 Task: Slide 11 - Important Events.
Action: Mouse moved to (39, 92)
Screenshot: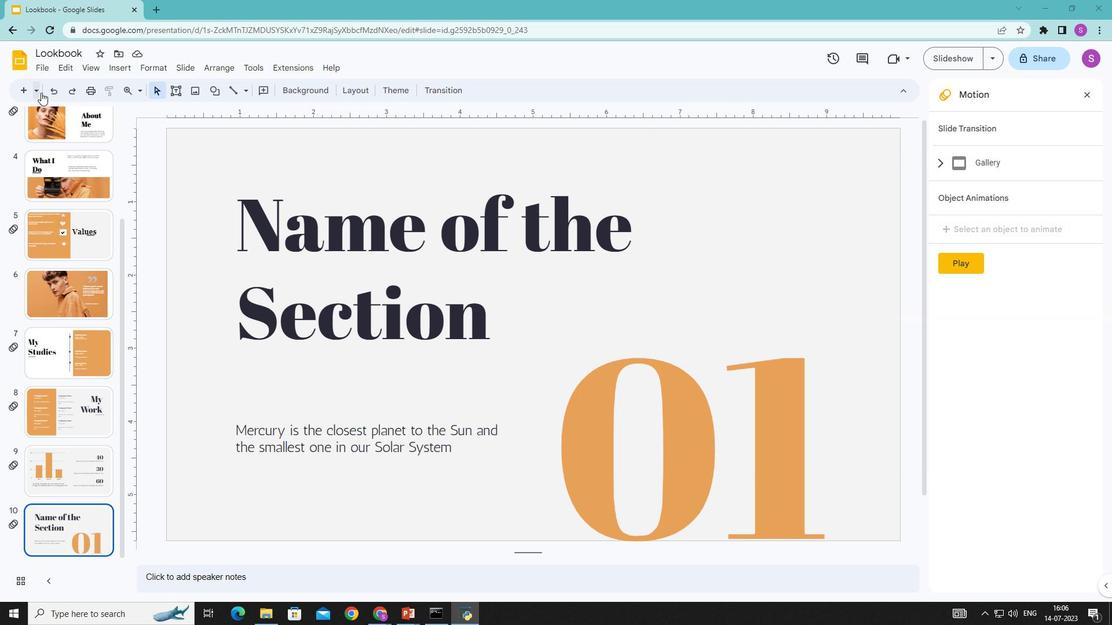 
Action: Mouse pressed left at (39, 92)
Screenshot: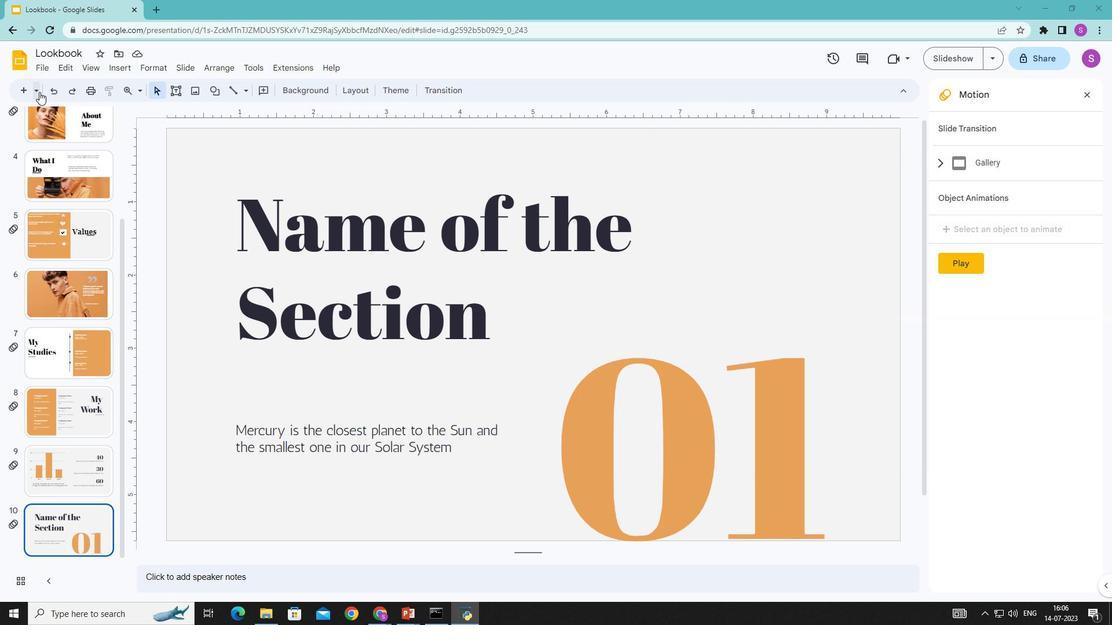 
Action: Mouse moved to (195, 416)
Screenshot: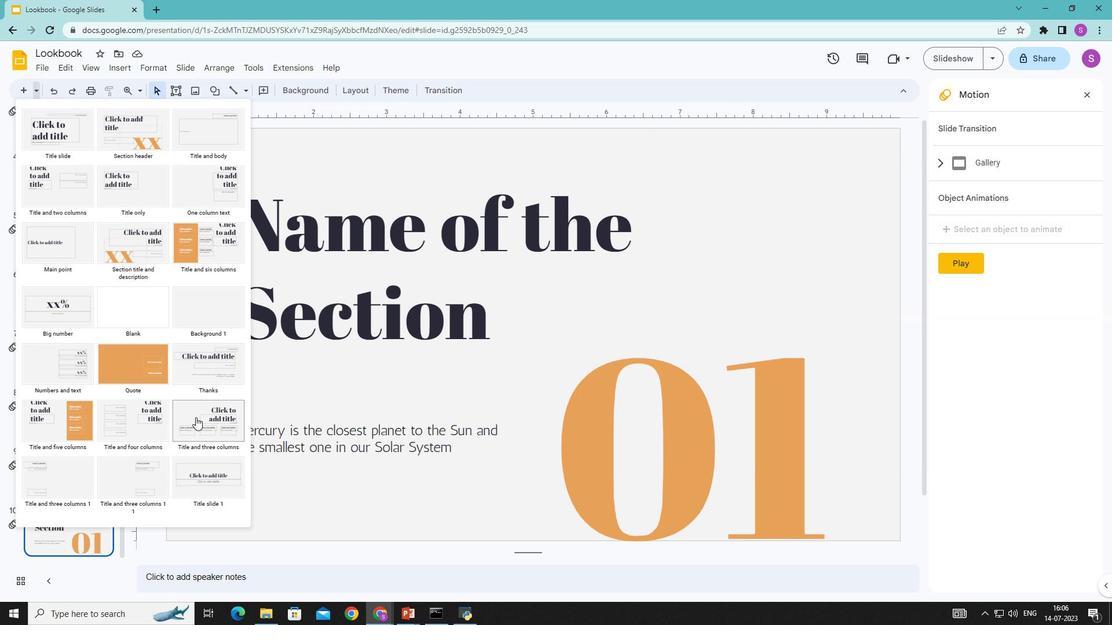 
Action: Mouse pressed left at (195, 416)
Screenshot: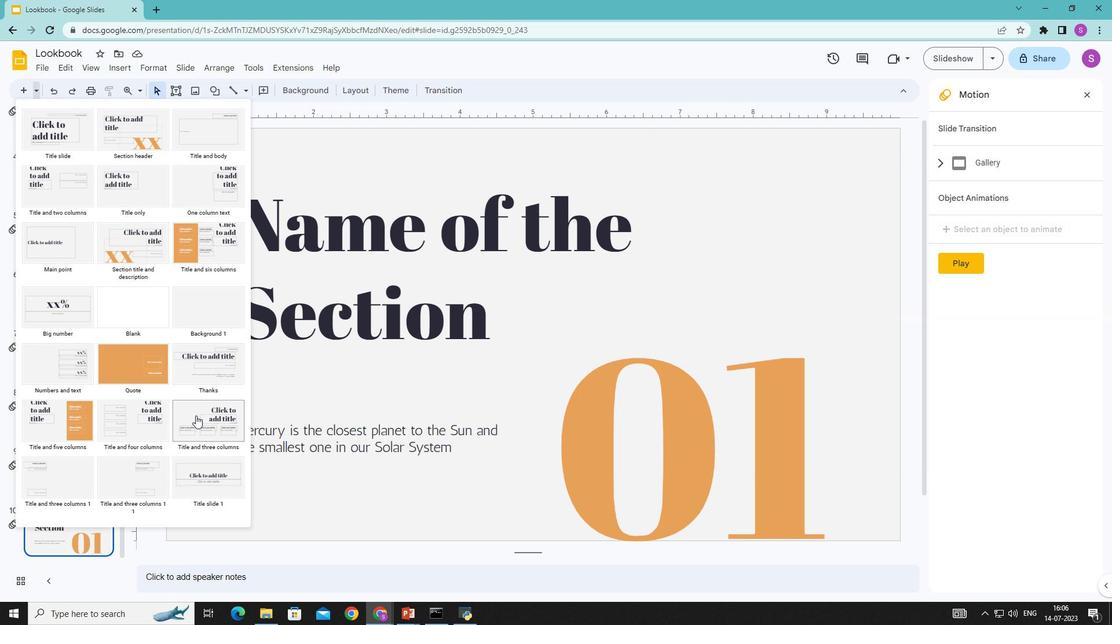 
Action: Mouse moved to (702, 302)
Screenshot: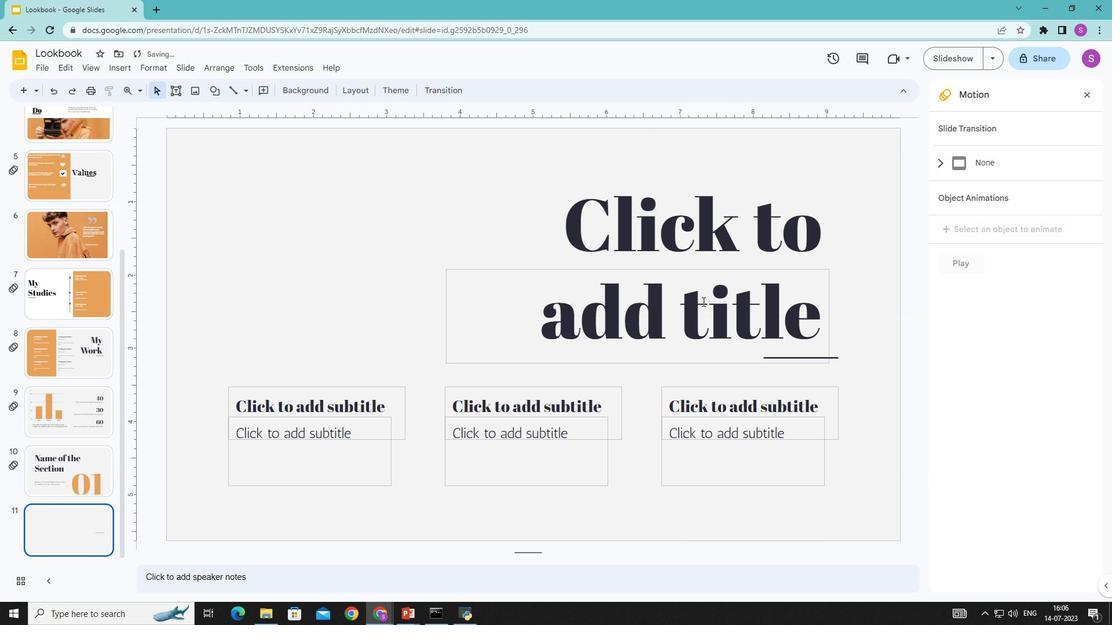 
Action: Mouse pressed left at (702, 302)
Screenshot: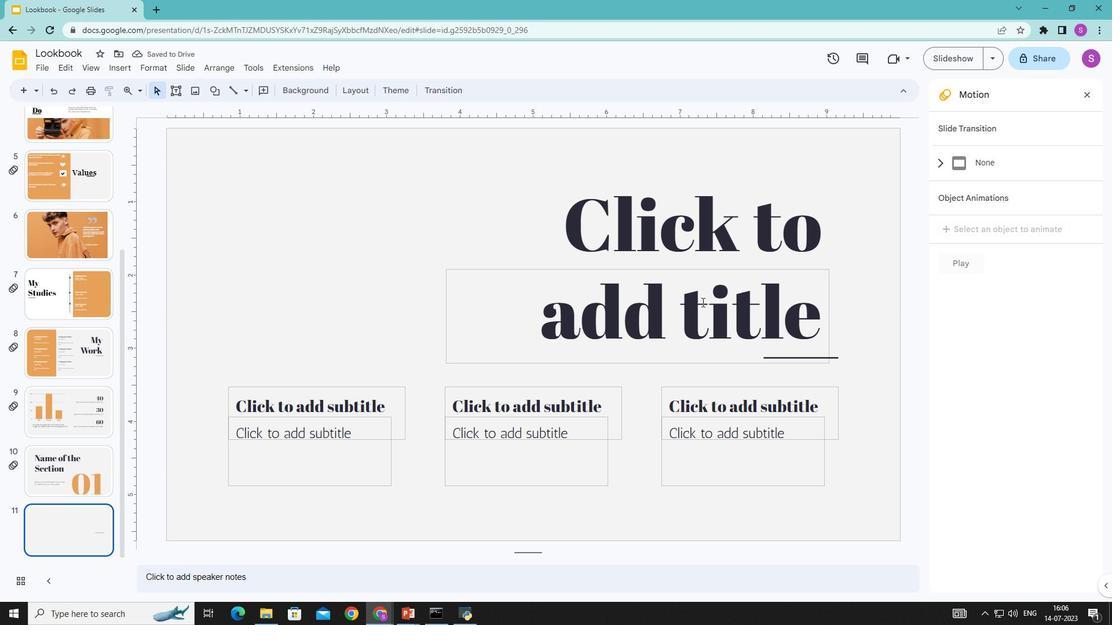 
Action: Mouse moved to (700, 300)
Screenshot: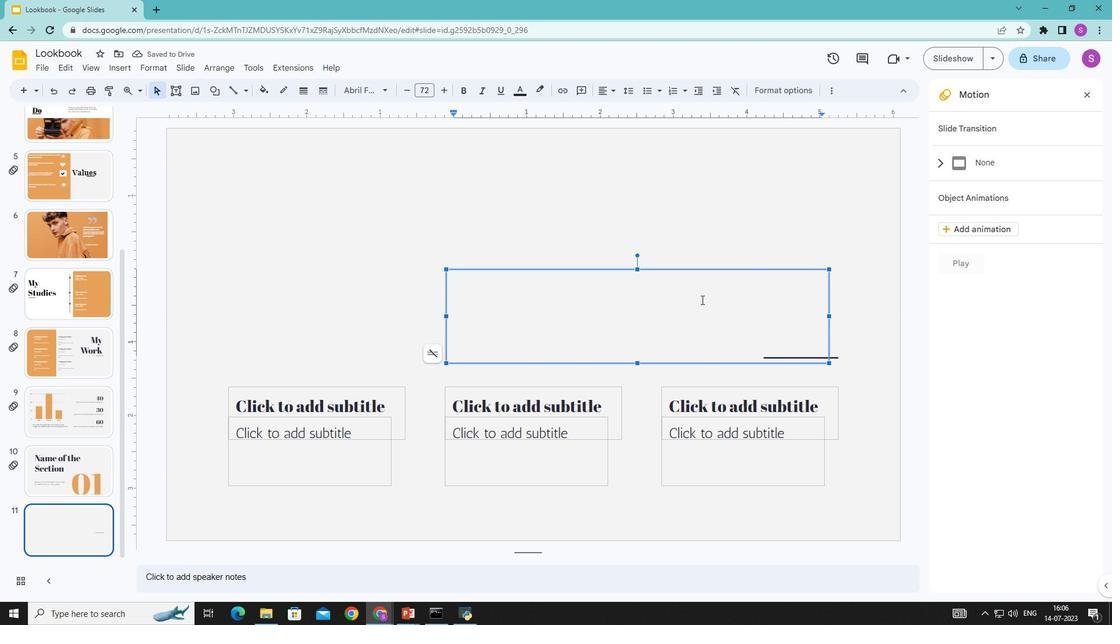 
Action: Key pressed <Key.shift>Important<Key.space><Key.shift>Events
Screenshot: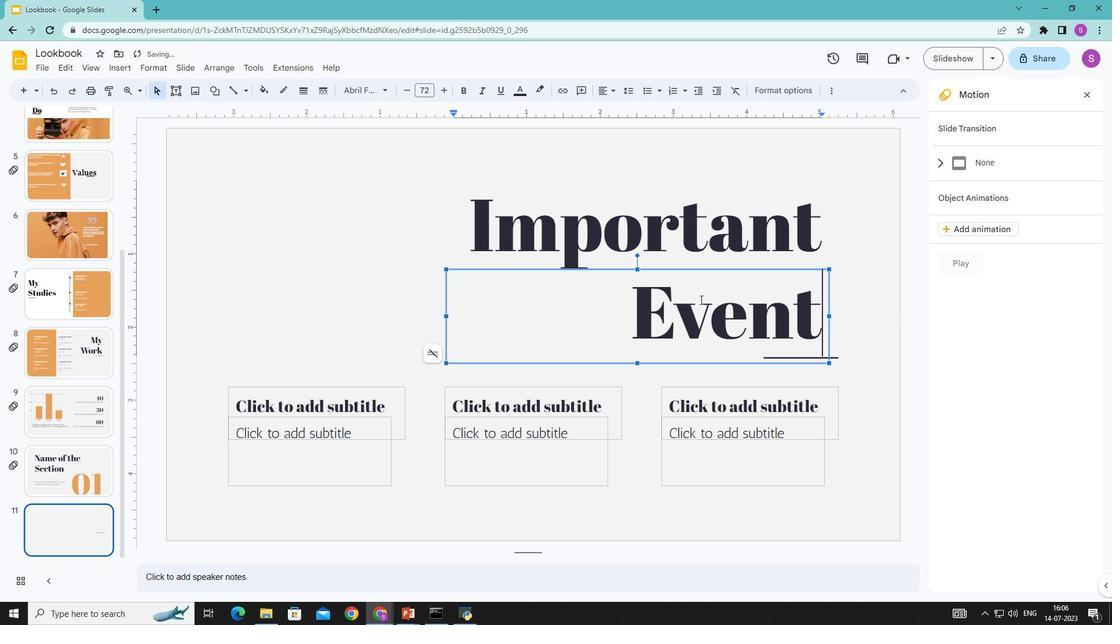 
Action: Mouse moved to (263, 403)
Screenshot: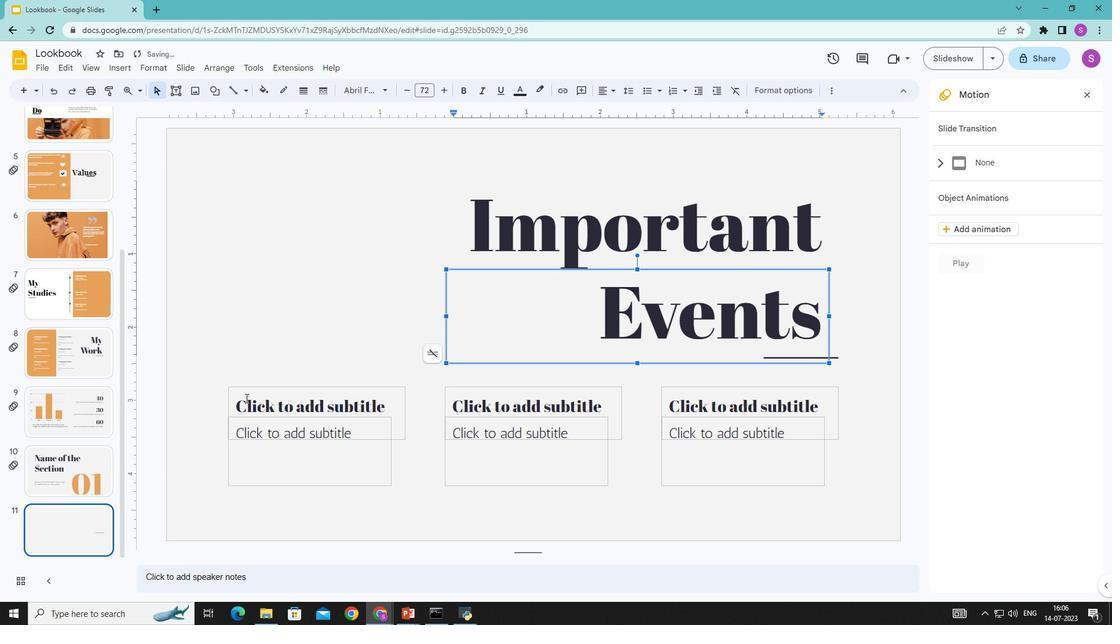 
Action: Mouse pressed left at (263, 403)
Screenshot: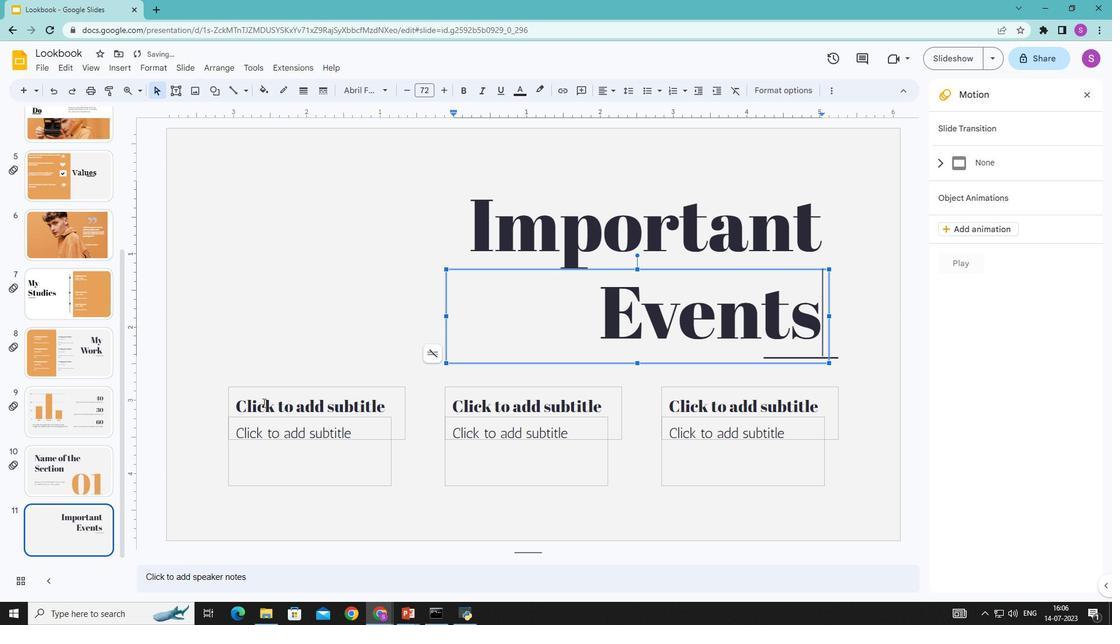 
Action: Mouse moved to (264, 403)
Screenshot: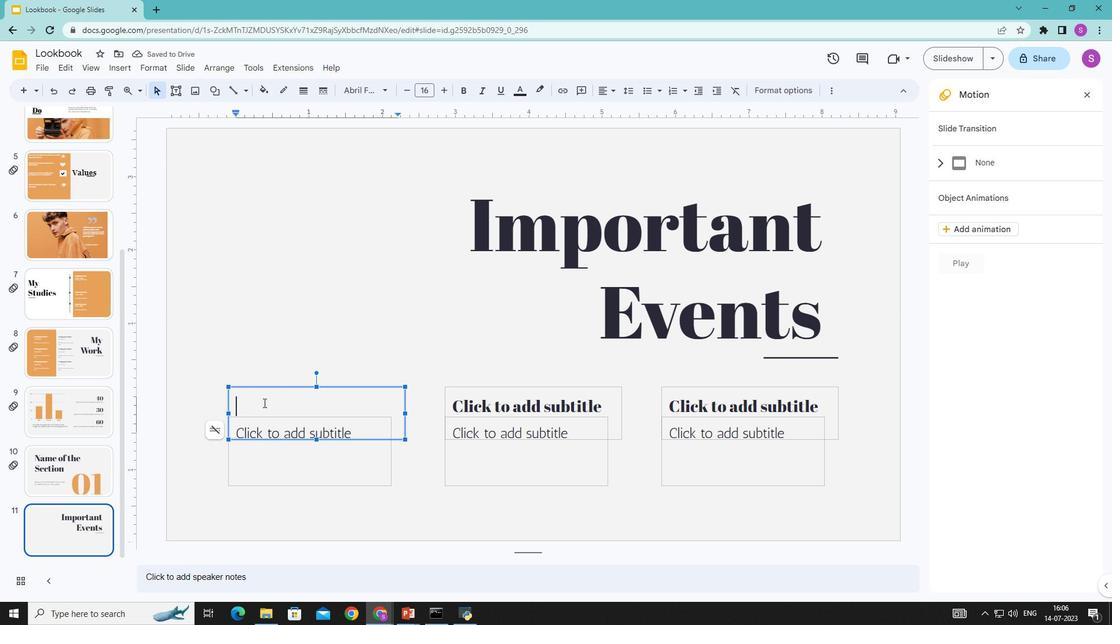 
Action: Key pressed <Key.shift>Mercury
Screenshot: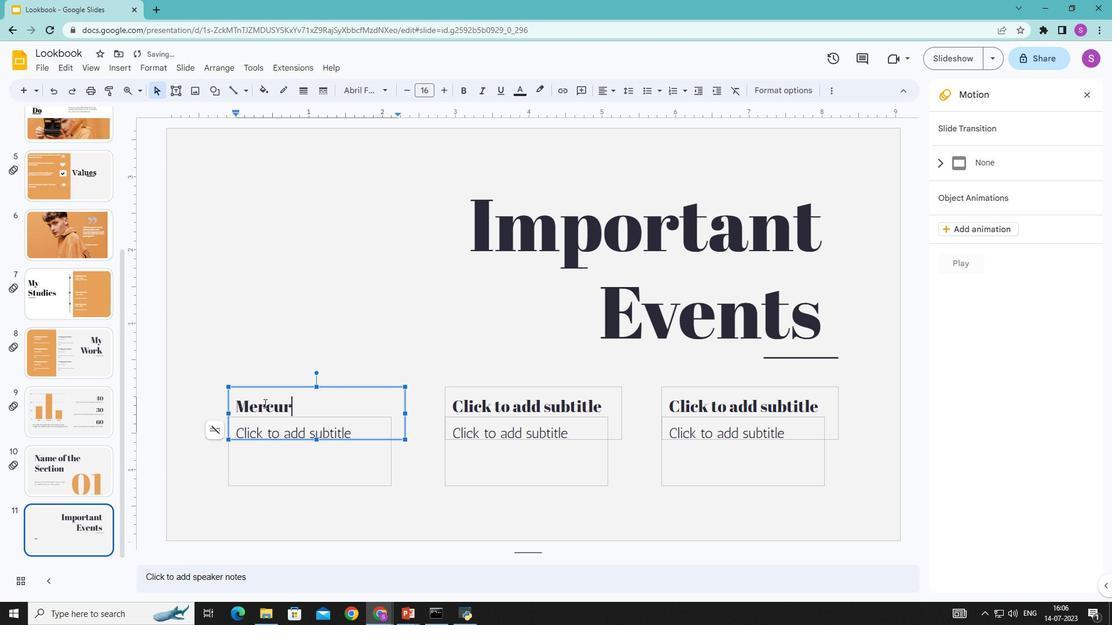 
Action: Mouse moved to (263, 440)
Screenshot: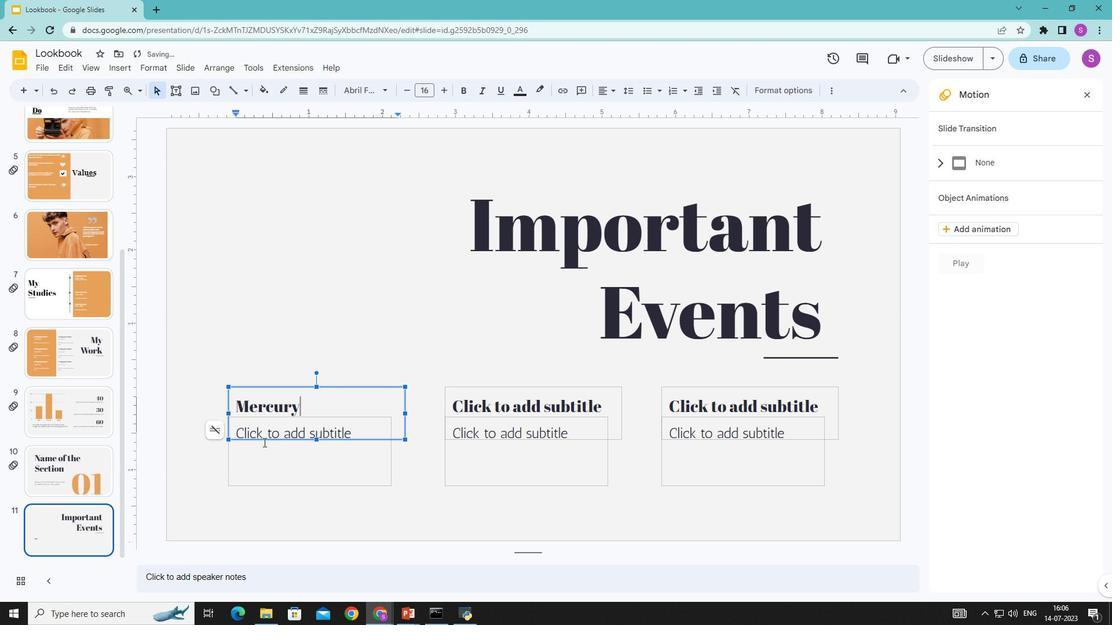 
Action: Mouse pressed left at (263, 440)
Screenshot: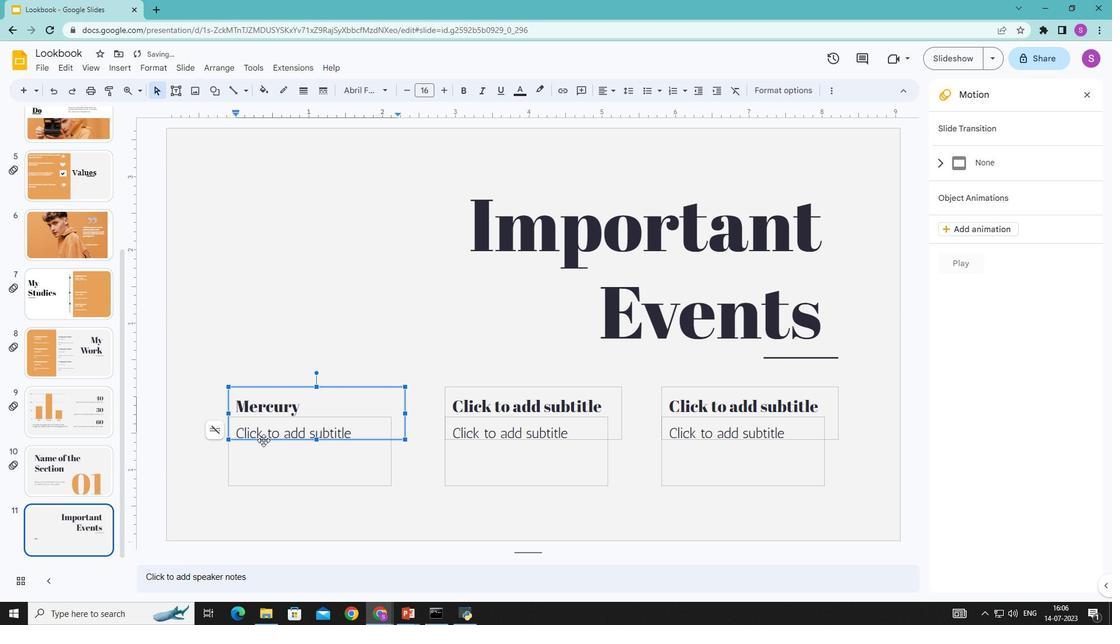 
Action: Mouse moved to (263, 436)
Screenshot: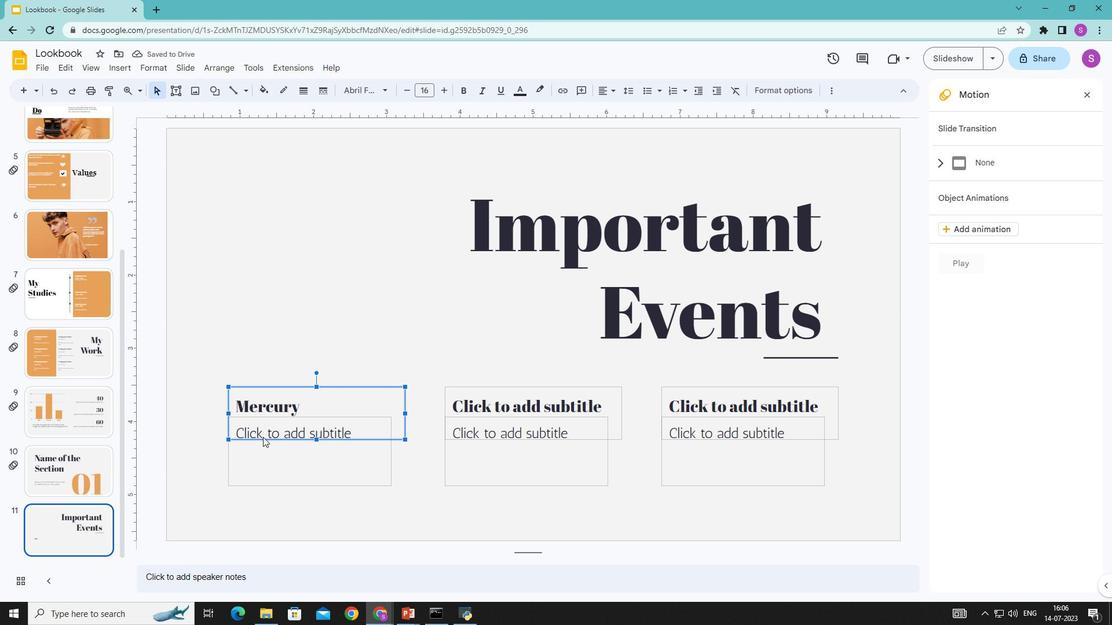 
Action: Mouse pressed left at (263, 436)
Screenshot: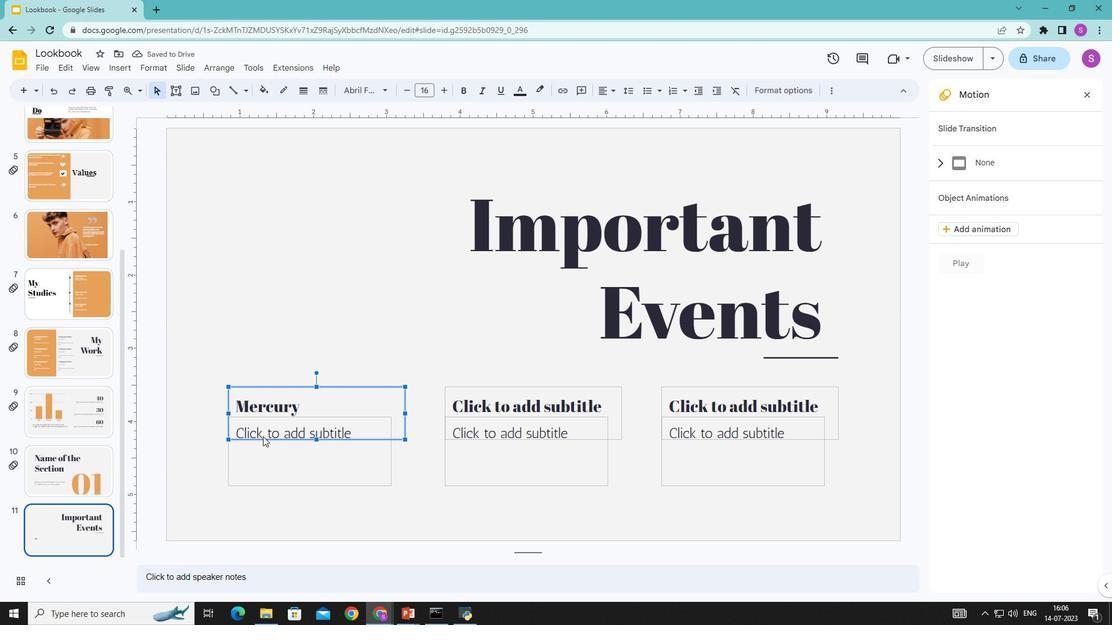 
Action: Mouse moved to (265, 450)
Screenshot: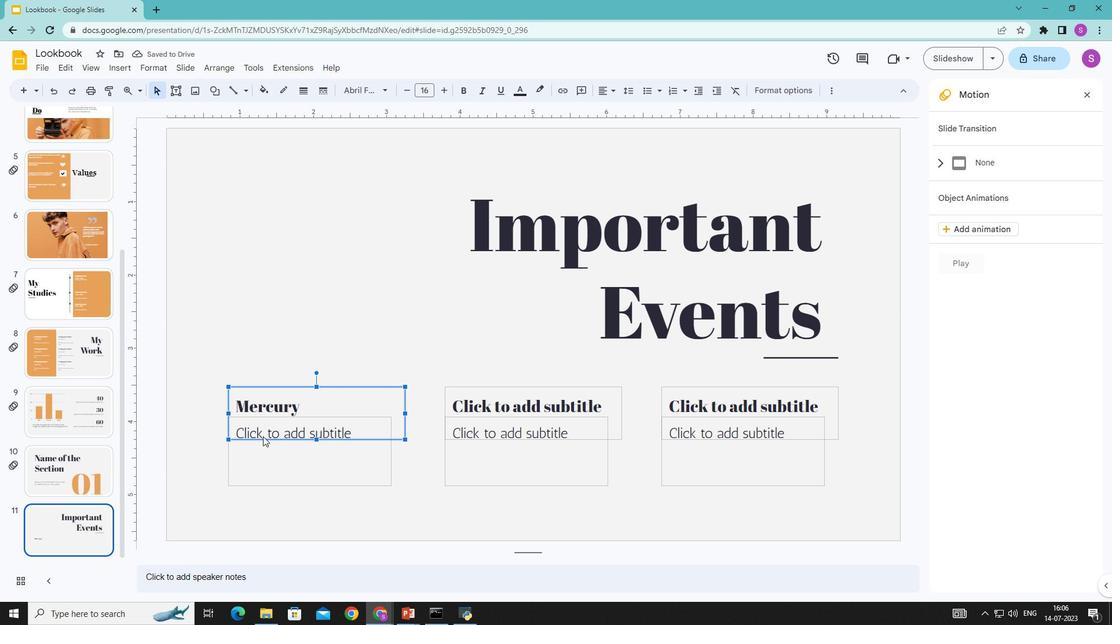 
Action: Mouse pressed left at (265, 450)
Screenshot: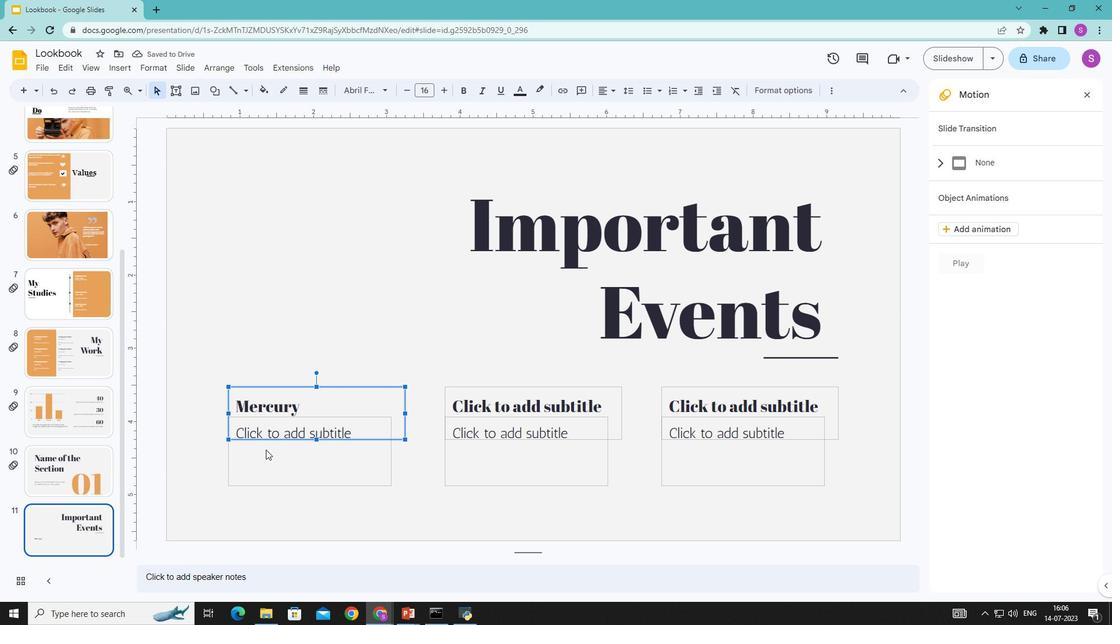 
Action: Mouse moved to (267, 449)
Screenshot: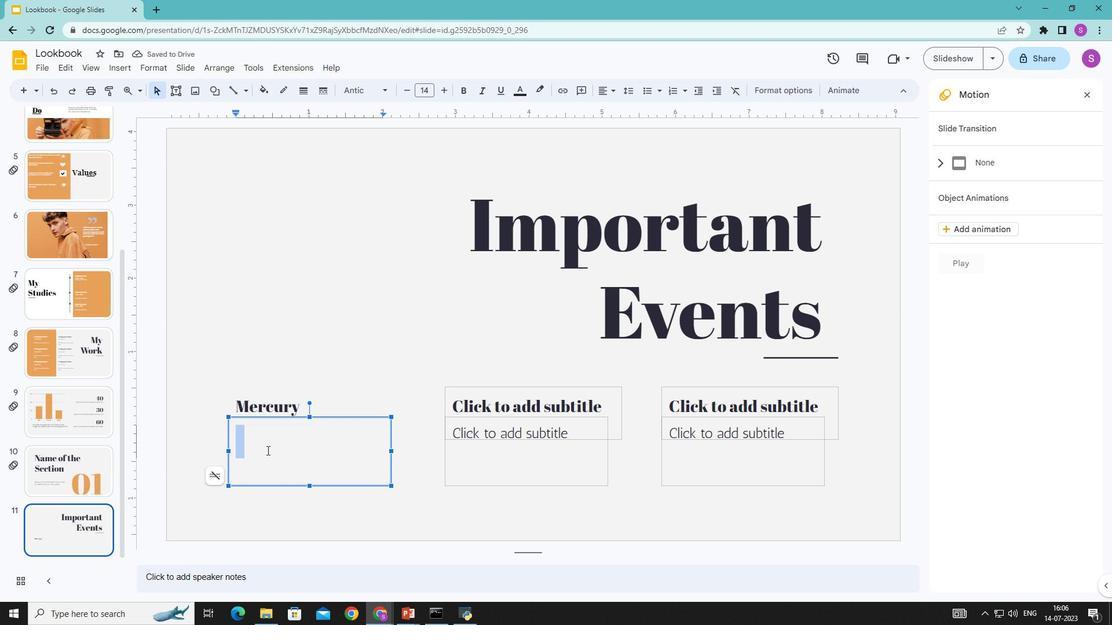 
Action: Key pressed <Key.shift>It's<Key.space>the<Key.space>closest<Key.space>planet<Key.space>to<Key.space>the<Key.space><Key.shift>Sun<Key.space>and<Key.space>the<Key.space>smallest<Key.space>one<Key.space>in<Key.space>our<Key.space><Key.shift>Solar<Key.space><Key.shift>System
Screenshot: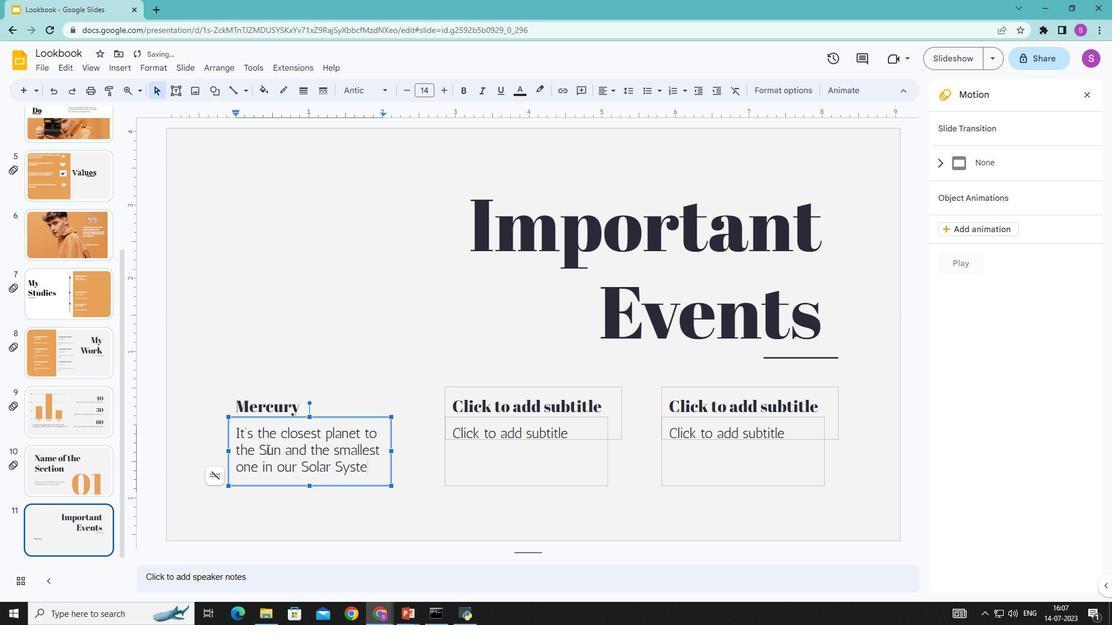 
Action: Mouse moved to (467, 409)
Screenshot: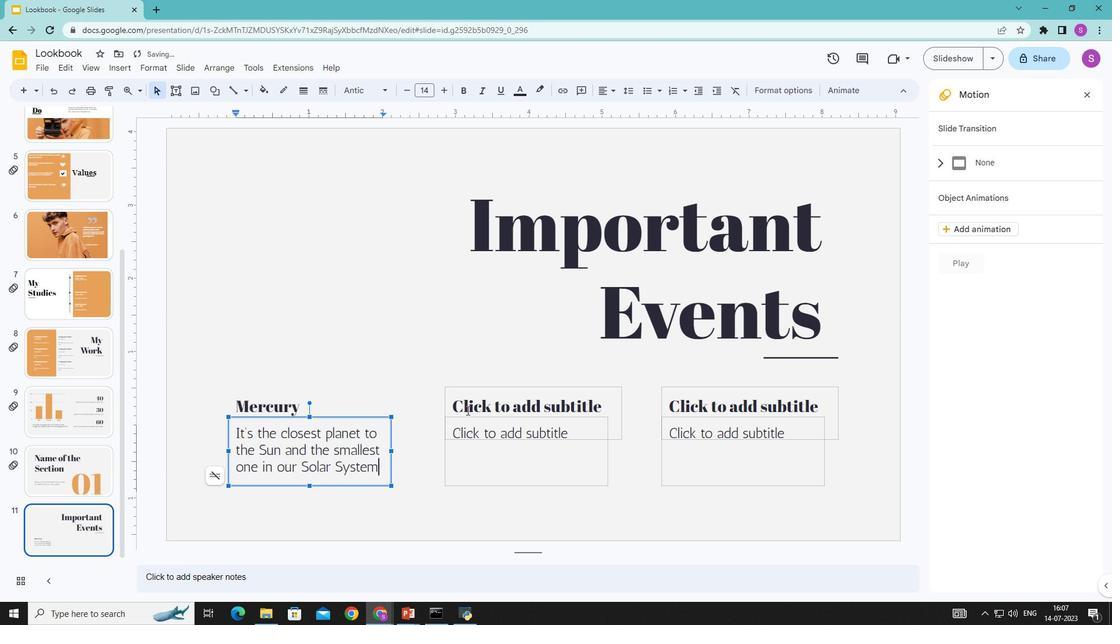
Action: Mouse pressed left at (467, 409)
Screenshot: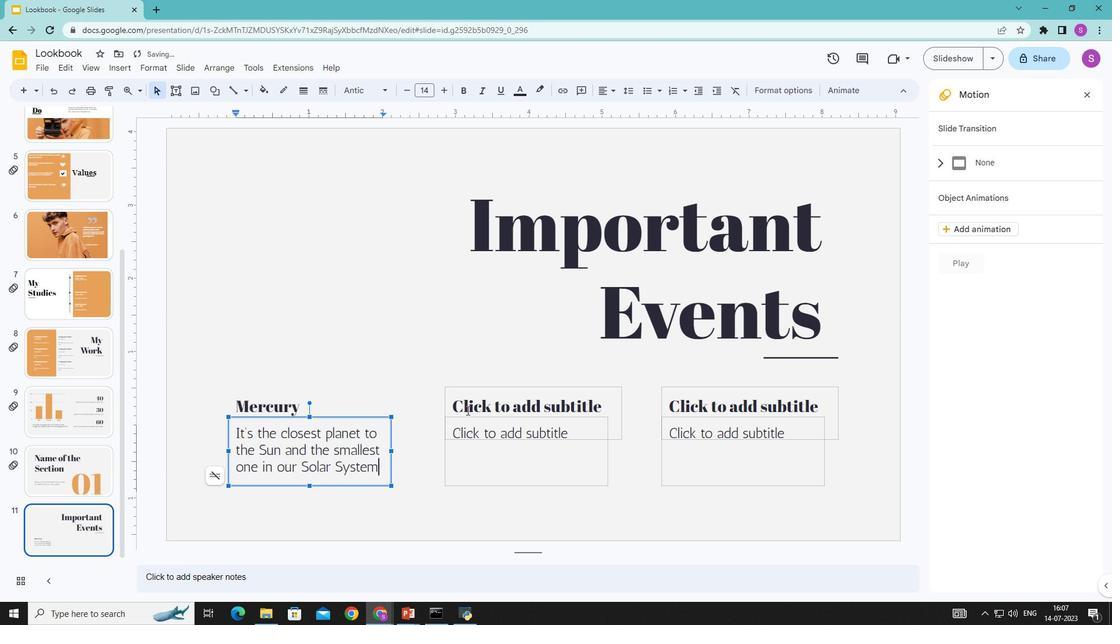 
Action: Mouse moved to (454, 385)
Screenshot: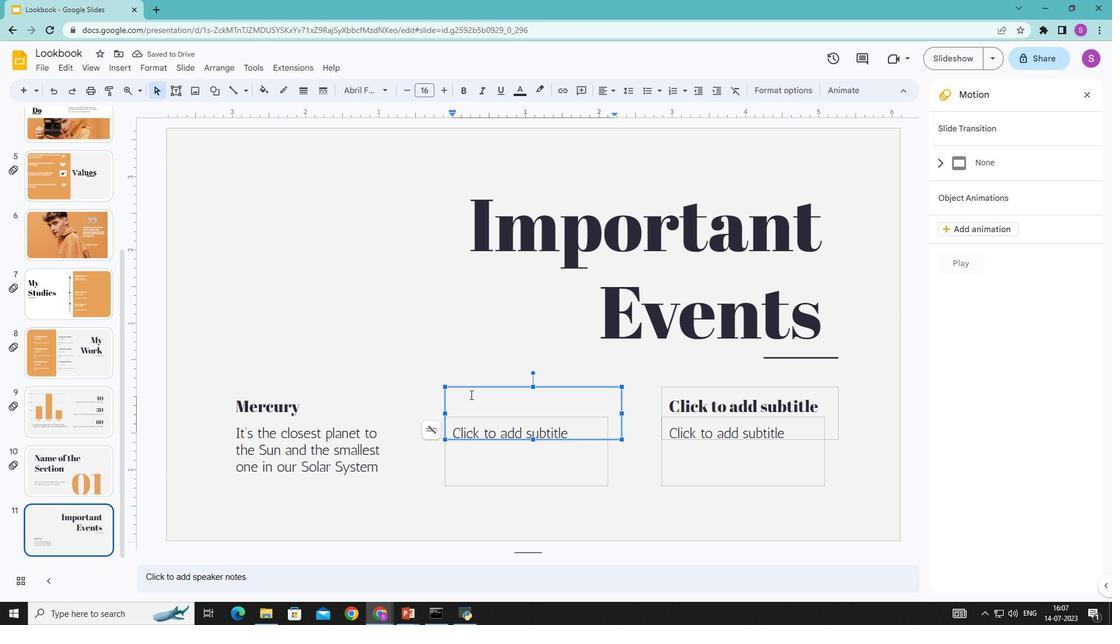 
Action: Key pressed <Key.shift>Venus
Screenshot: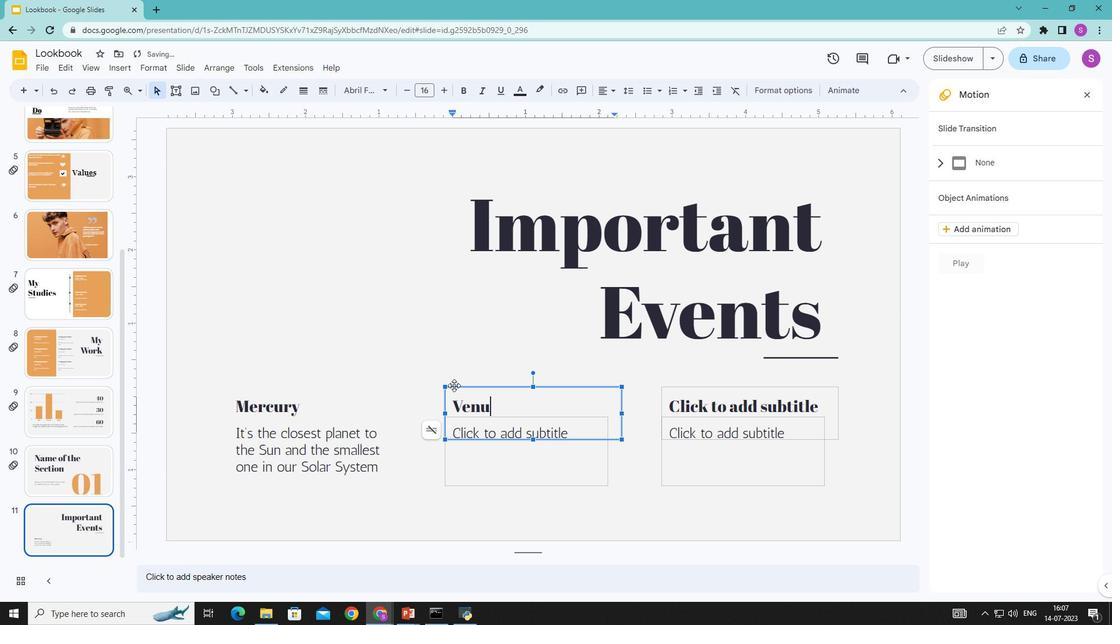 
Action: Mouse moved to (475, 456)
Screenshot: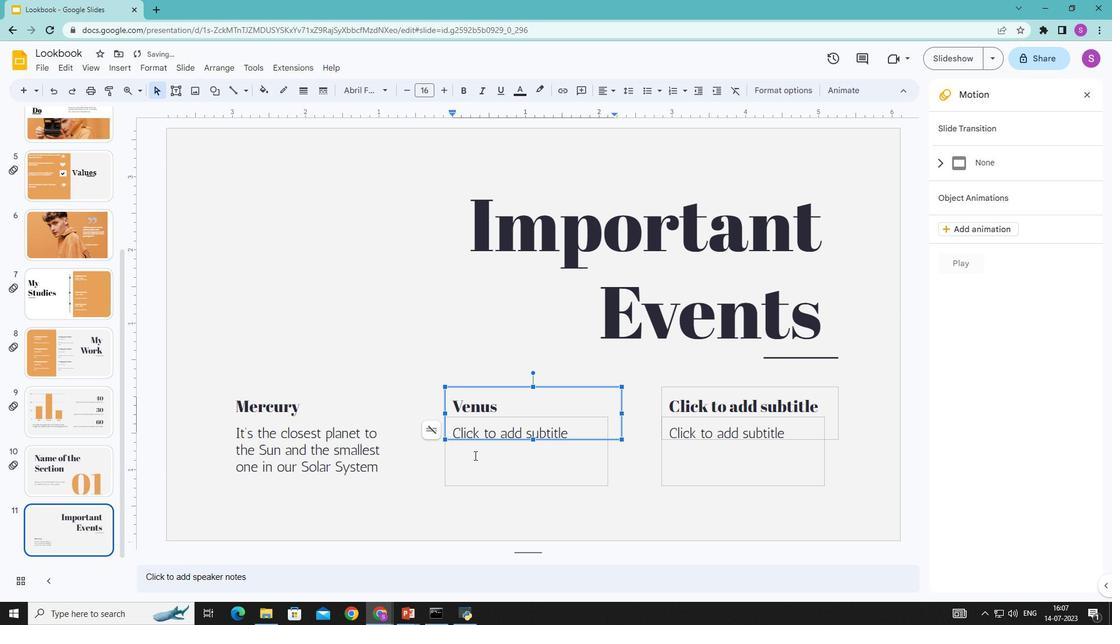 
Action: Mouse pressed left at (475, 456)
Screenshot: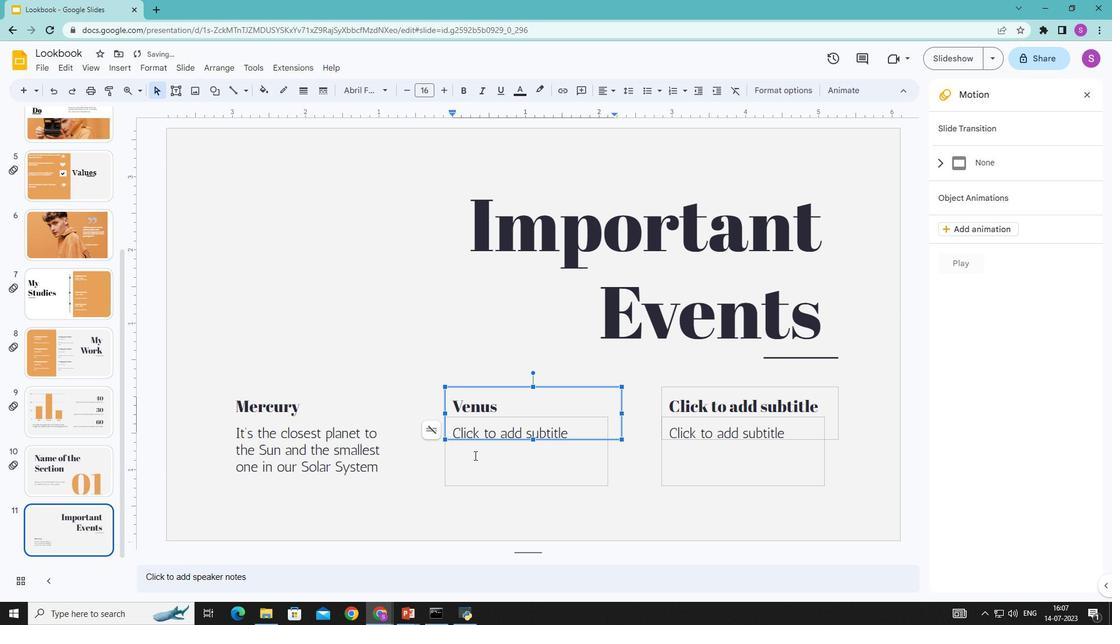 
Action: Mouse moved to (471, 440)
Screenshot: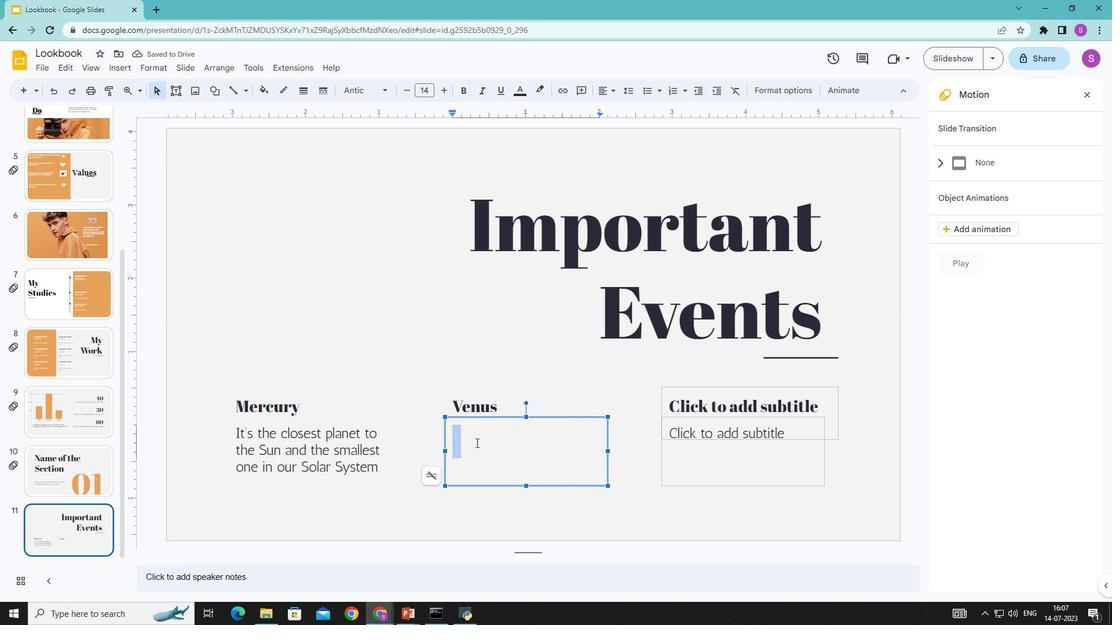 
Action: Key pressed <Key.shift>Venus<Key.space>has<Key.space>a<Key.space>beautiful<Key.space>name<Key.space>and<Key.space>is<Key.space>the<Key.space>second<Key.space>planet<Key.space>from<Key.space>the<Key.space>sun
Screenshot: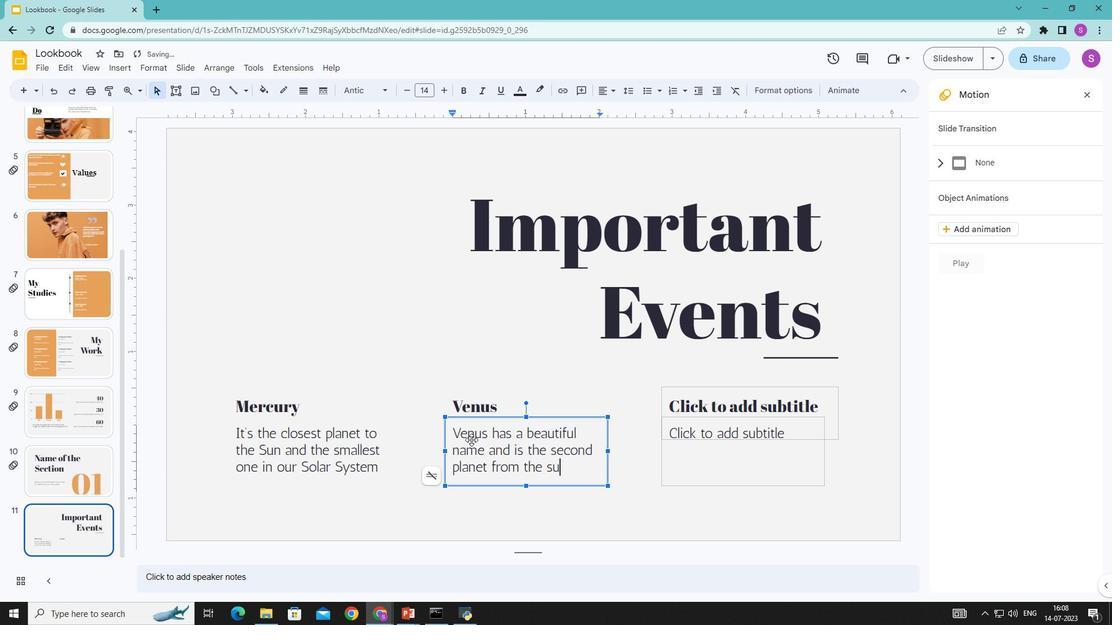 
Action: Mouse moved to (695, 407)
Screenshot: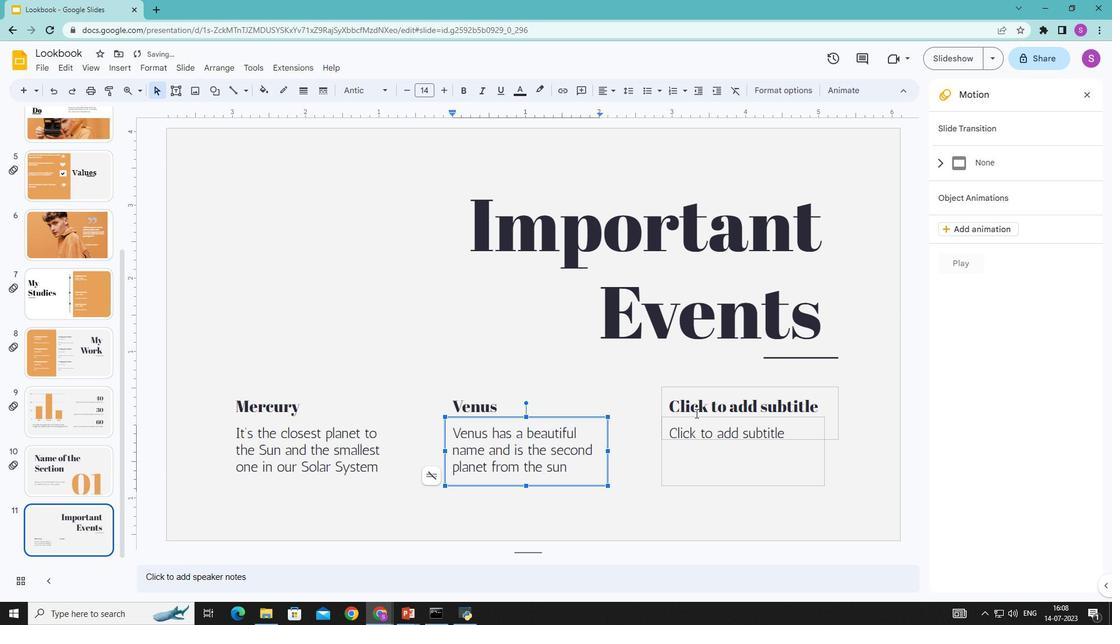 
Action: Mouse pressed left at (695, 407)
Screenshot: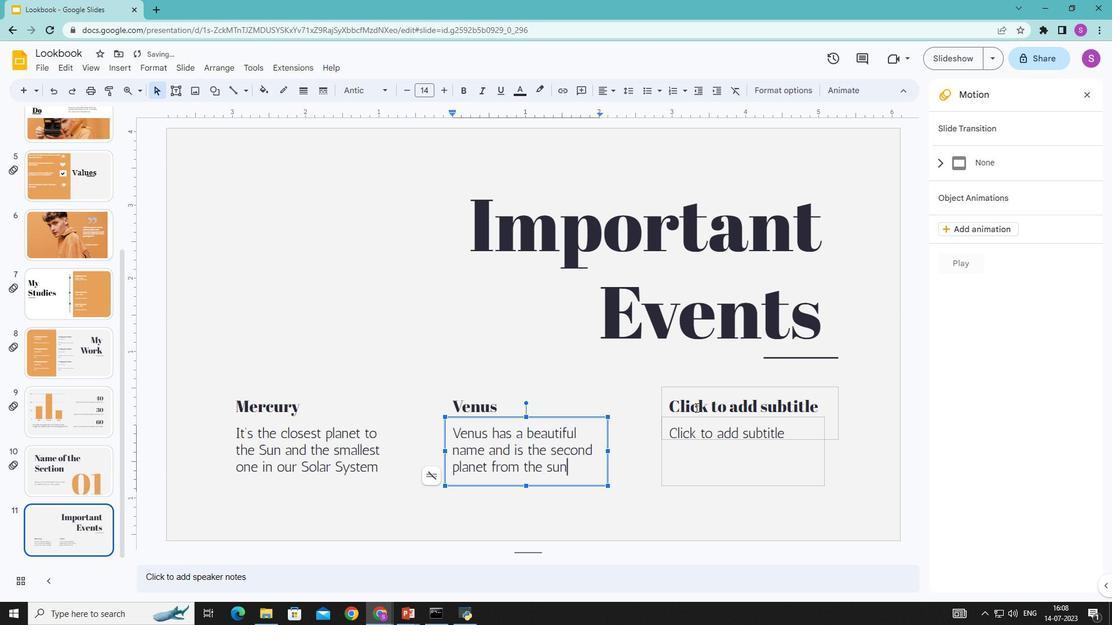 
Action: Mouse moved to (697, 407)
Screenshot: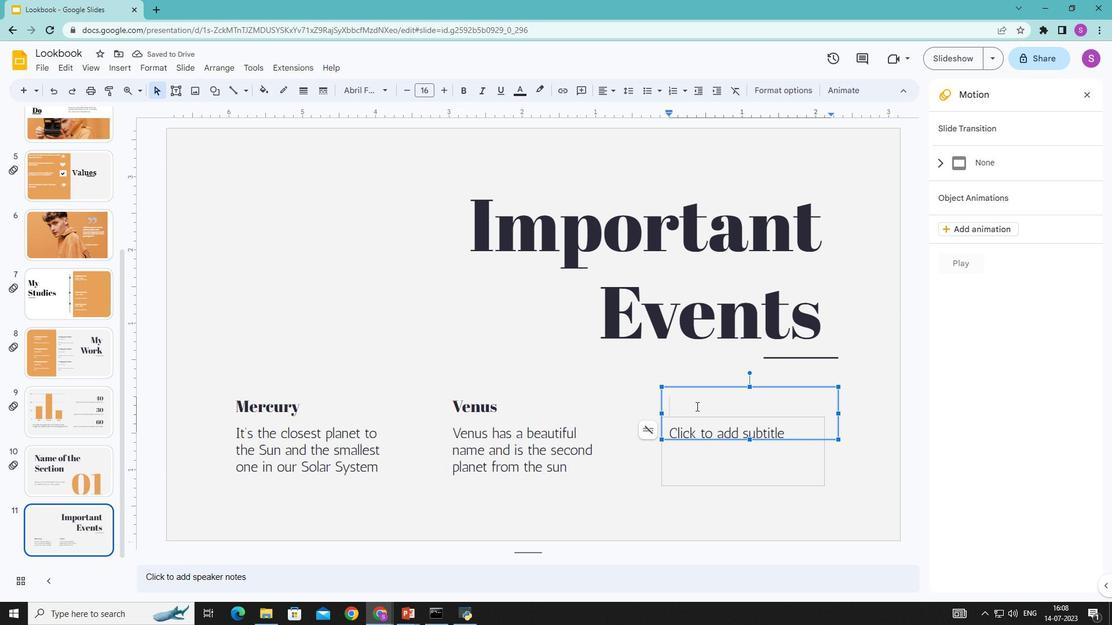 
Action: Key pressed <Key.shift>Saturn
Screenshot: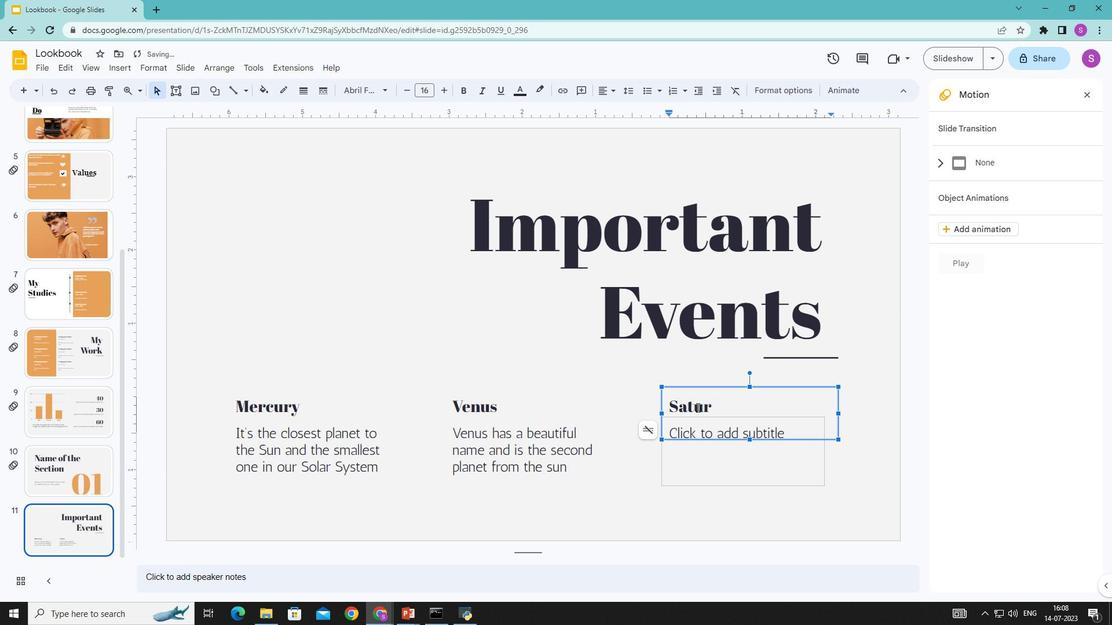 
Action: Mouse moved to (753, 473)
Screenshot: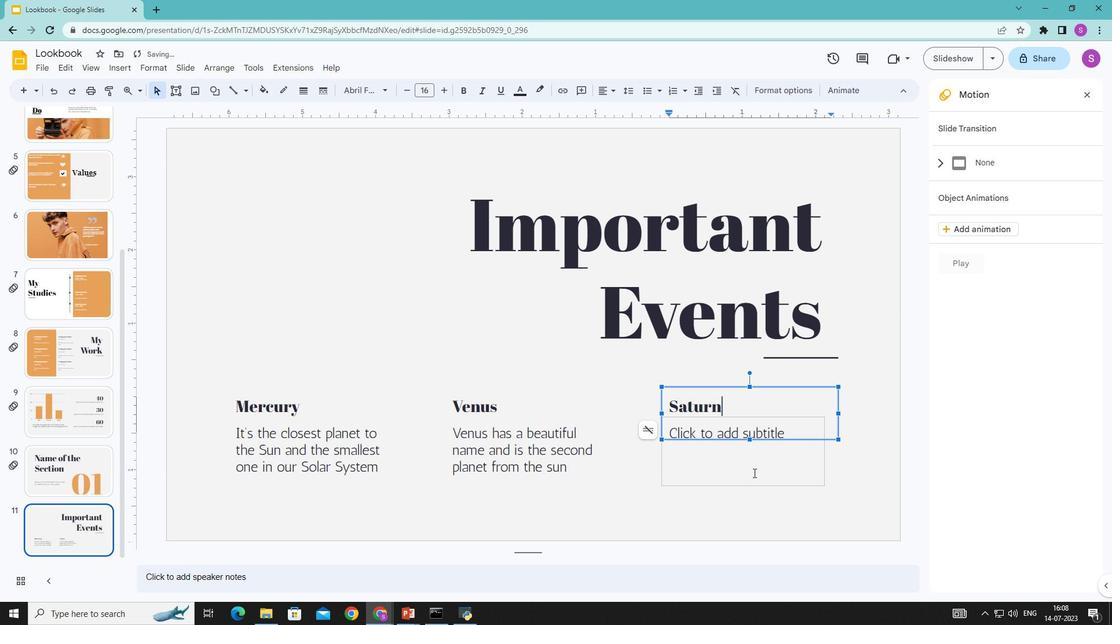 
Action: Mouse pressed left at (753, 473)
Screenshot: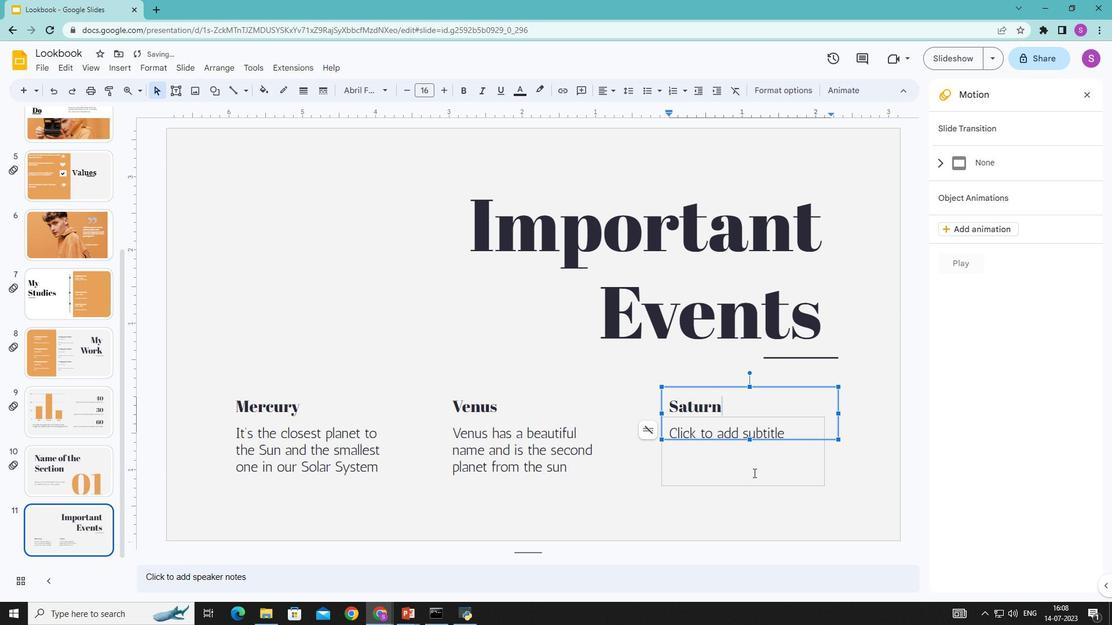 
Action: Mouse moved to (759, 437)
Screenshot: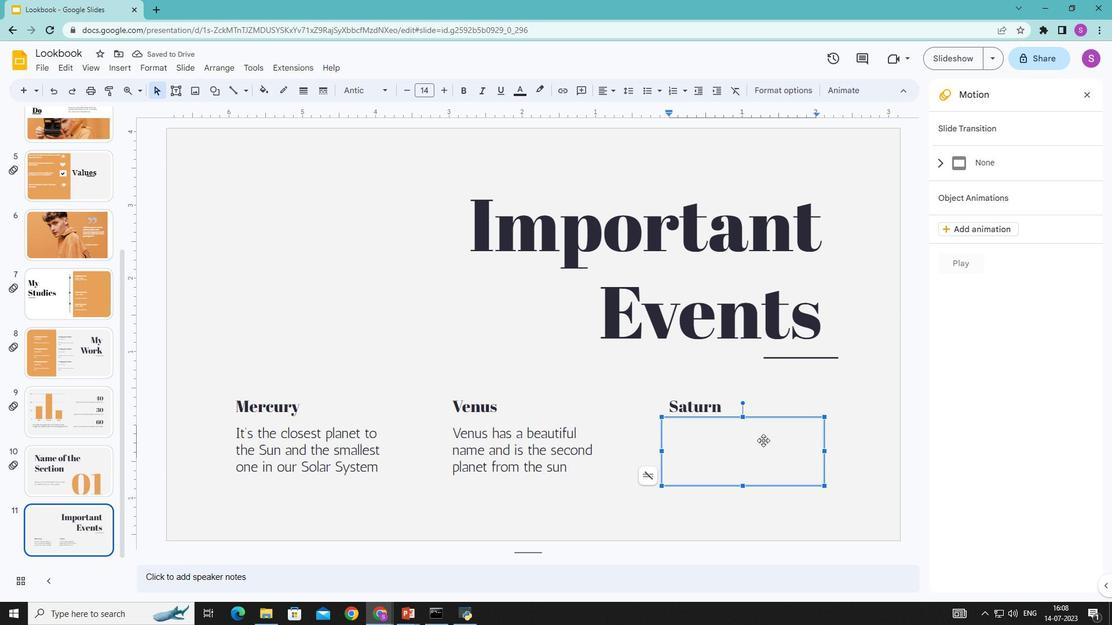 
Action: Key pressed <Key.shift>Saturn<Key.space>is<Key.space>the<Key.space>ringed<Key.space>planet,<Key.space>composed<Key.space>mostly<Key.space>of<Key.space>hydrogen<Key.space>and<Key.space>helium
Screenshot: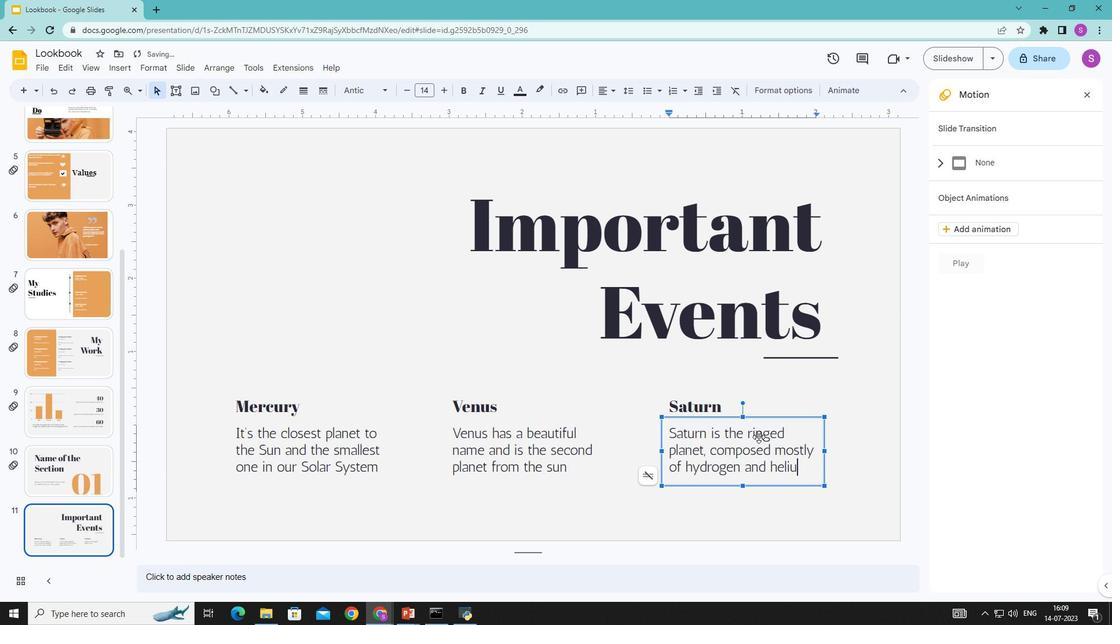 
Action: Mouse moved to (460, 349)
Screenshot: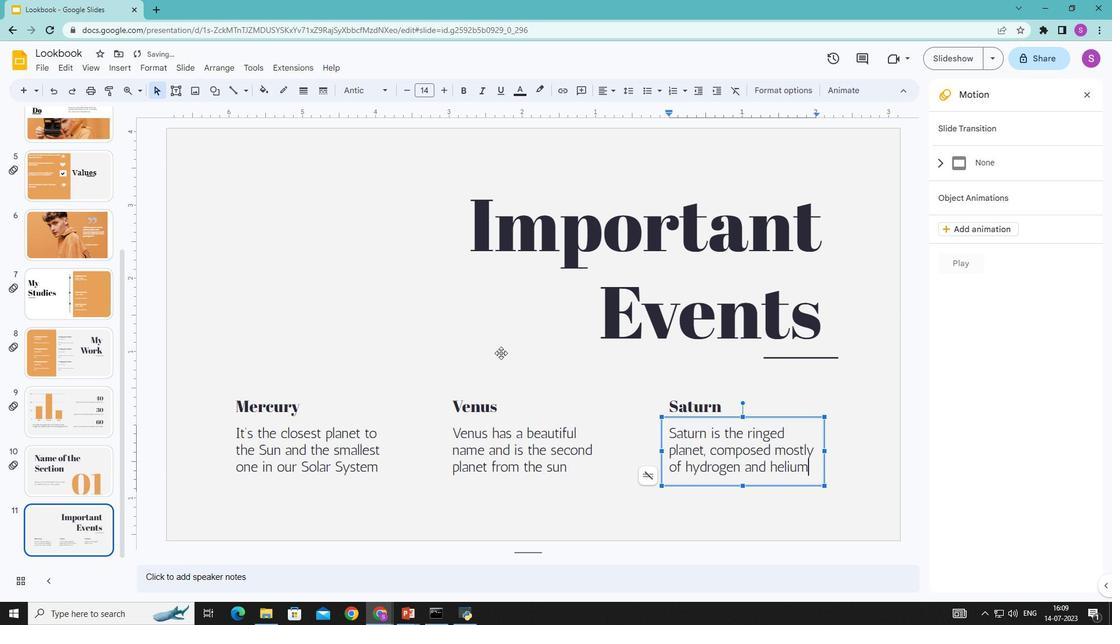 
Action: Mouse pressed left at (460, 349)
Screenshot: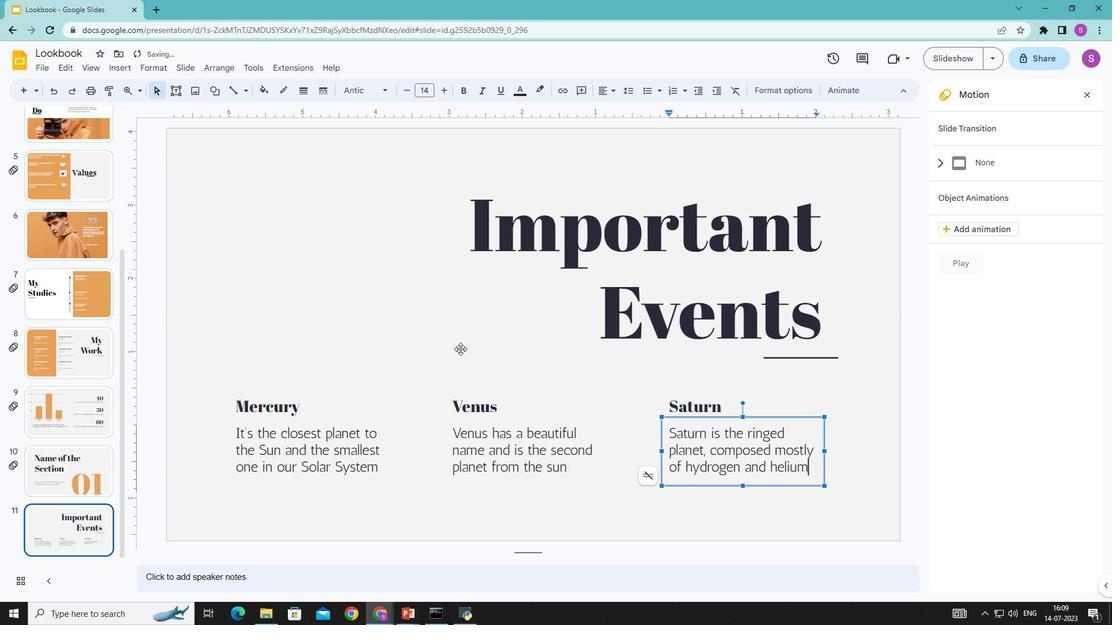 
Action: Mouse moved to (308, 349)
Screenshot: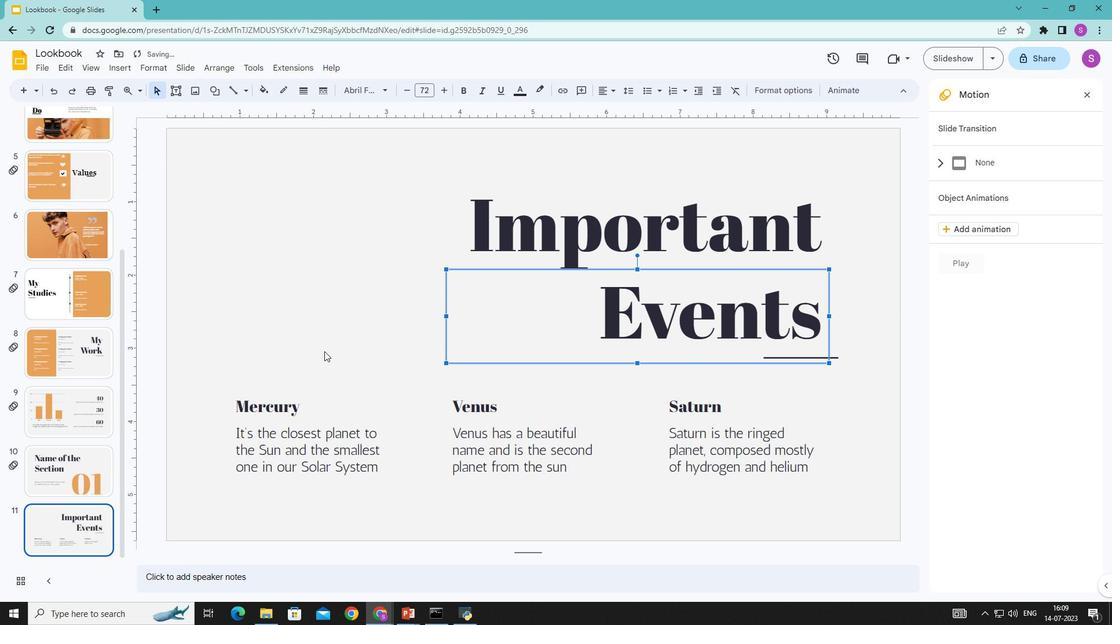 
Action: Mouse pressed left at (308, 349)
Screenshot: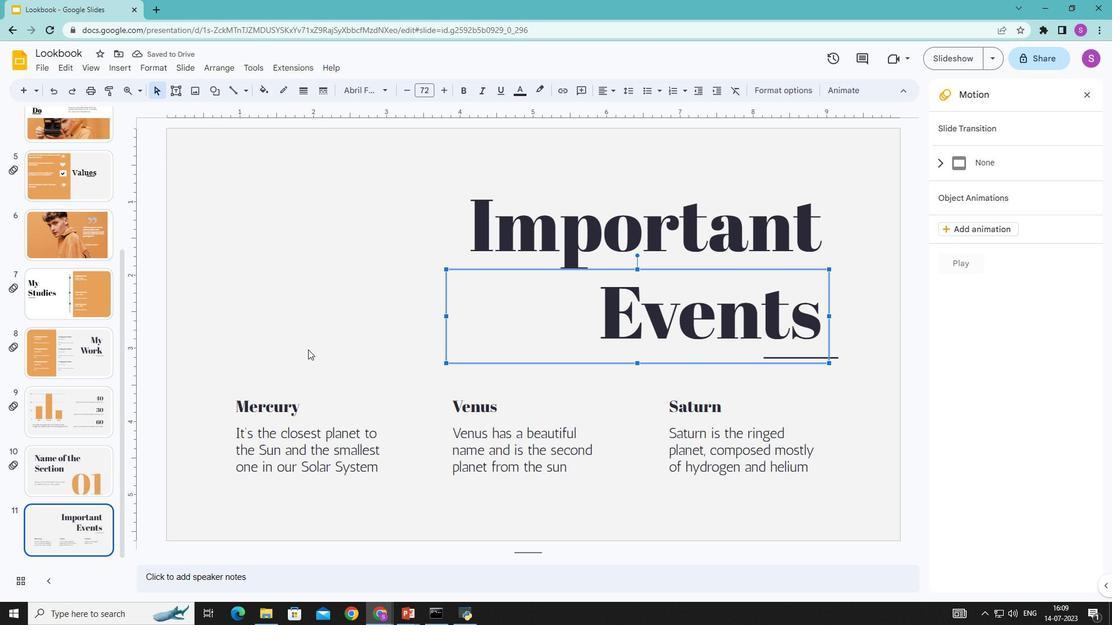 
Action: Mouse moved to (119, 70)
Screenshot: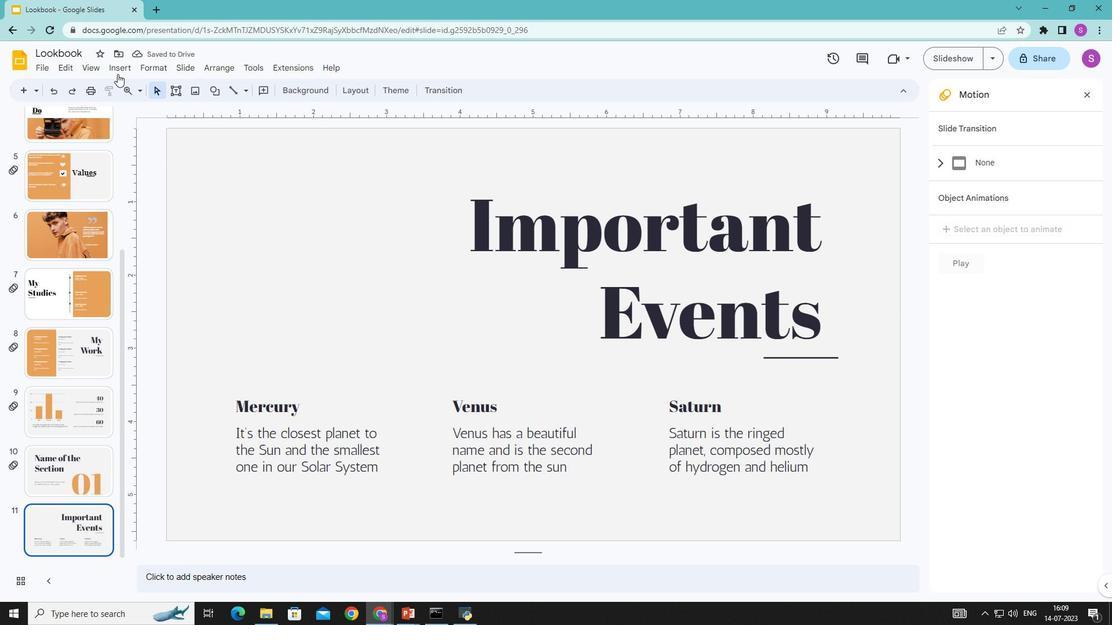 
Action: Mouse pressed left at (119, 70)
Screenshot: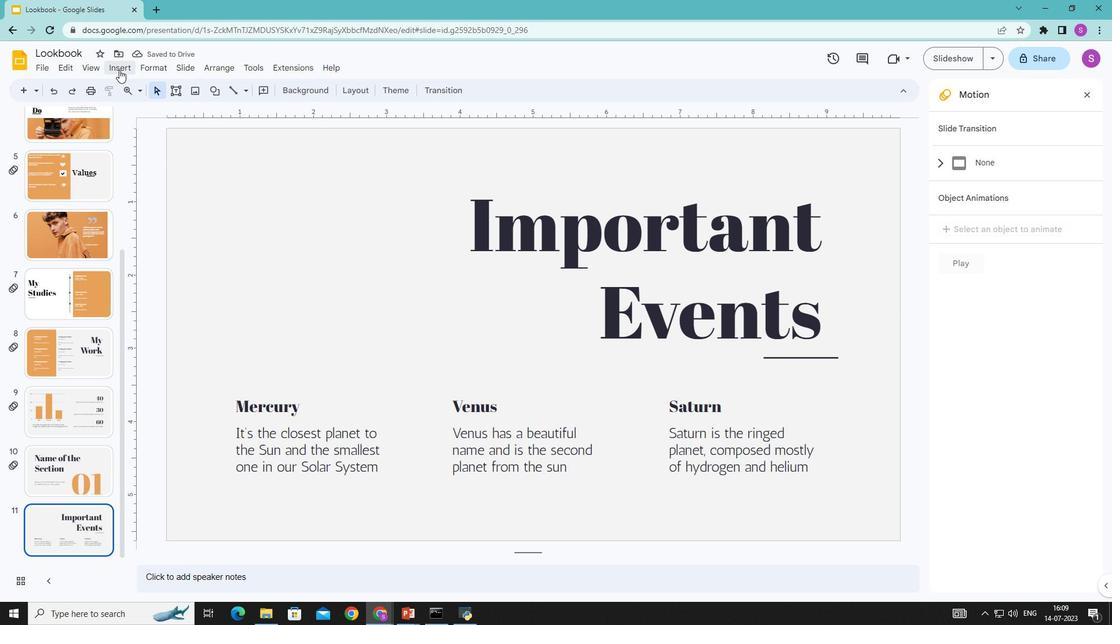 
Action: Mouse moved to (449, 147)
Screenshot: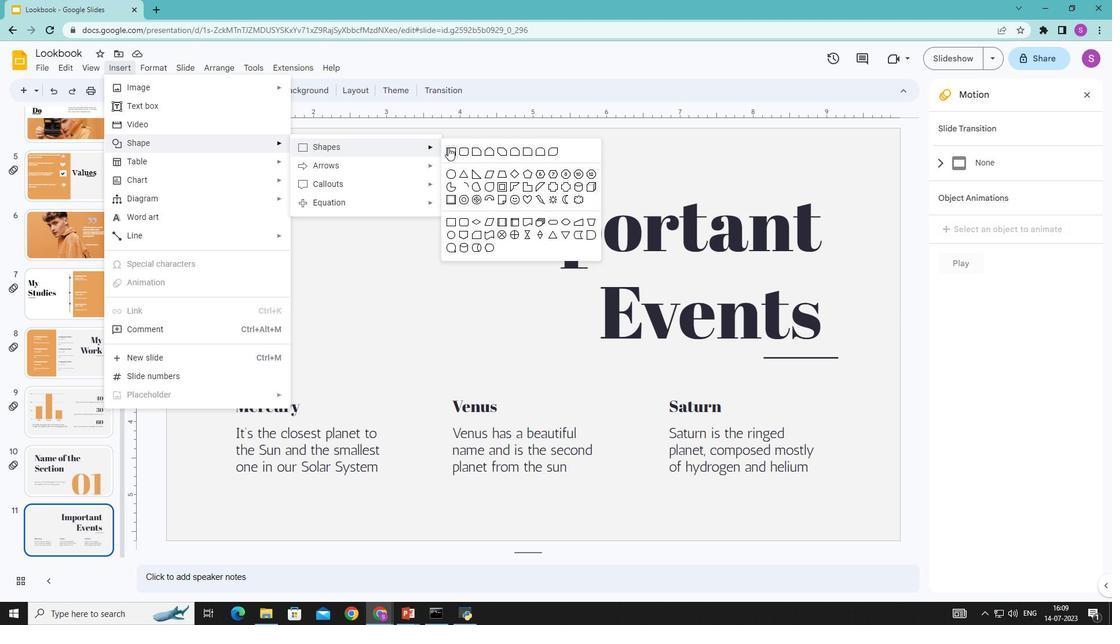 
Action: Mouse pressed left at (449, 147)
Screenshot: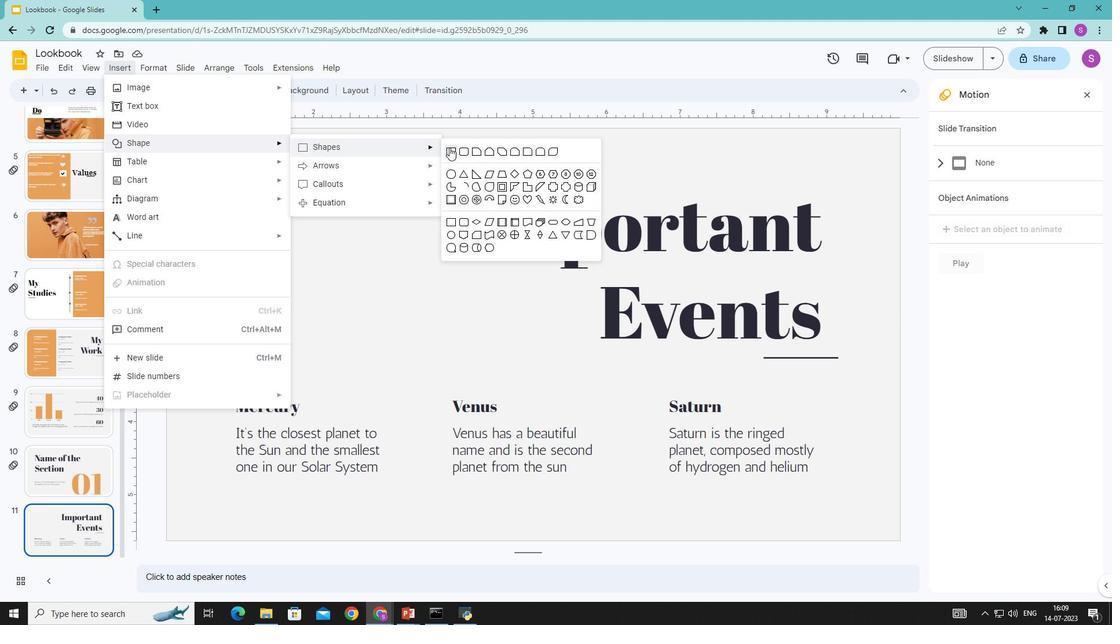 
Action: Mouse moved to (223, 405)
Screenshot: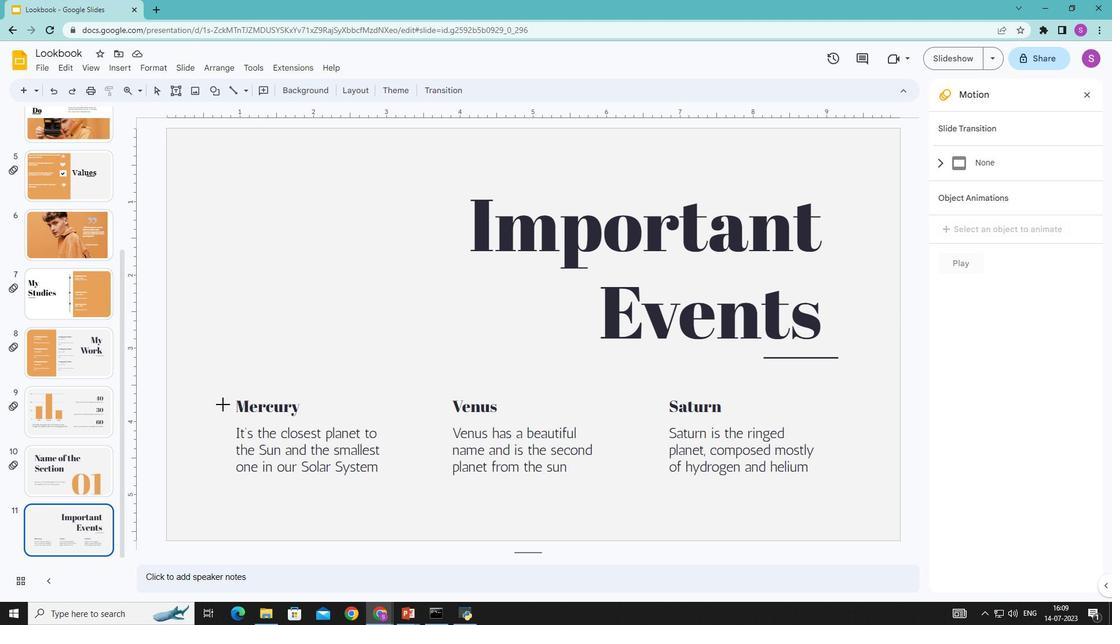 
Action: Mouse pressed left at (223, 405)
Screenshot: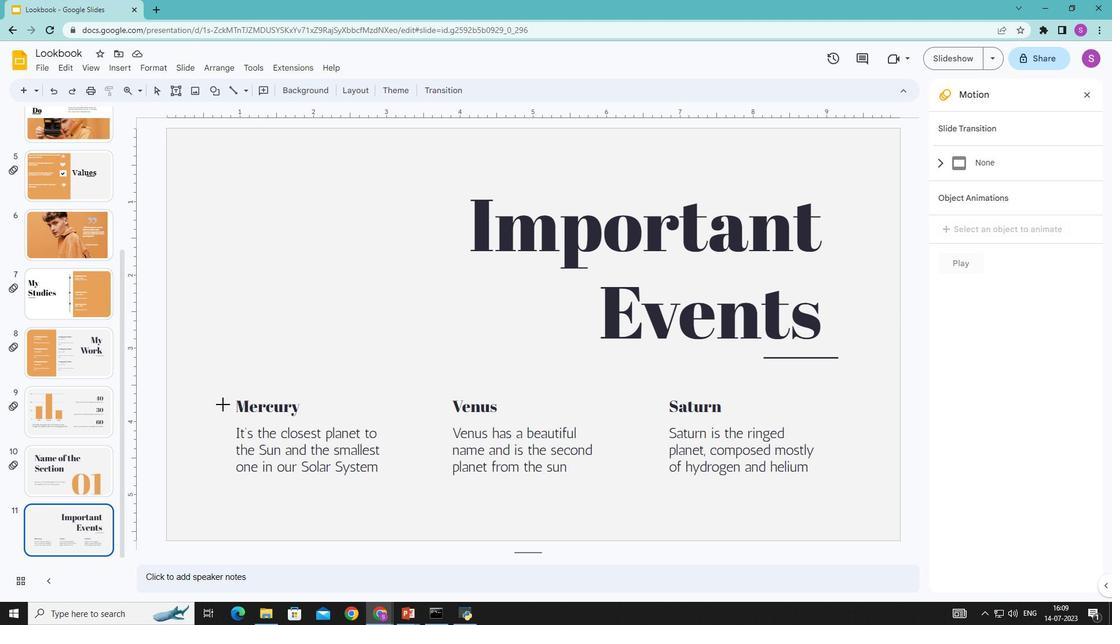 
Action: Mouse moved to (267, 91)
Screenshot: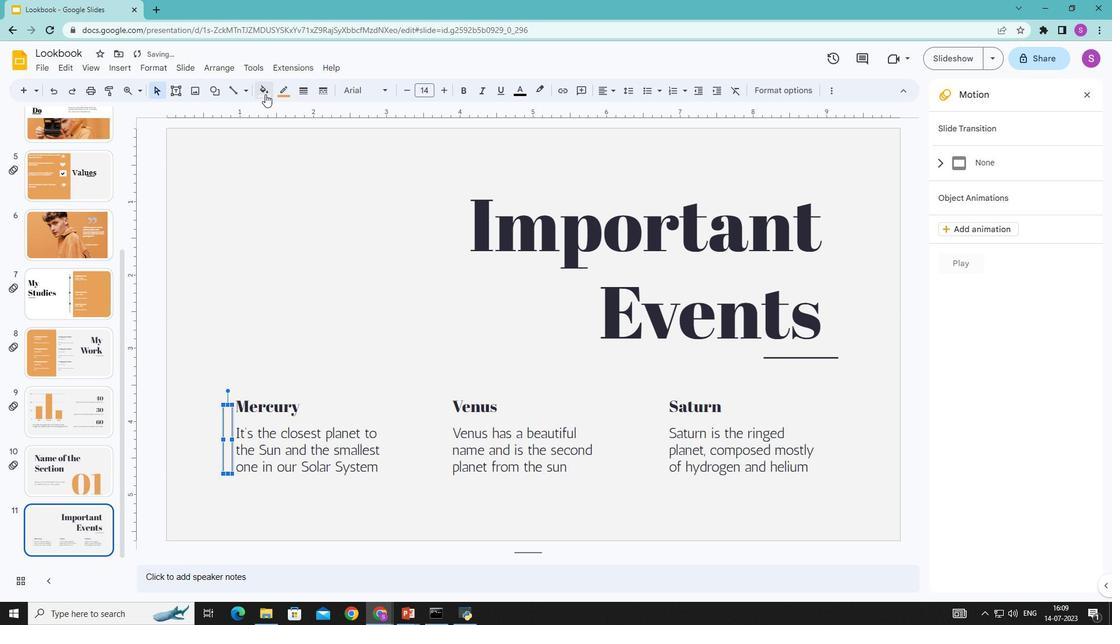 
Action: Mouse pressed left at (267, 91)
Screenshot: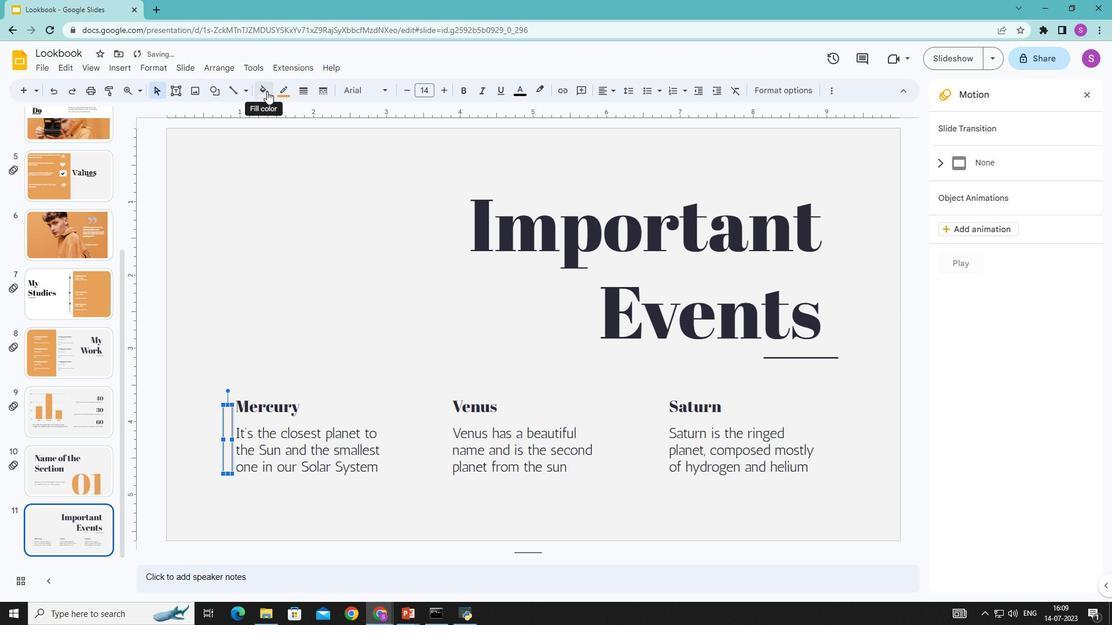
Action: Mouse moved to (292, 145)
Screenshot: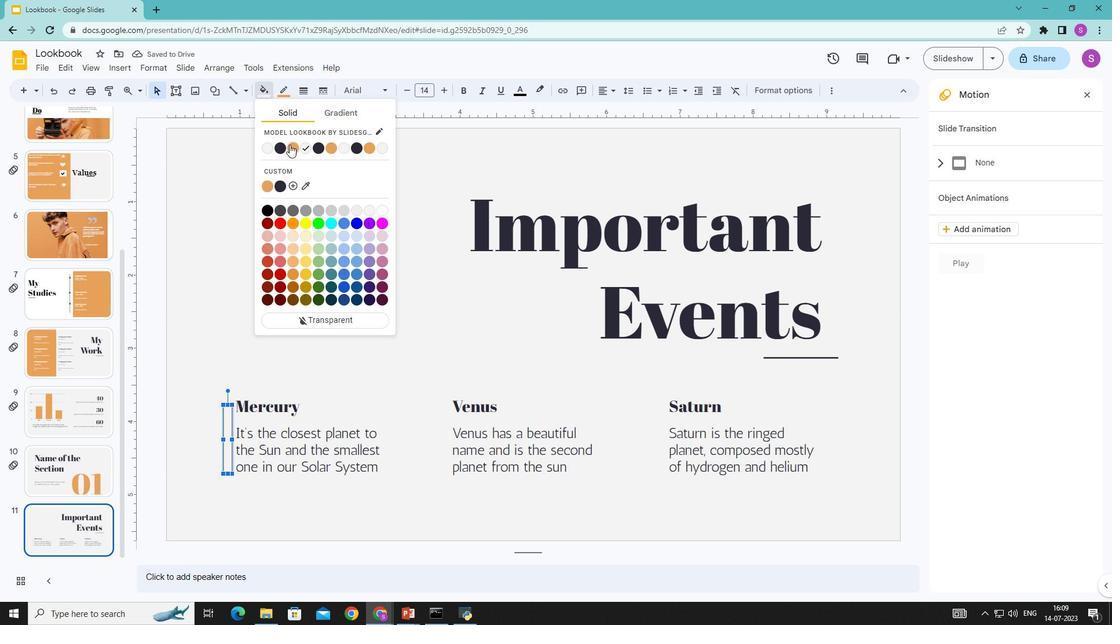 
Action: Mouse pressed left at (292, 145)
Screenshot: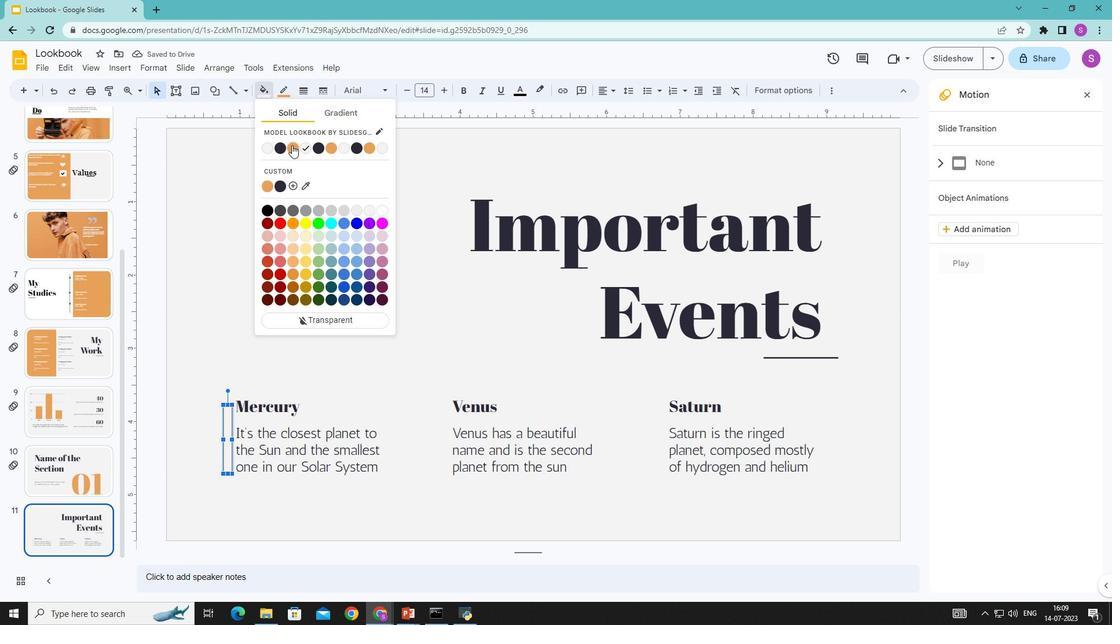 
Action: Mouse moved to (353, 279)
Screenshot: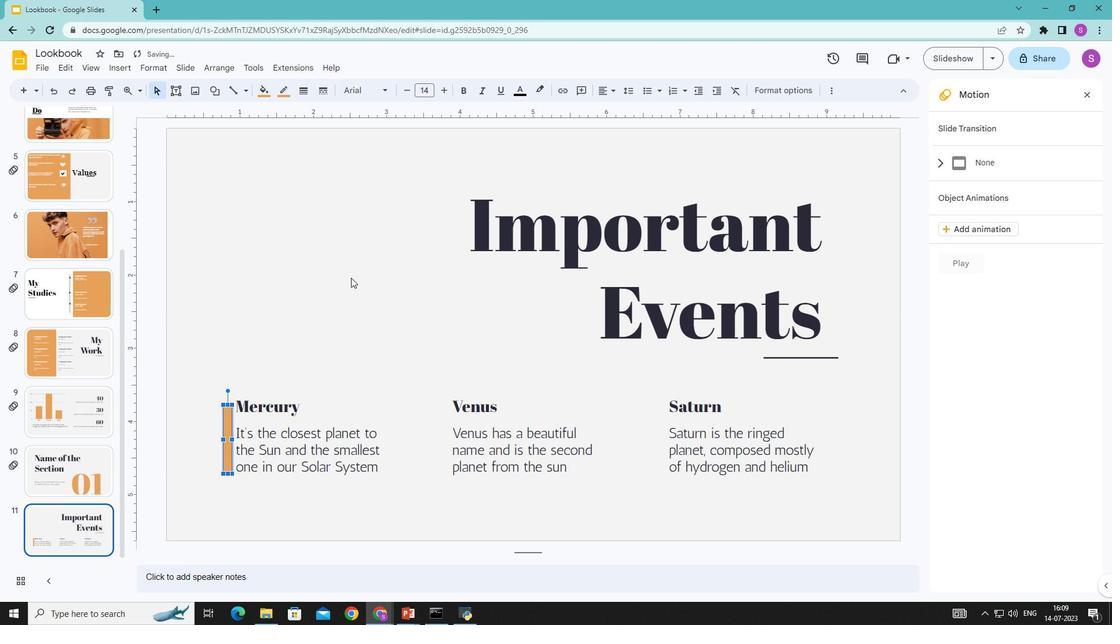 
Action: Mouse pressed left at (353, 279)
Screenshot: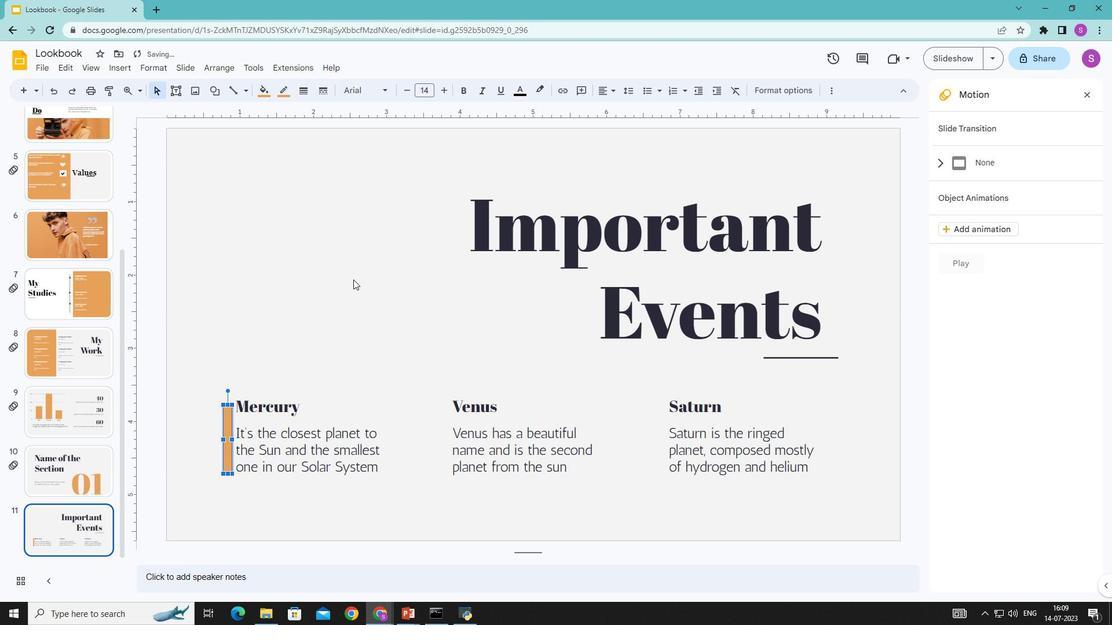 
Action: Mouse moved to (119, 67)
Screenshot: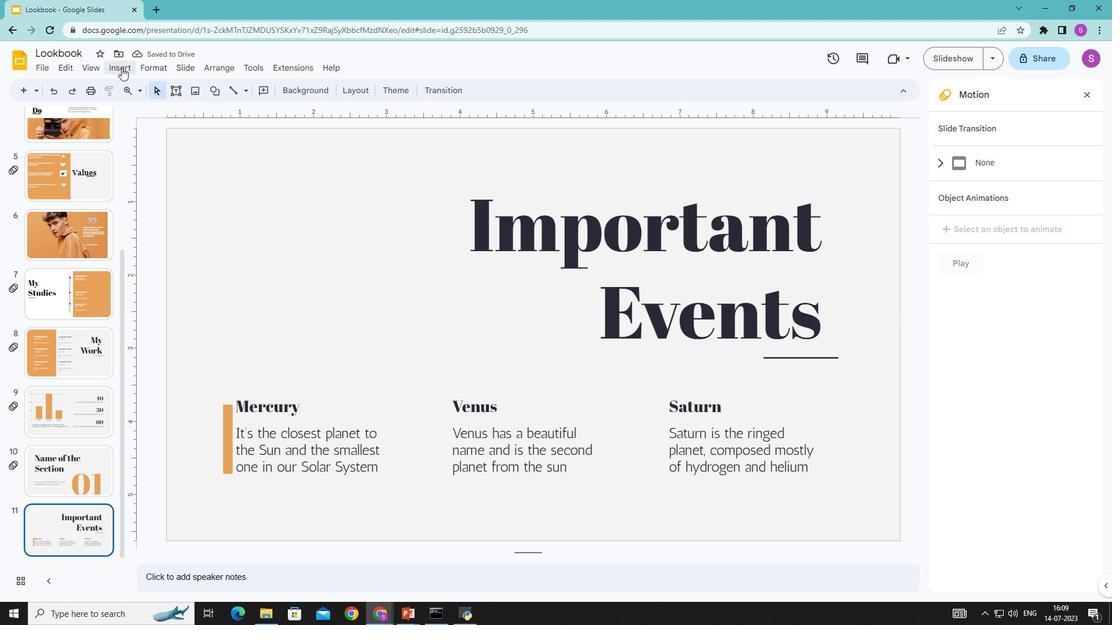 
Action: Mouse pressed left at (119, 67)
Screenshot: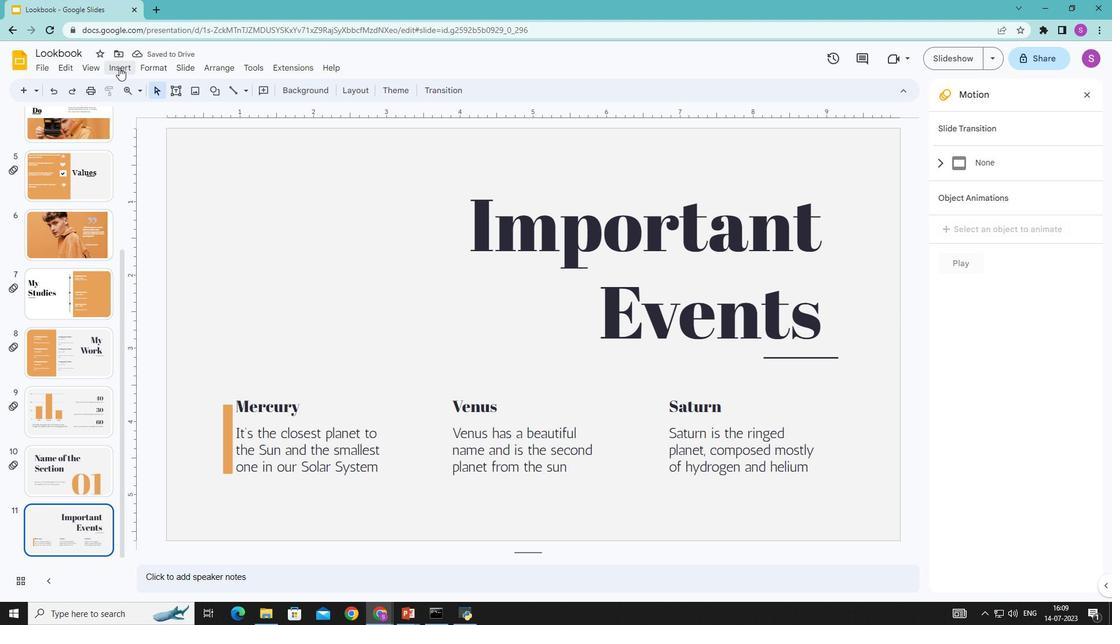 
Action: Mouse moved to (449, 149)
Screenshot: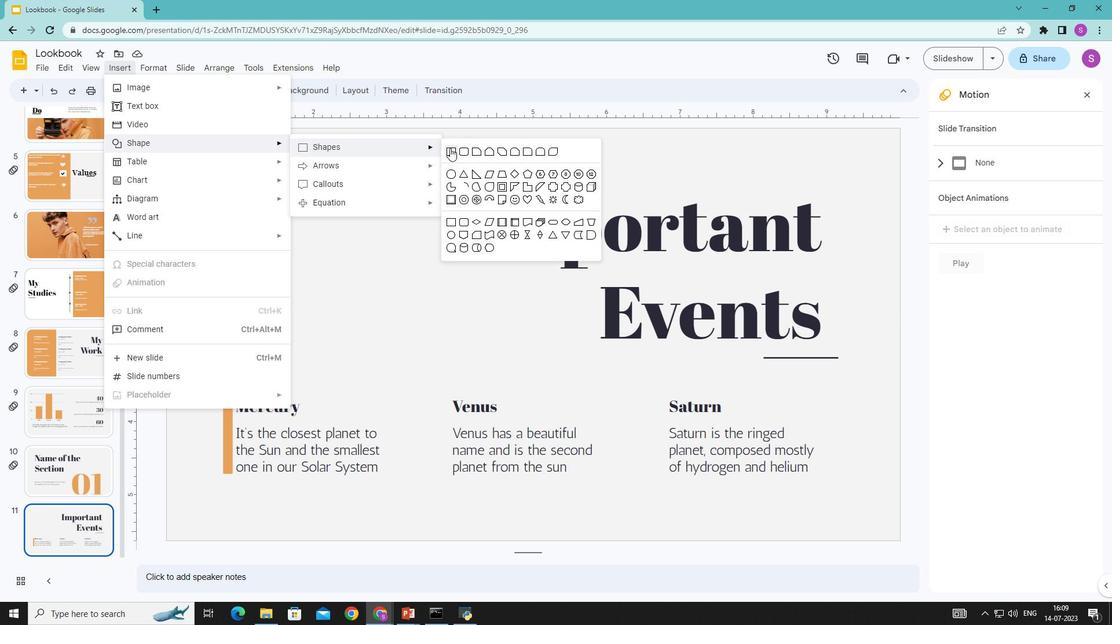 
Action: Mouse pressed left at (449, 149)
Screenshot: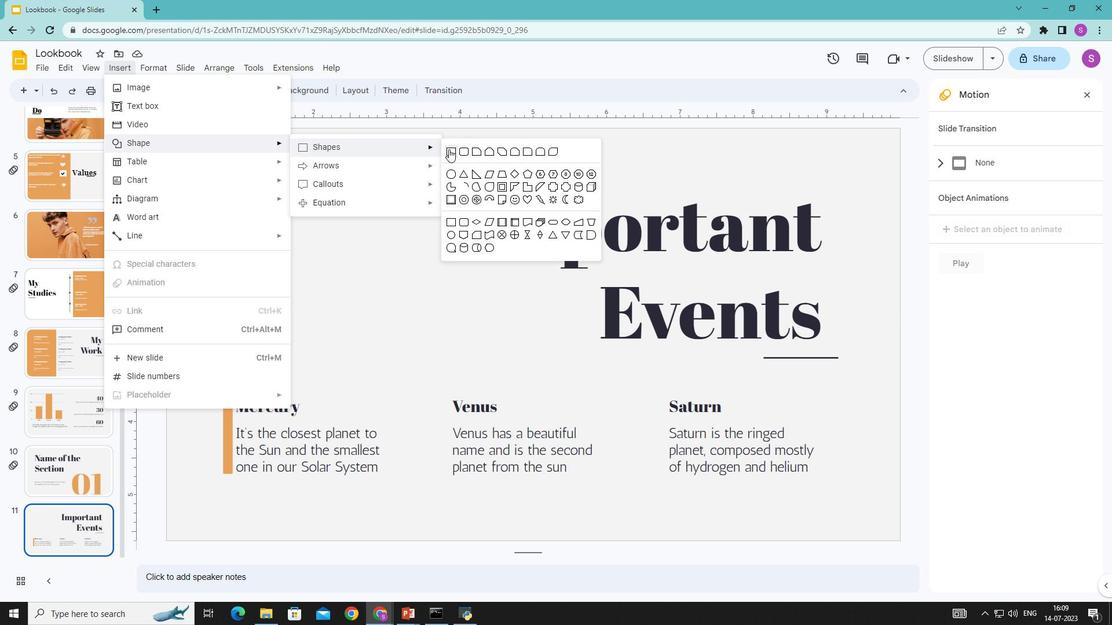 
Action: Mouse moved to (443, 407)
Screenshot: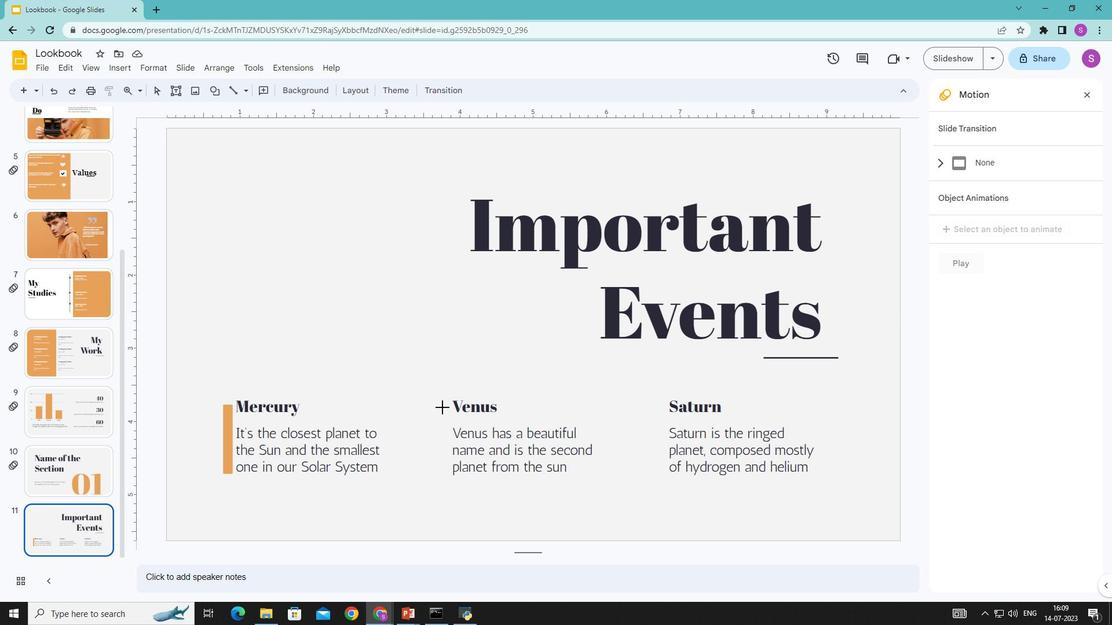 
Action: Mouse pressed left at (443, 407)
Screenshot: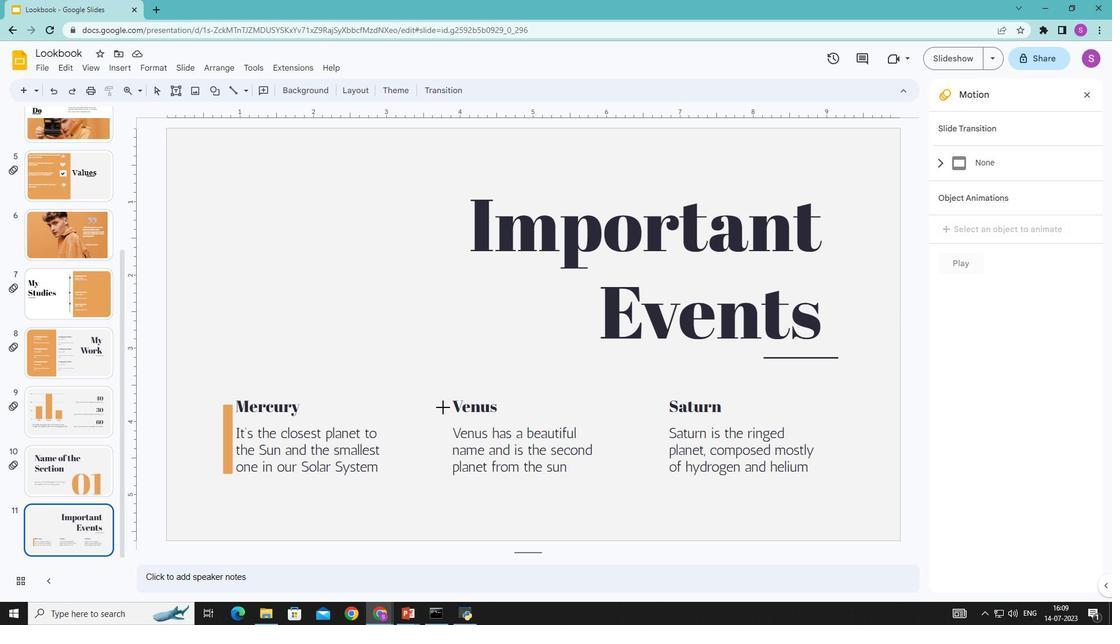 
Action: Mouse moved to (264, 91)
Screenshot: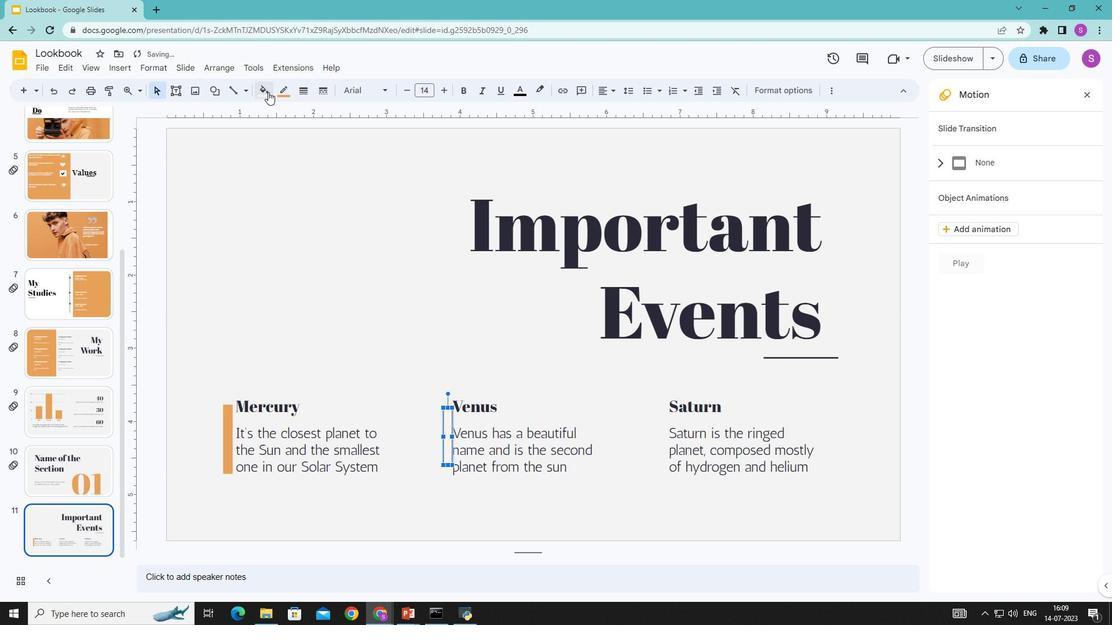 
Action: Mouse pressed left at (264, 91)
Screenshot: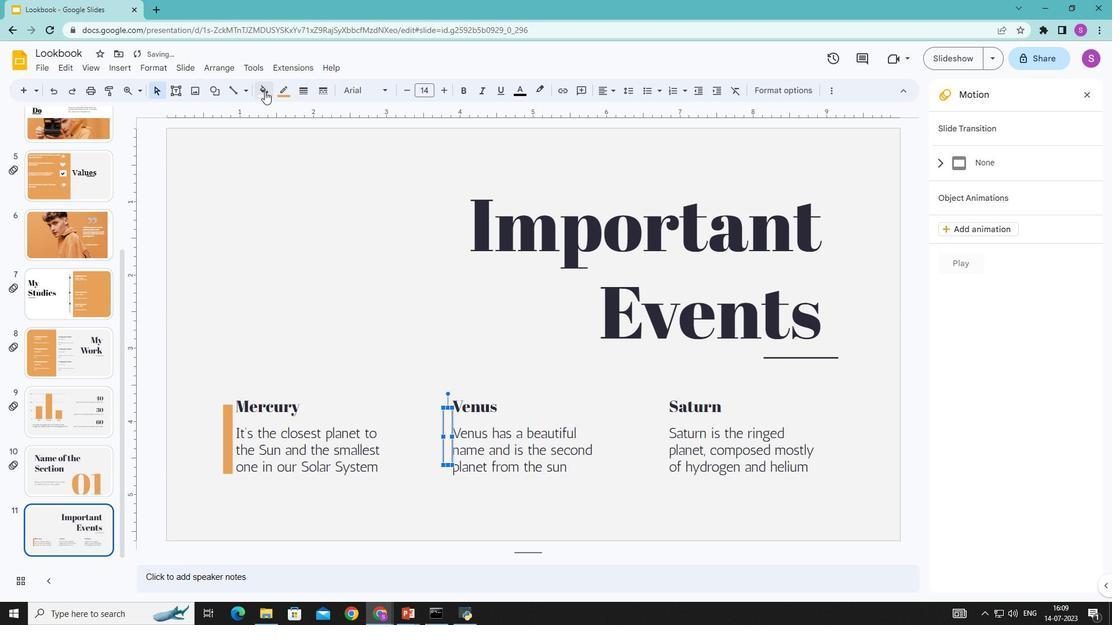 
Action: Mouse moved to (295, 146)
Screenshot: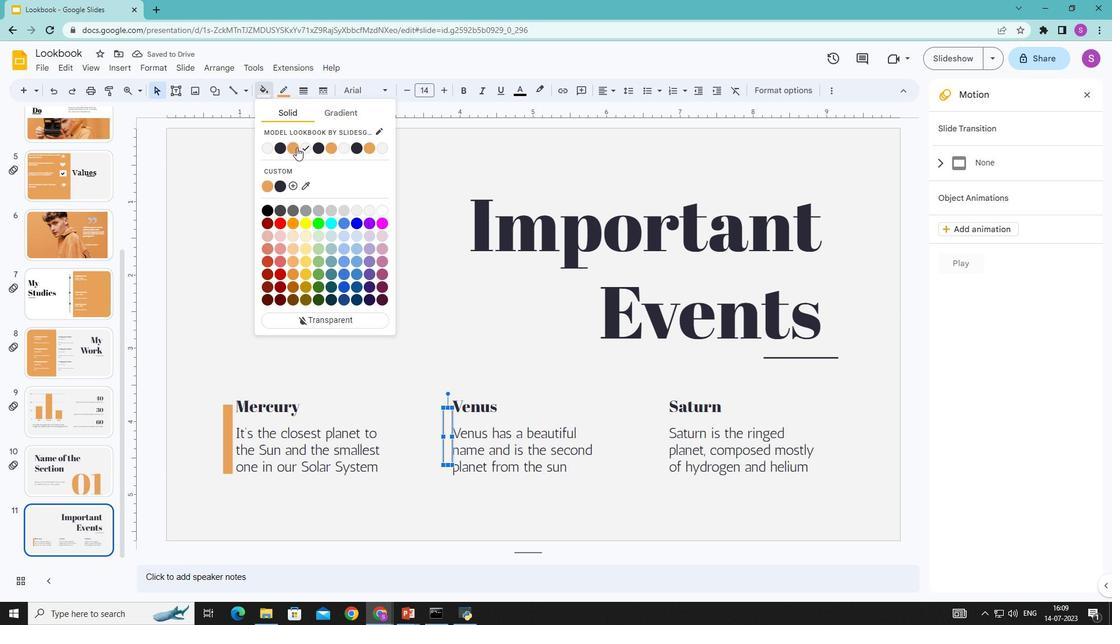 
Action: Mouse pressed left at (295, 146)
Screenshot: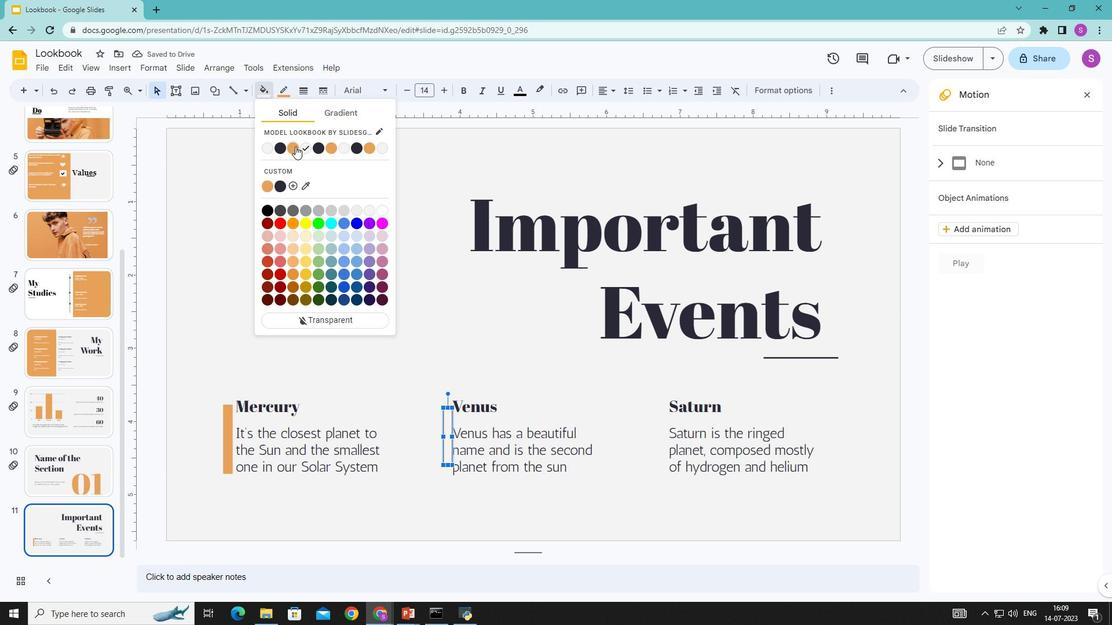 
Action: Mouse moved to (400, 285)
Screenshot: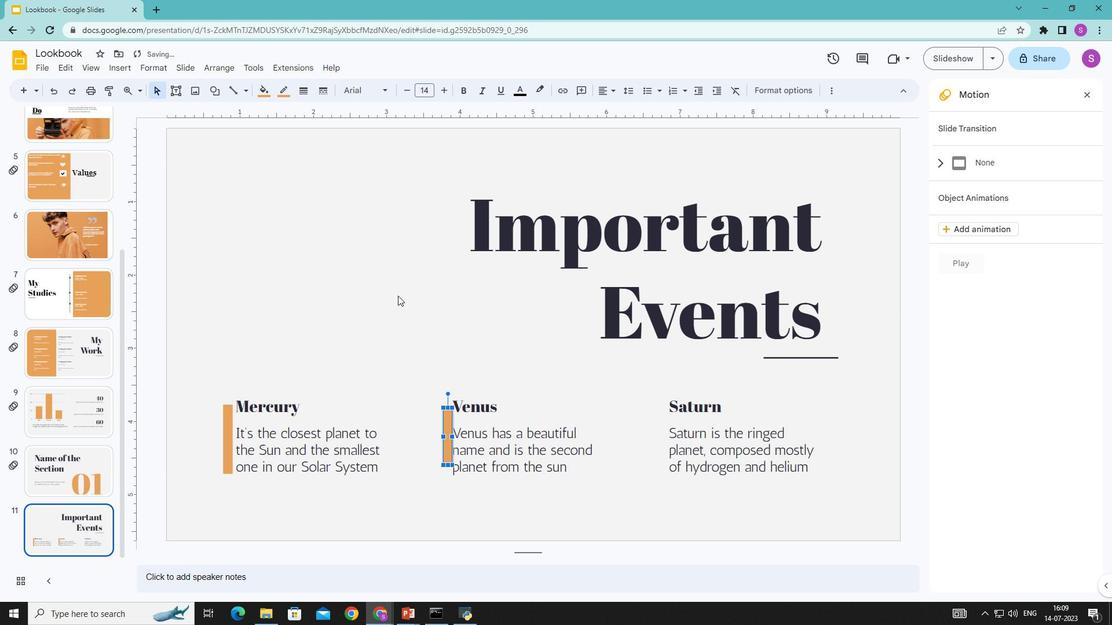 
Action: Mouse pressed left at (400, 285)
Screenshot: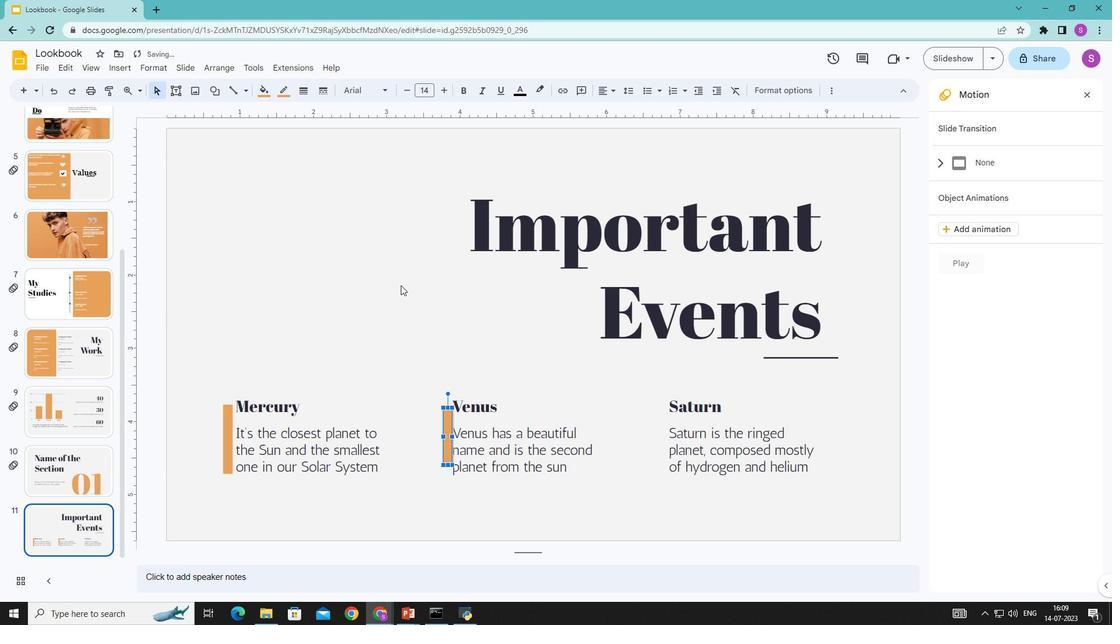 
Action: Mouse moved to (448, 441)
Screenshot: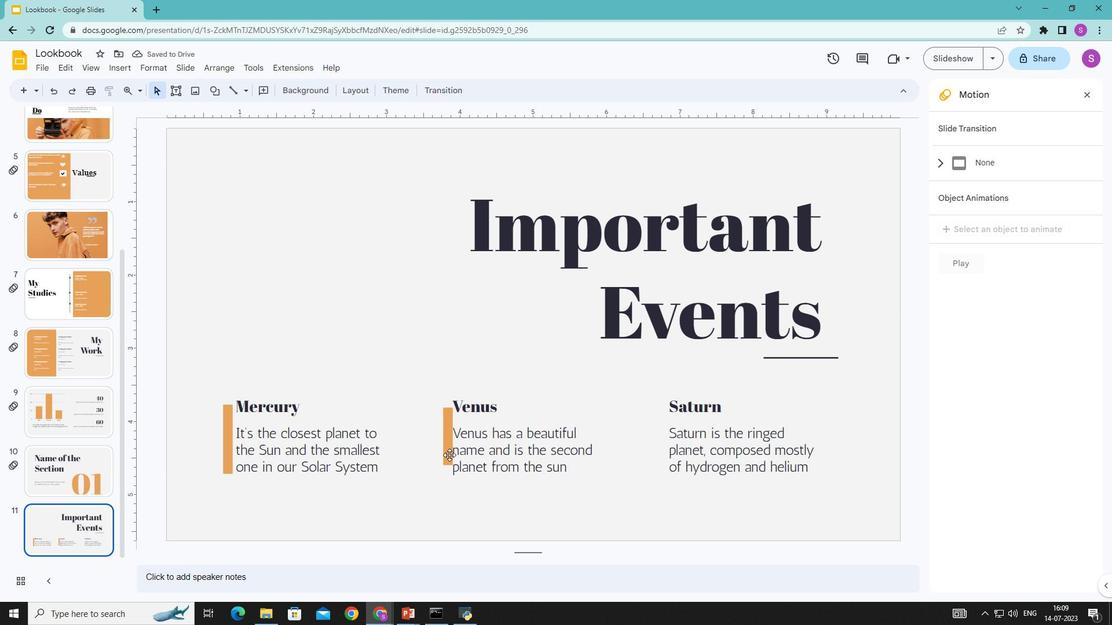 
Action: Mouse pressed left at (448, 441)
Screenshot: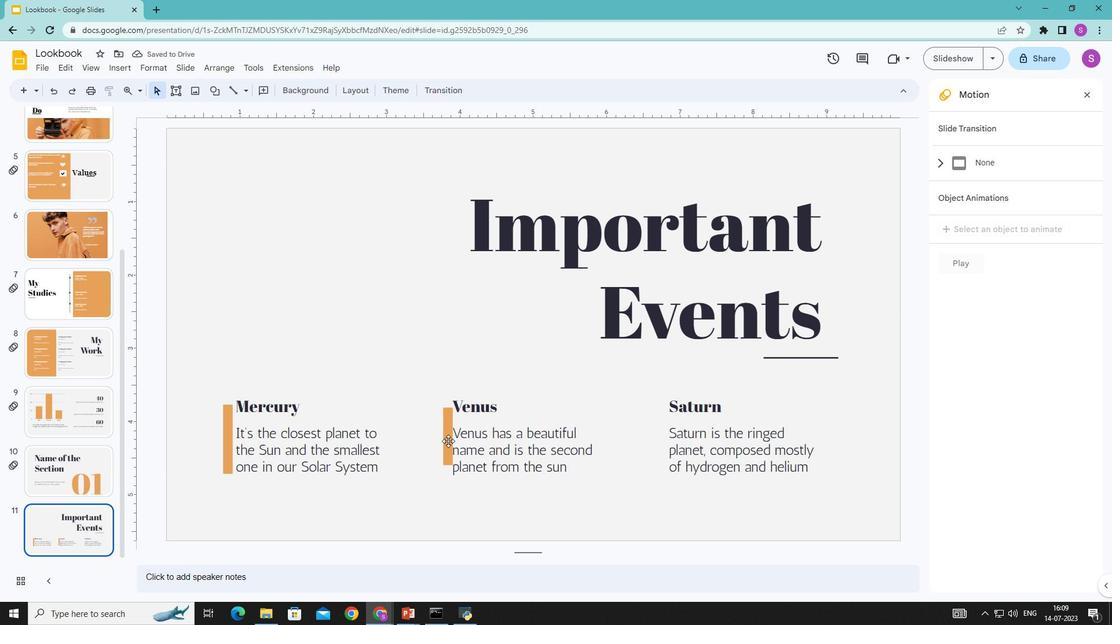 
Action: Mouse moved to (449, 466)
Screenshot: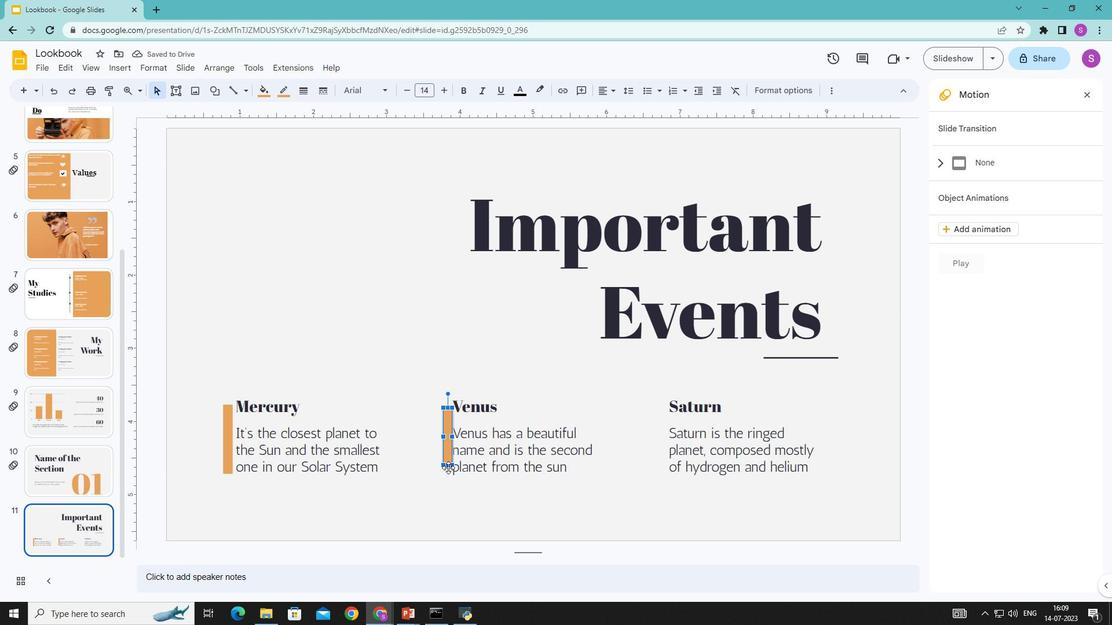 
Action: Mouse pressed left at (449, 466)
Screenshot: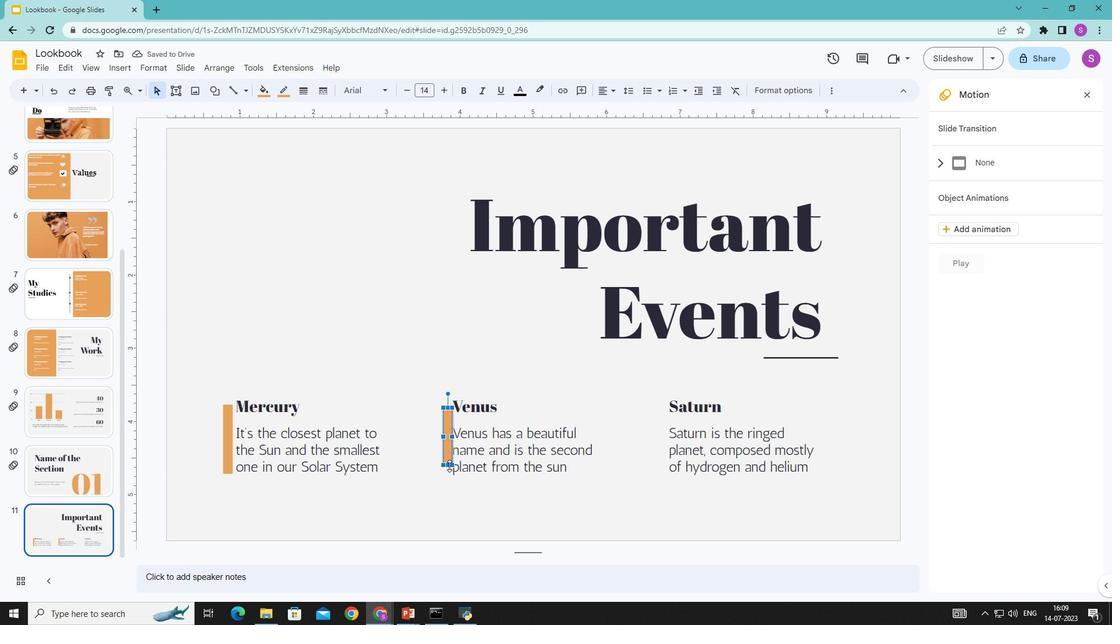 
Action: Mouse moved to (422, 312)
Screenshot: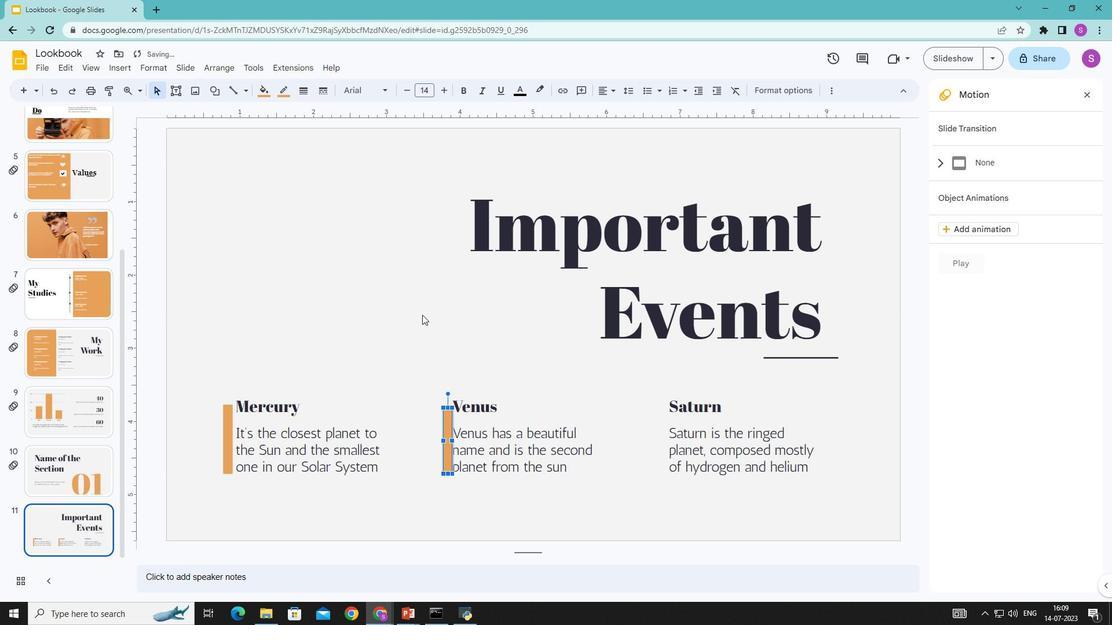 
Action: Mouse pressed left at (422, 312)
Screenshot: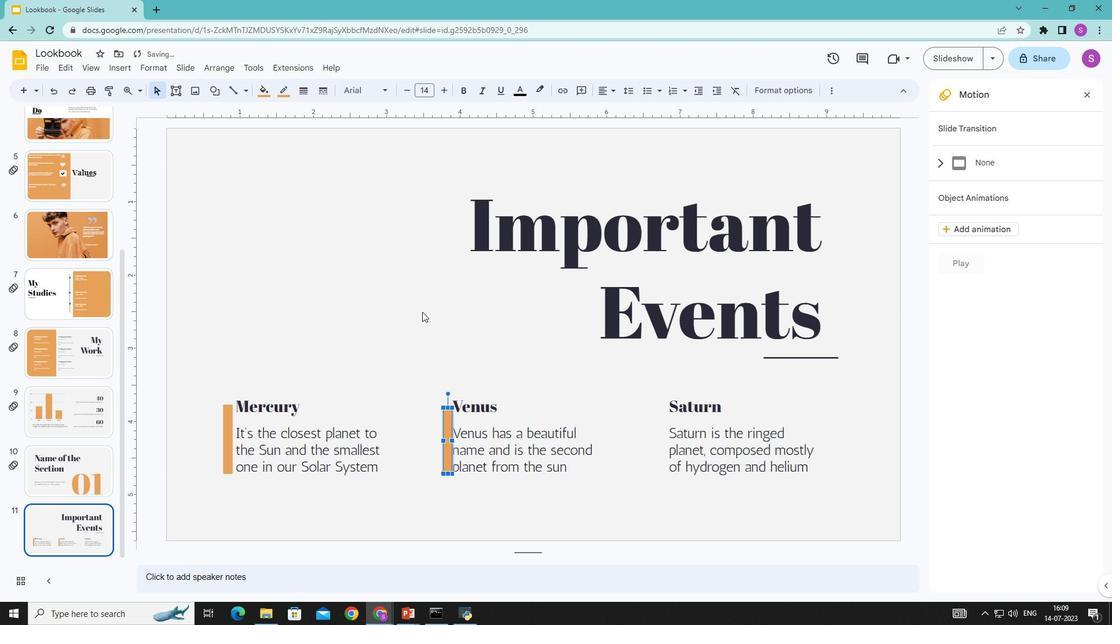 
Action: Mouse moved to (121, 67)
Screenshot: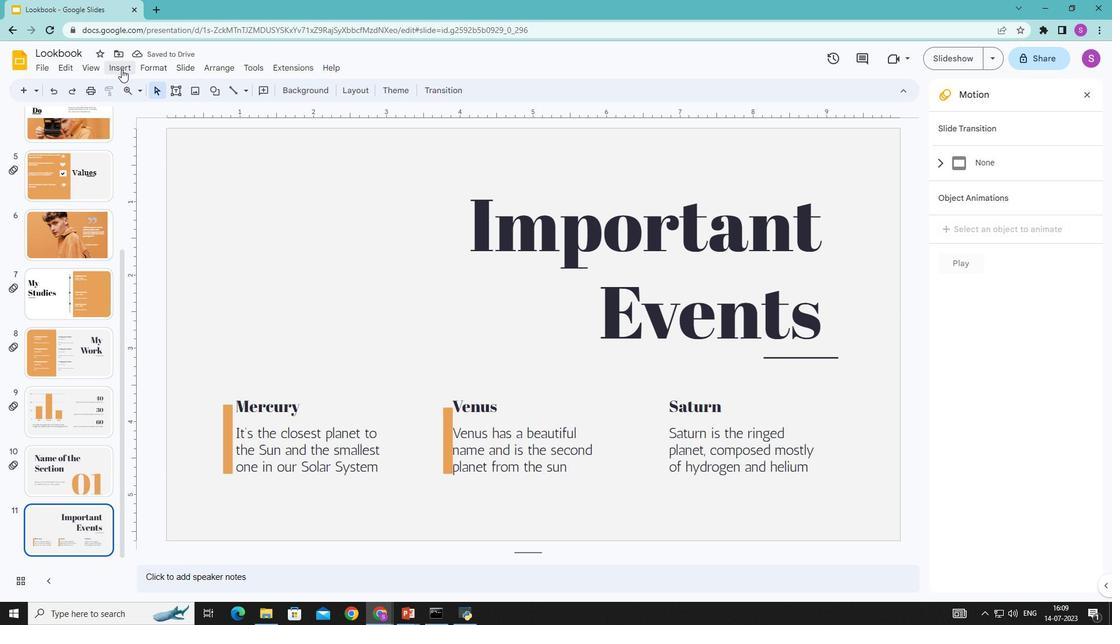 
Action: Mouse pressed left at (121, 67)
Screenshot: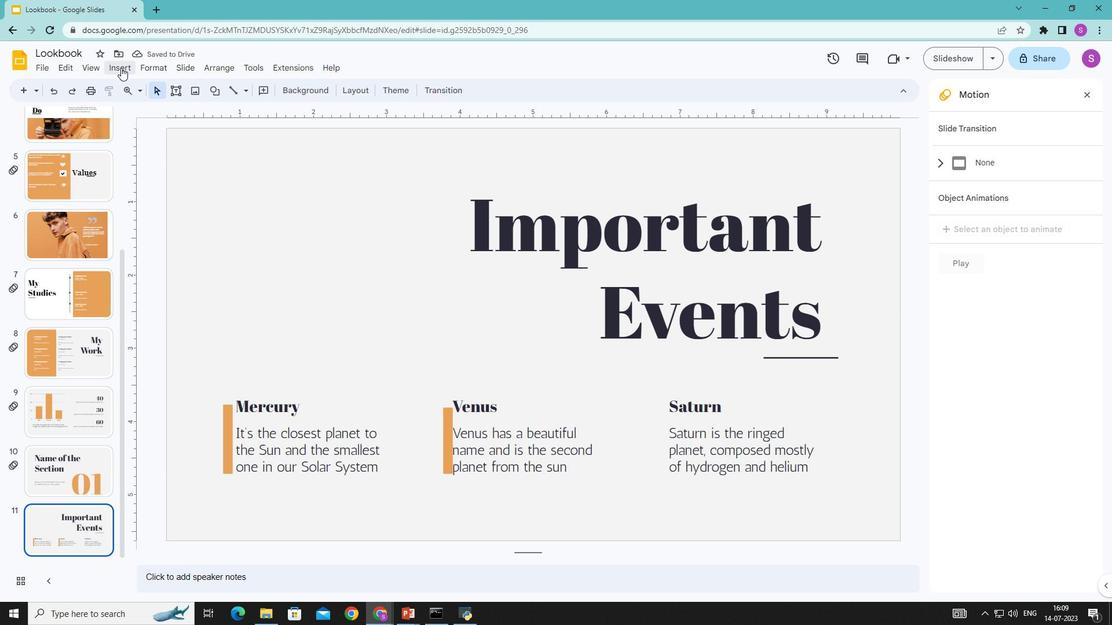 
Action: Mouse moved to (449, 148)
Screenshot: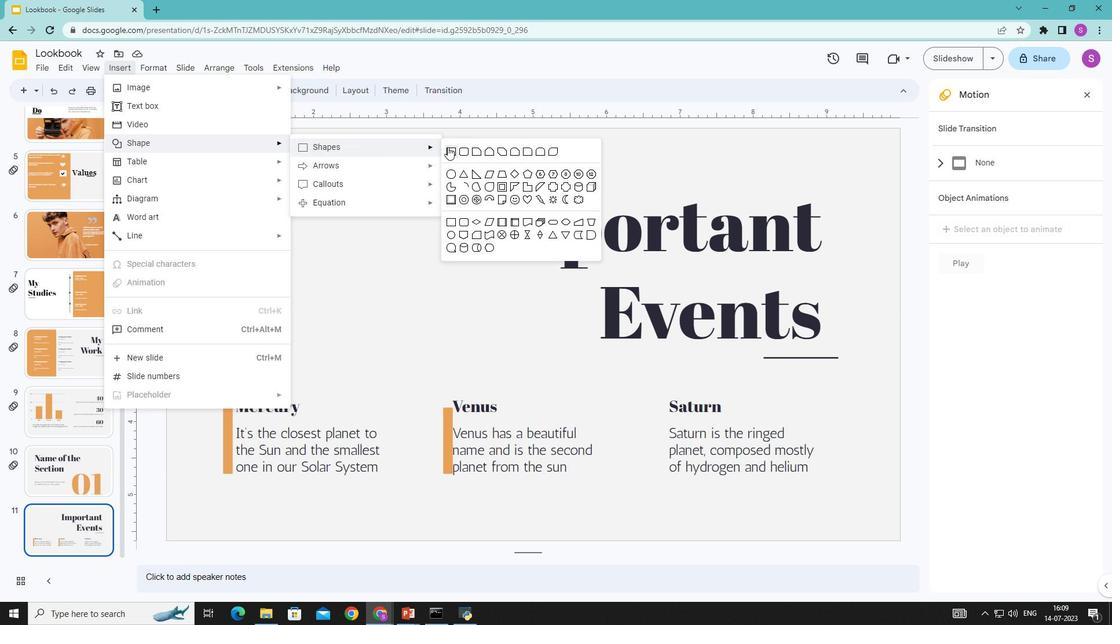 
Action: Mouse pressed left at (449, 148)
Screenshot: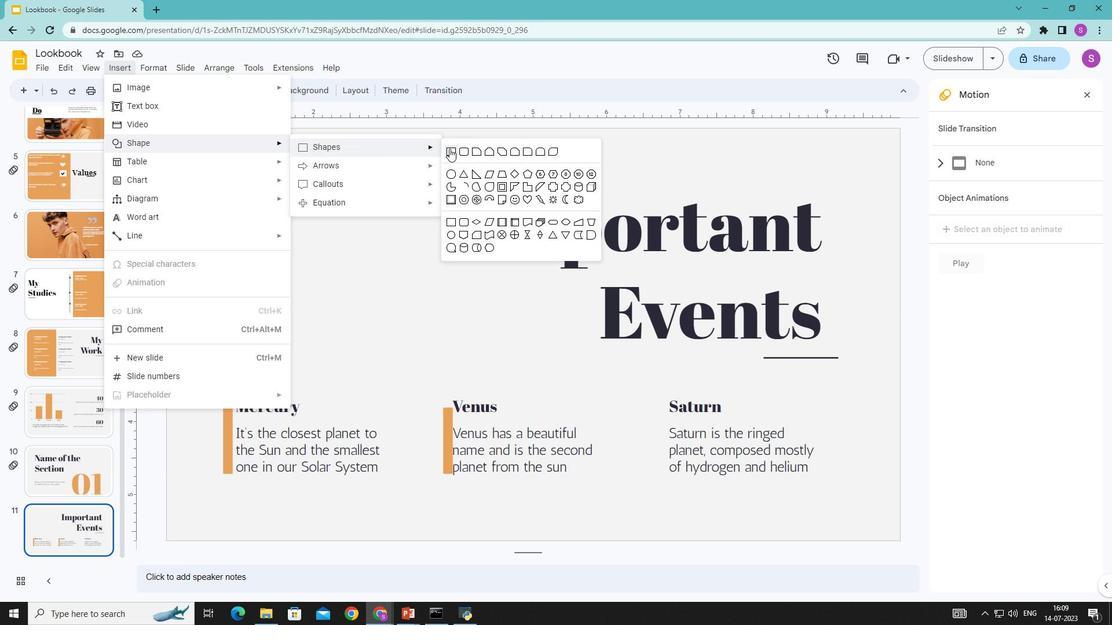 
Action: Mouse moved to (660, 405)
Screenshot: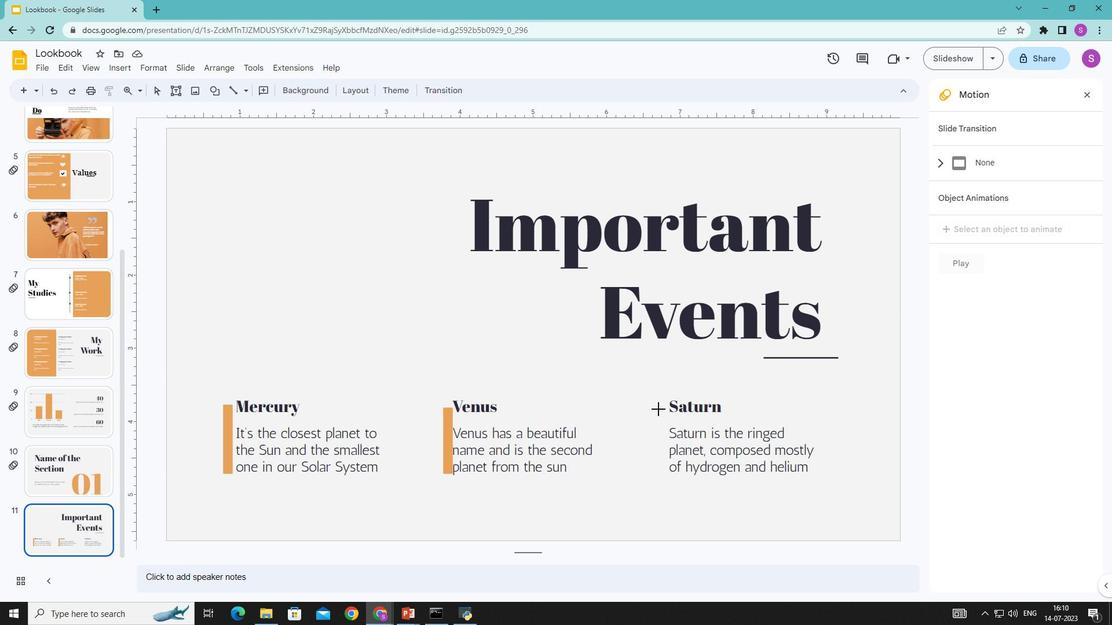 
Action: Mouse pressed left at (660, 405)
Screenshot: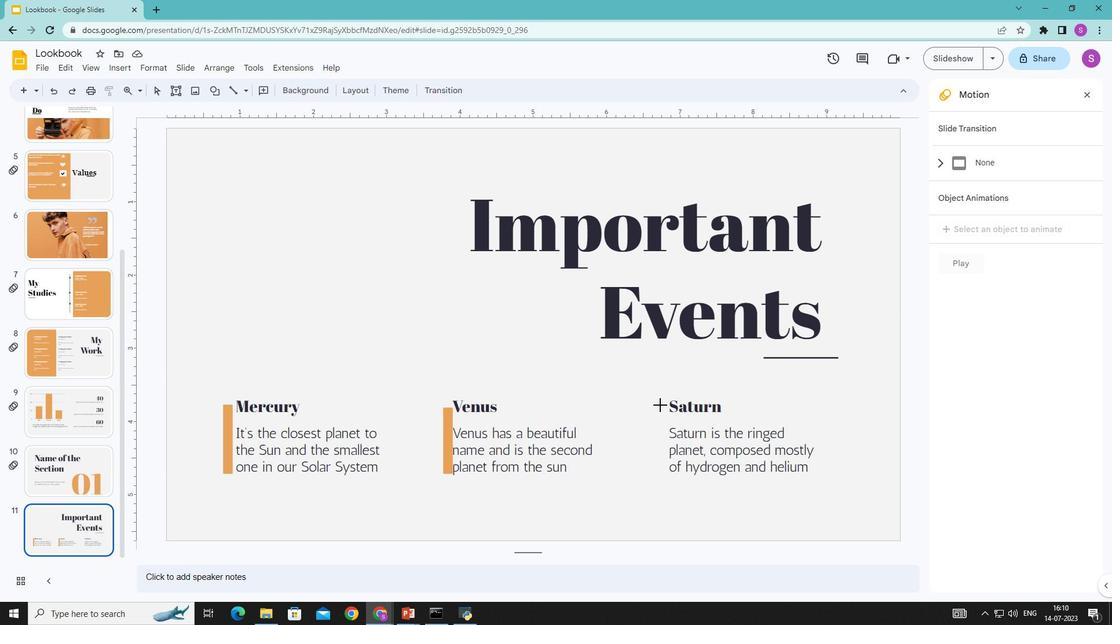 
Action: Mouse moved to (265, 88)
Screenshot: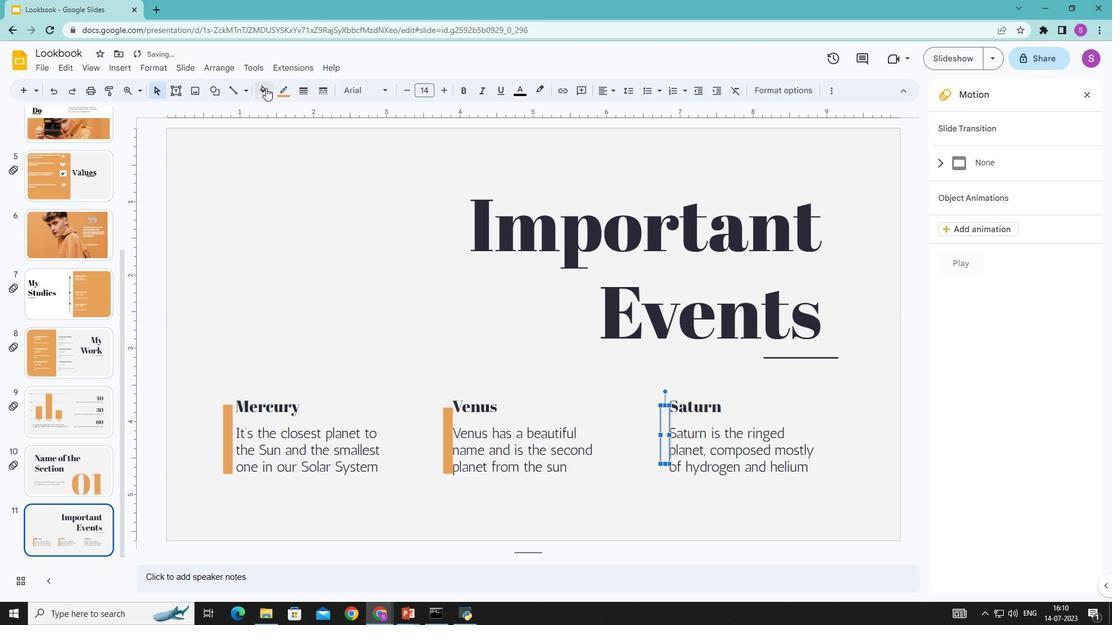 
Action: Mouse pressed left at (265, 88)
Screenshot: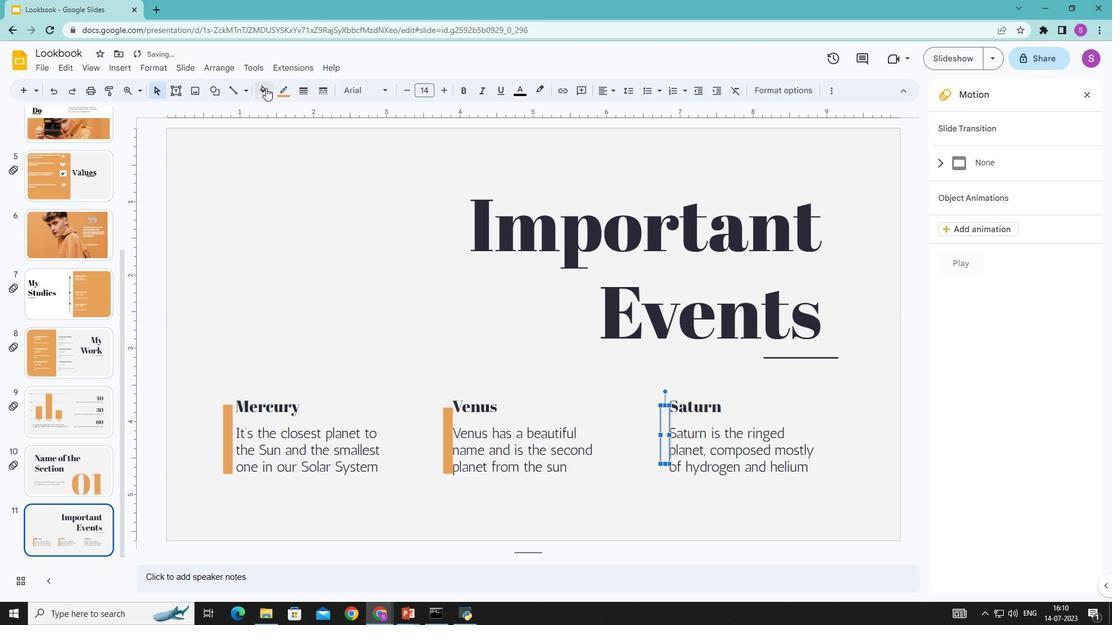 
Action: Mouse moved to (290, 144)
Screenshot: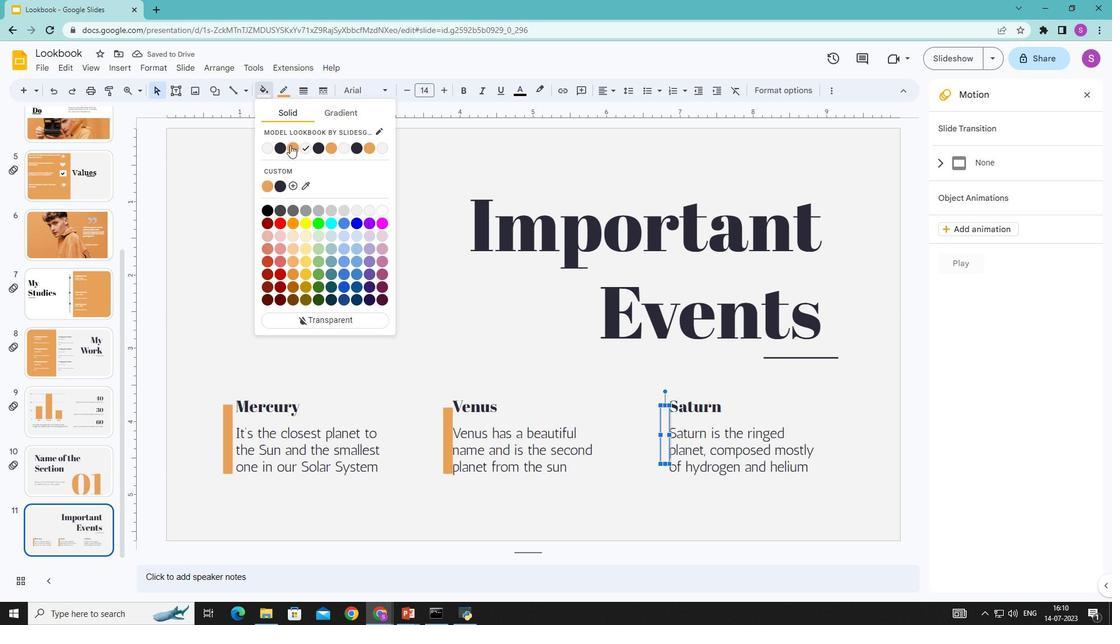 
Action: Mouse pressed left at (290, 144)
Screenshot: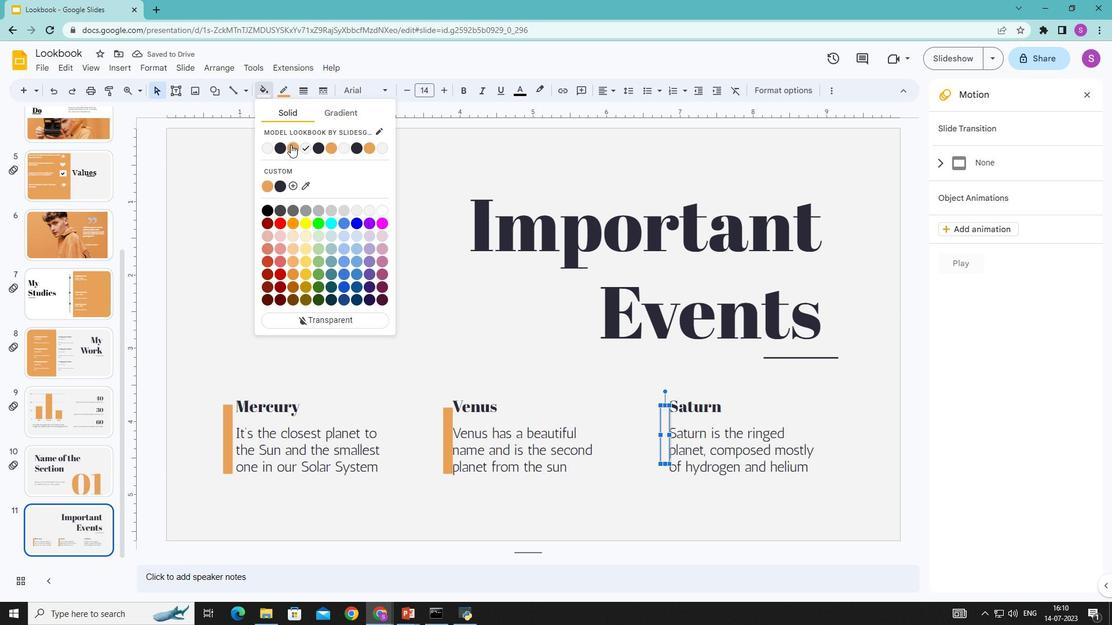 
Action: Mouse moved to (411, 259)
Screenshot: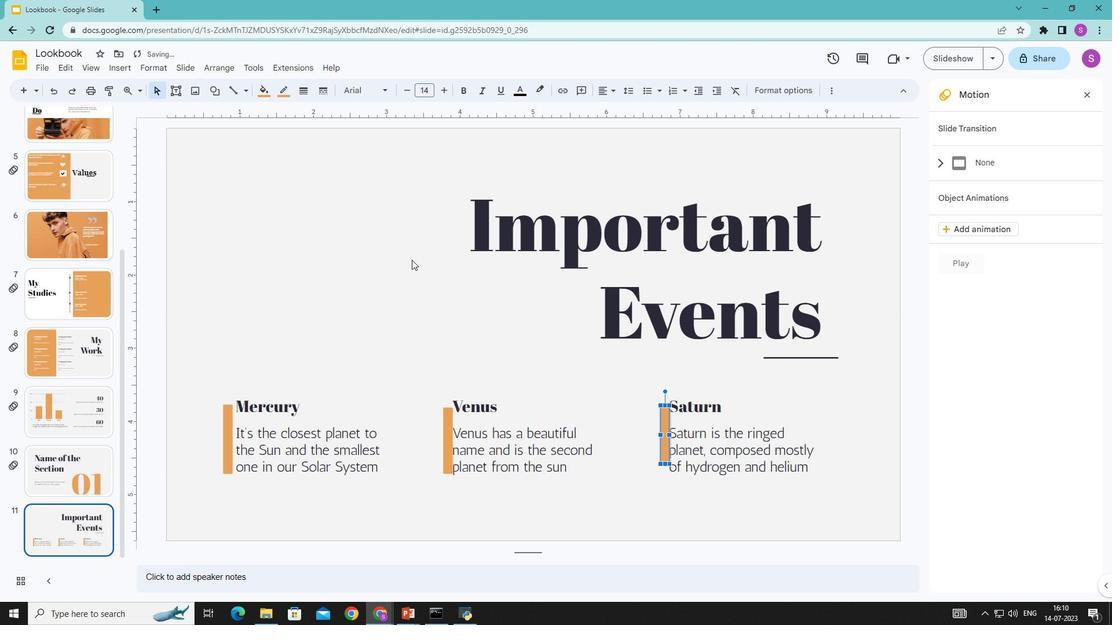 
Action: Mouse pressed left at (411, 259)
Screenshot: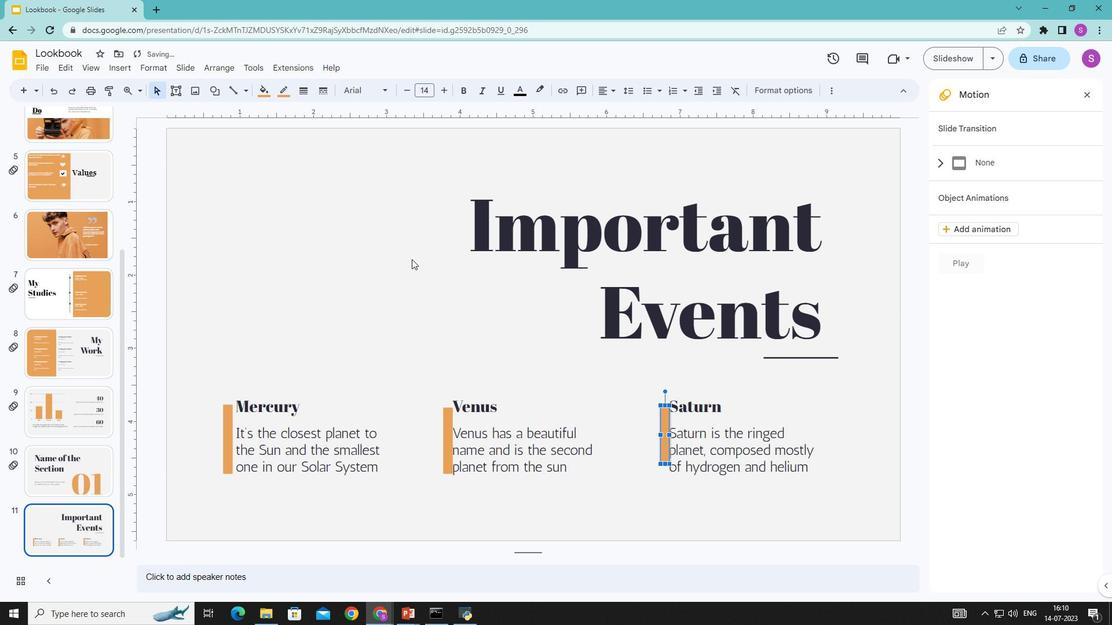 
Action: Mouse moved to (666, 446)
Screenshot: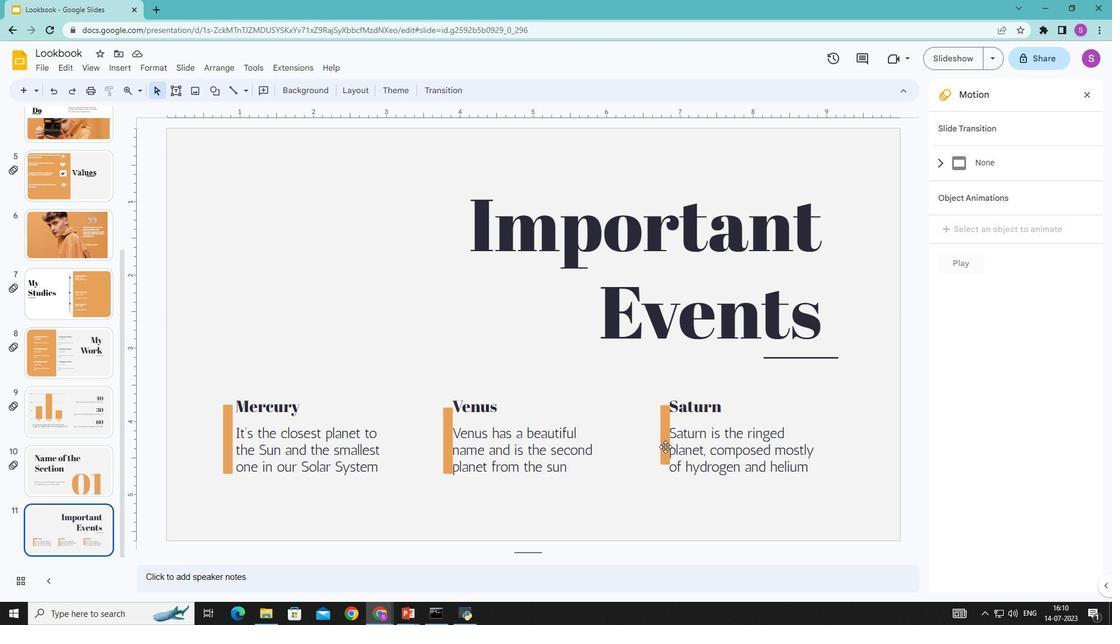 
Action: Mouse pressed left at (666, 446)
Screenshot: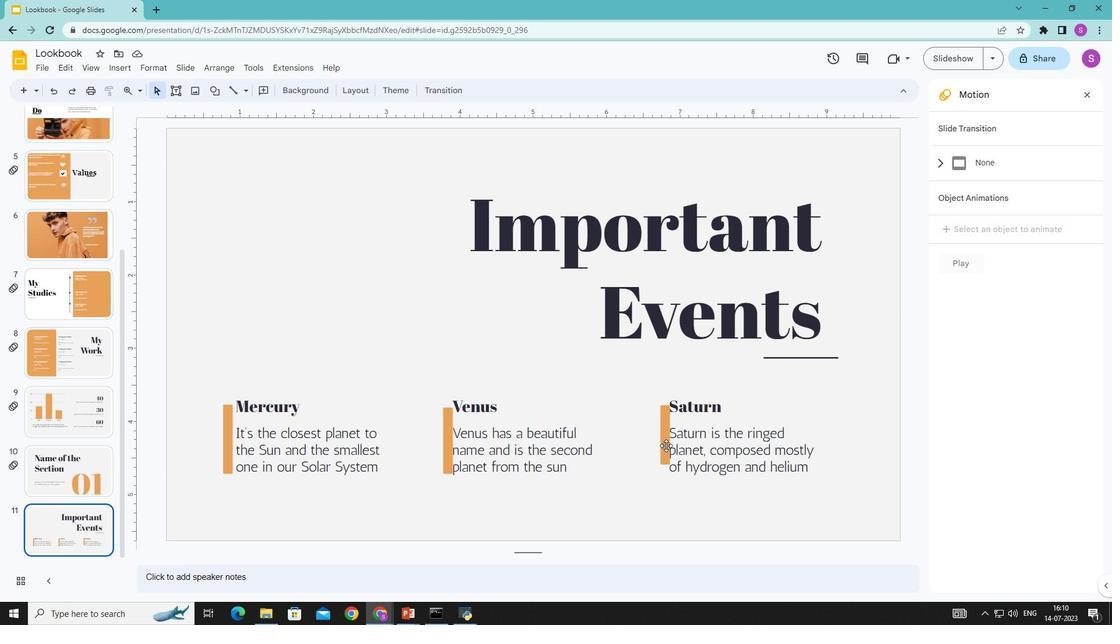 
Action: Mouse moved to (666, 445)
Screenshot: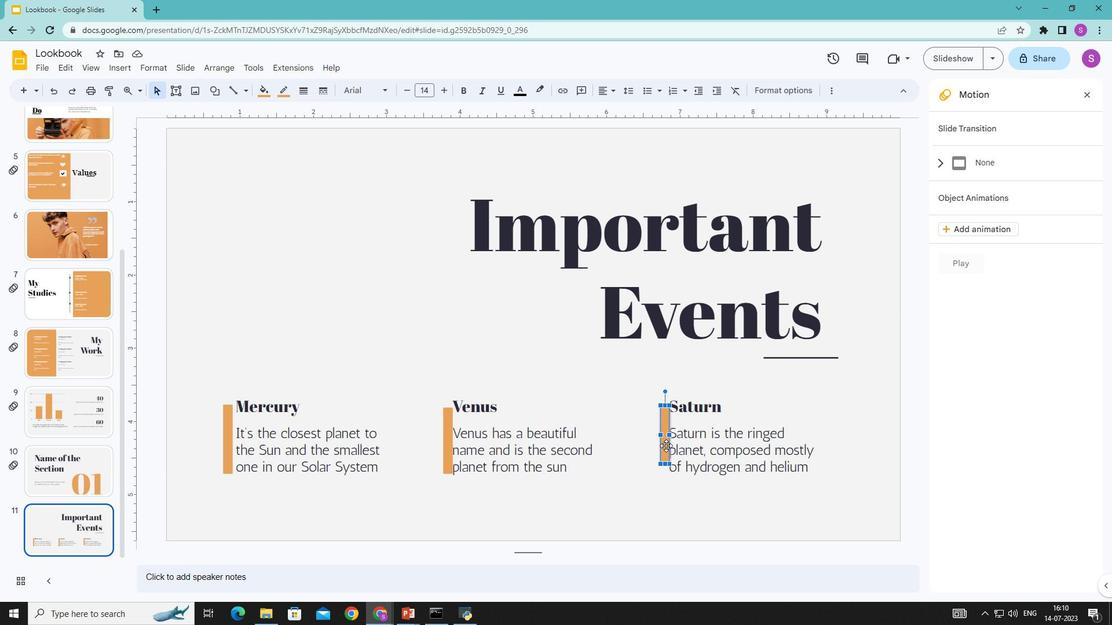 
Action: Mouse pressed left at (666, 445)
Screenshot: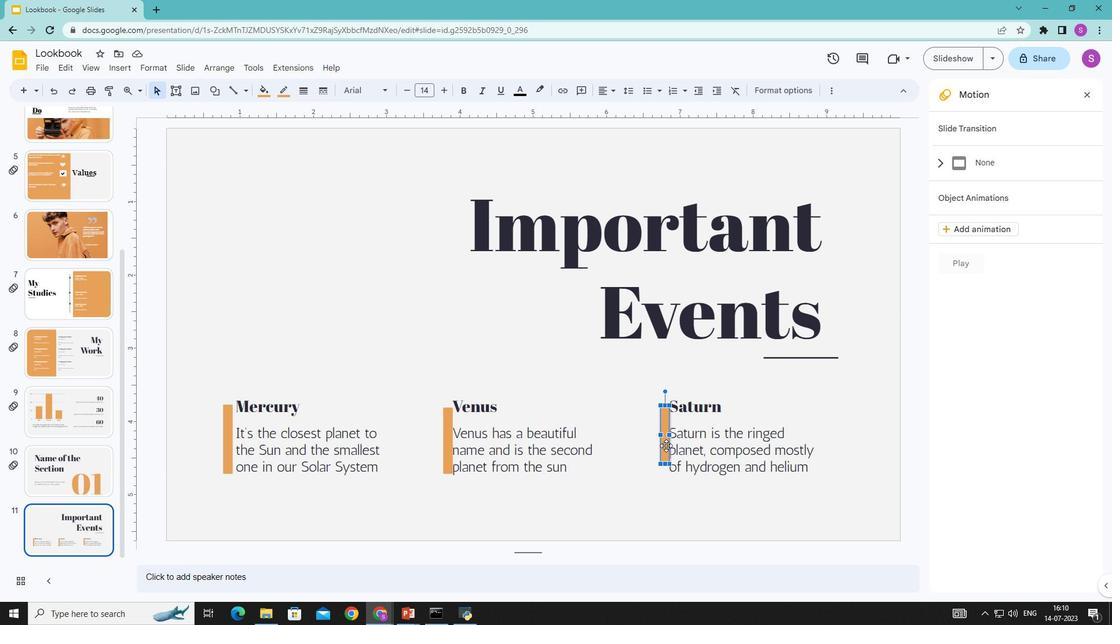 
Action: Mouse moved to (604, 374)
Screenshot: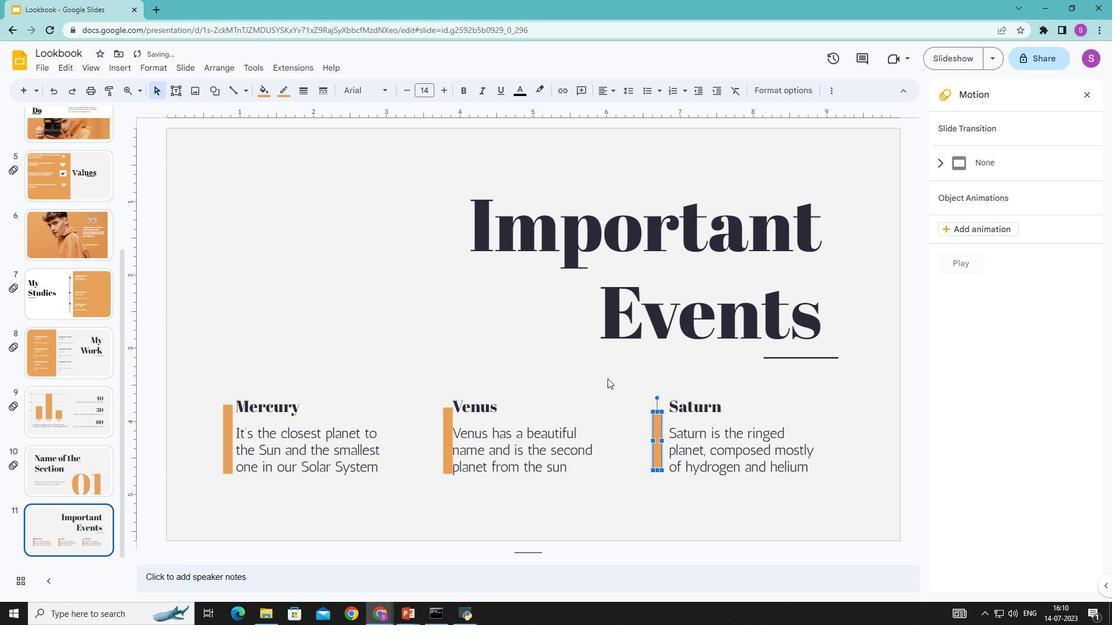 
Action: Mouse pressed left at (604, 374)
Screenshot: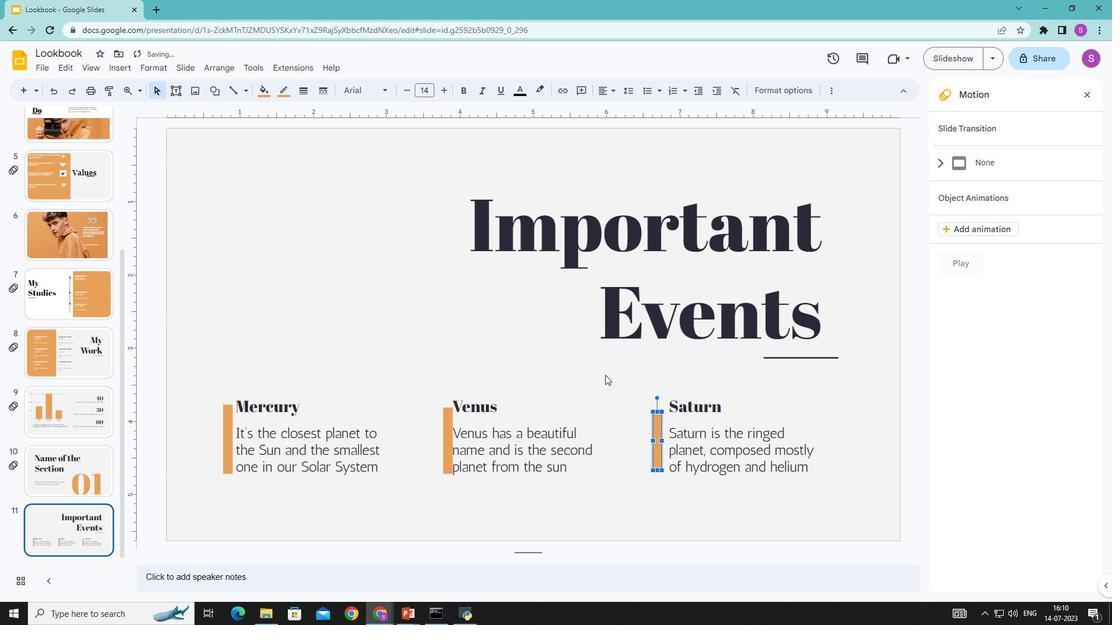 
Action: Mouse moved to (447, 438)
Screenshot: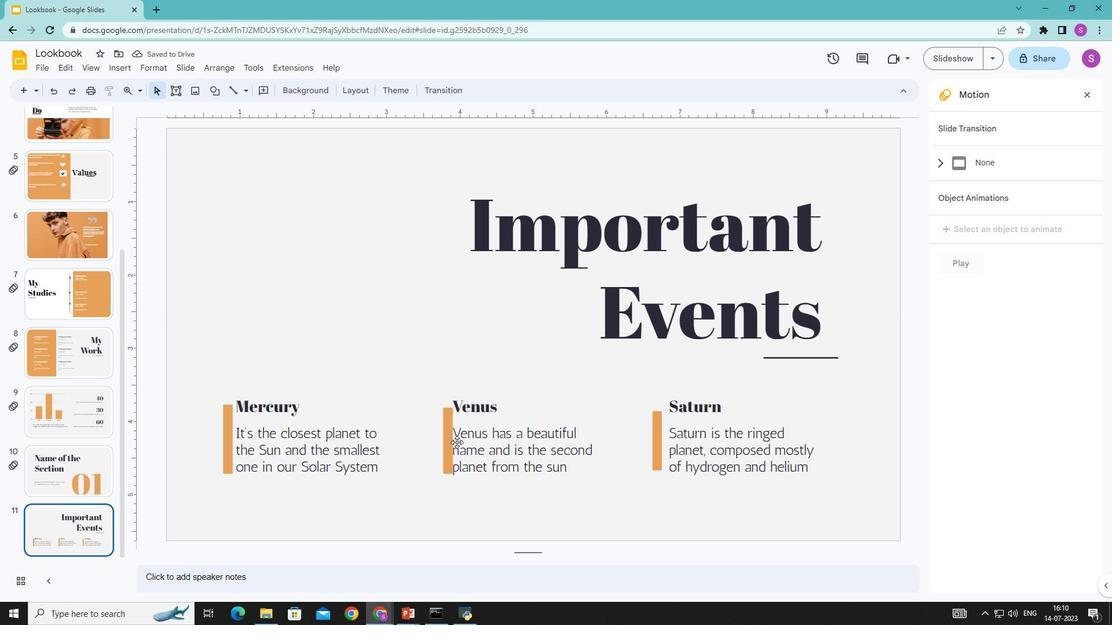 
Action: Mouse pressed left at (447, 438)
Screenshot: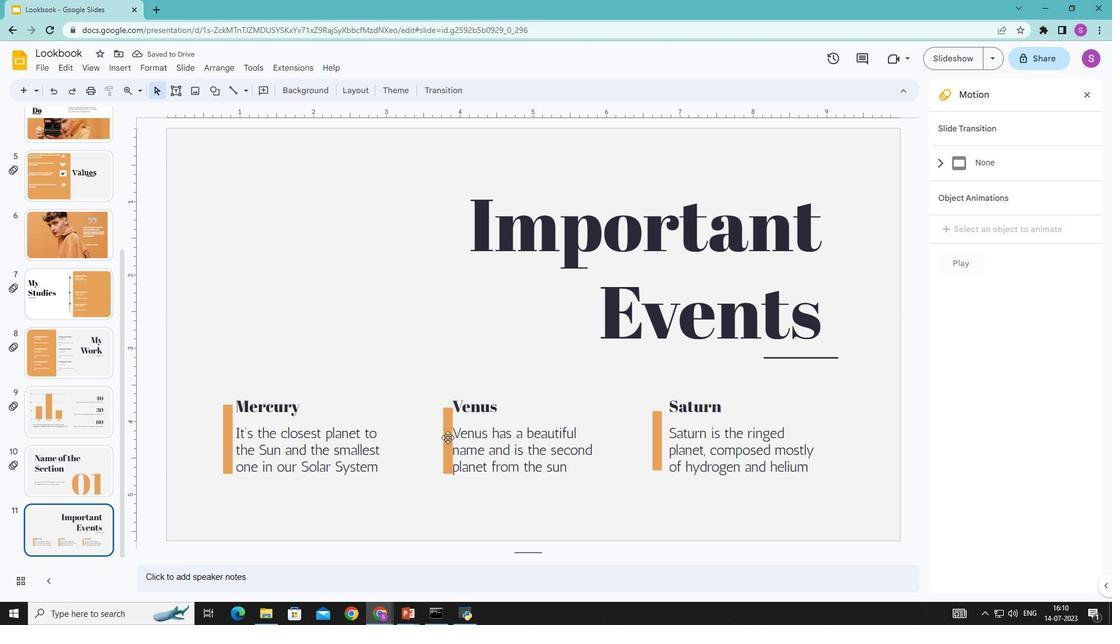 
Action: Mouse pressed left at (447, 438)
Screenshot: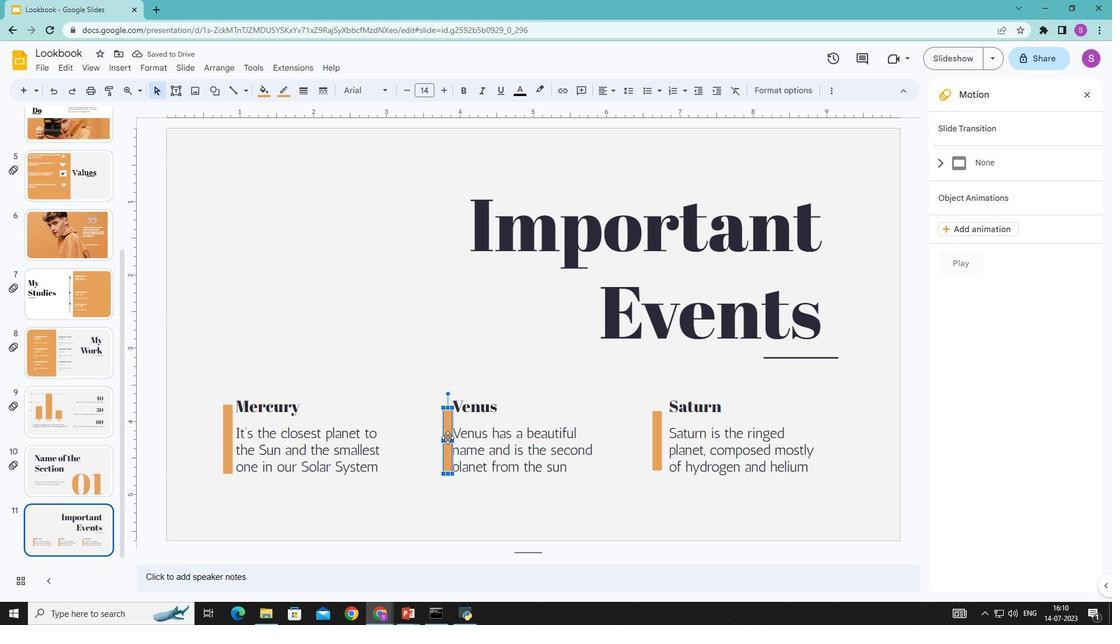 
Action: Mouse moved to (425, 337)
Screenshot: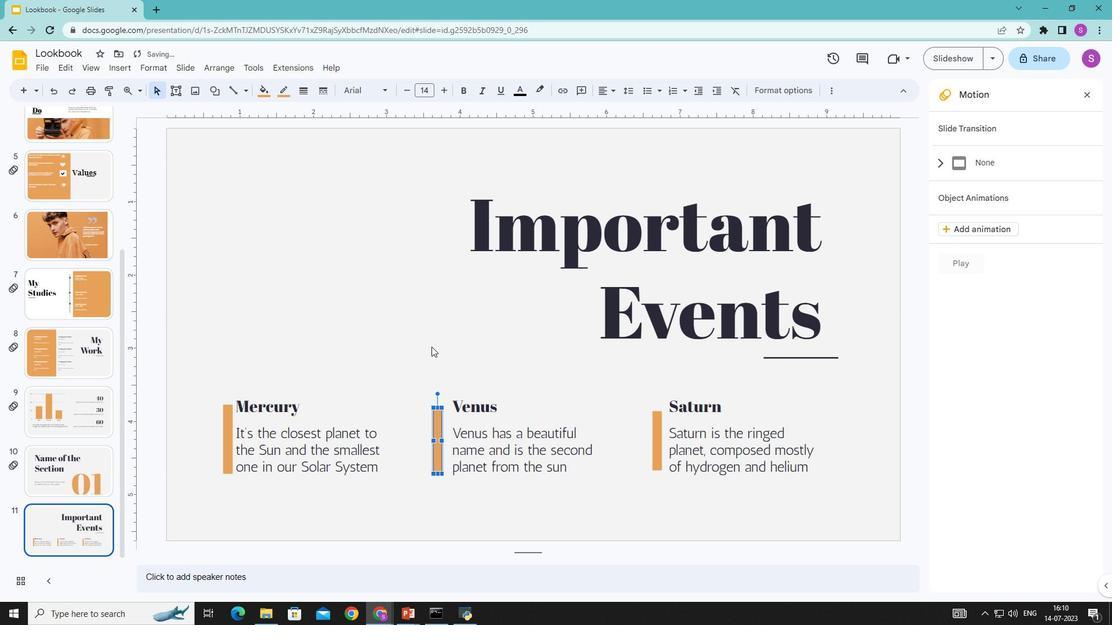 
Action: Mouse pressed left at (425, 337)
Screenshot: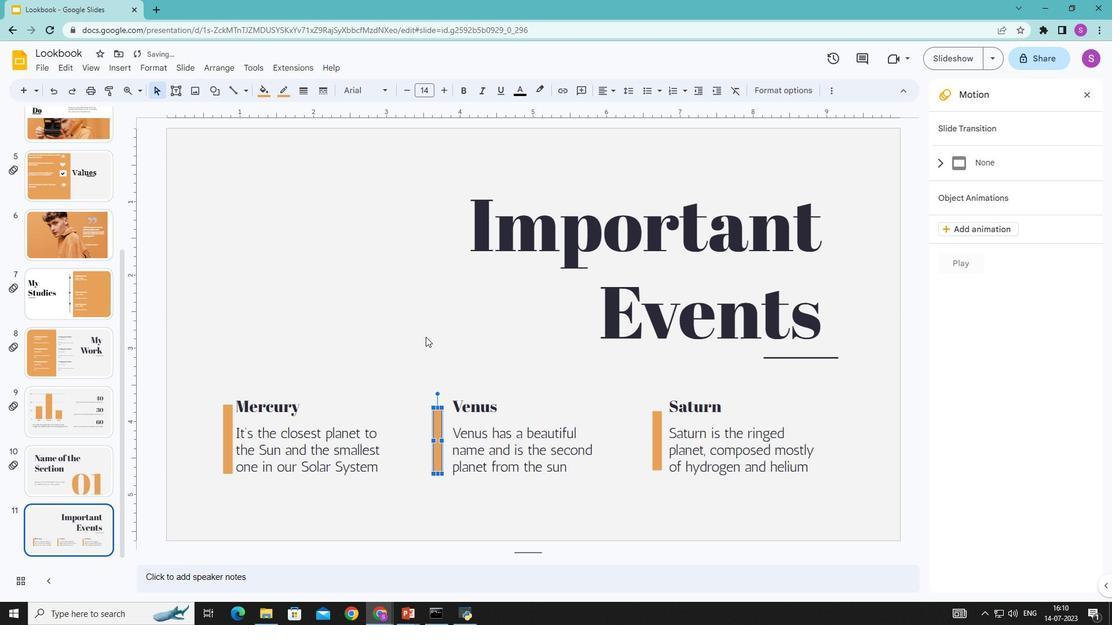 
Action: Mouse moved to (451, 85)
Screenshot: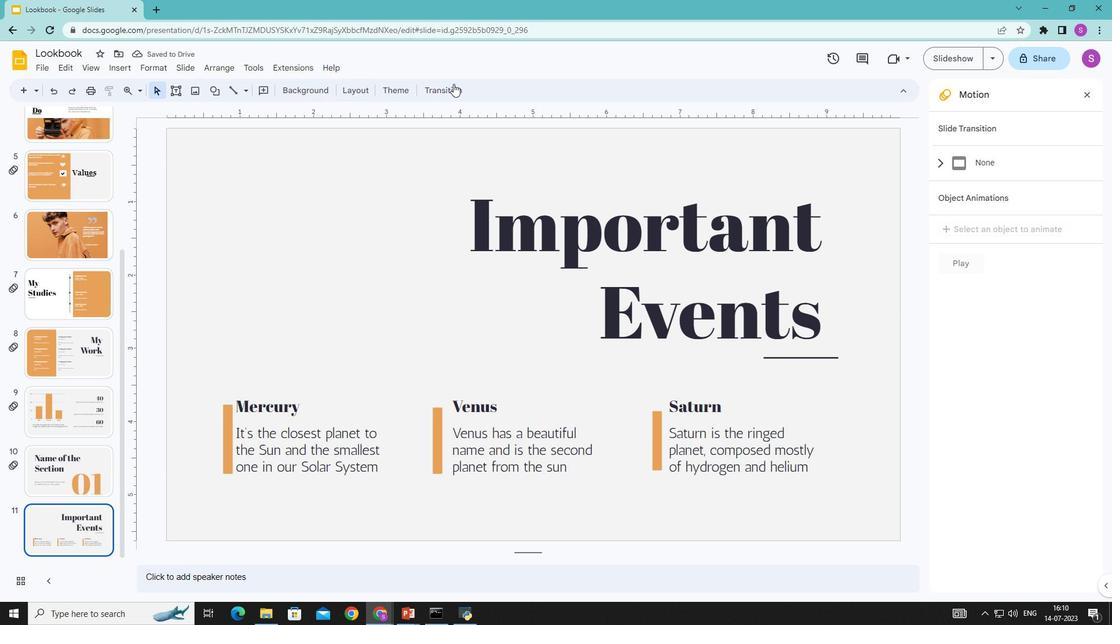 
Action: Mouse pressed left at (451, 85)
Screenshot: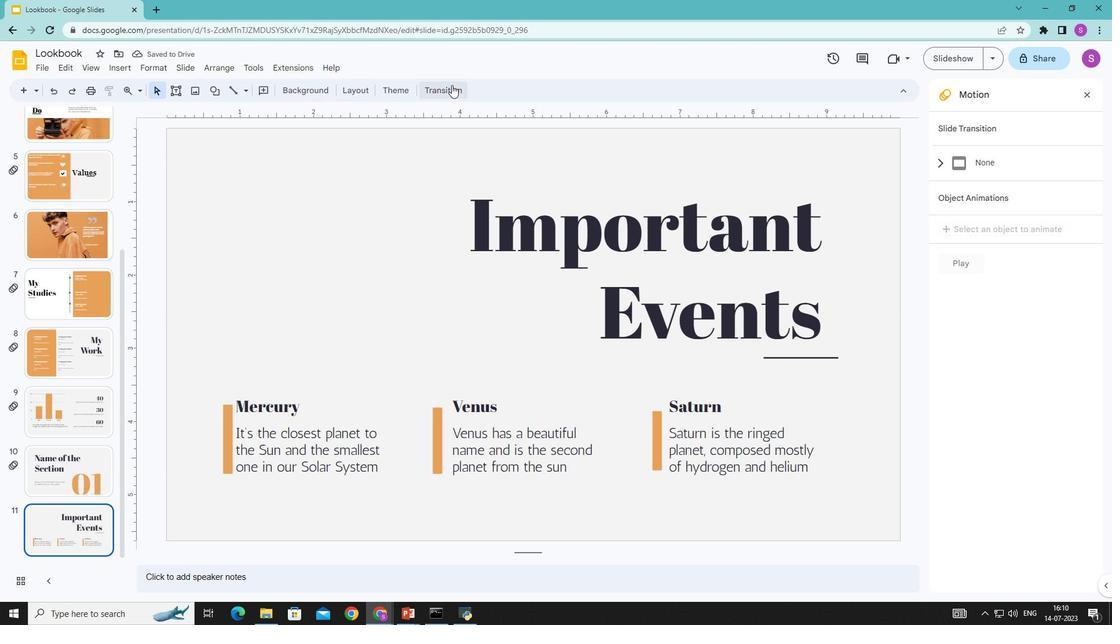
Action: Mouse moved to (1080, 200)
Screenshot: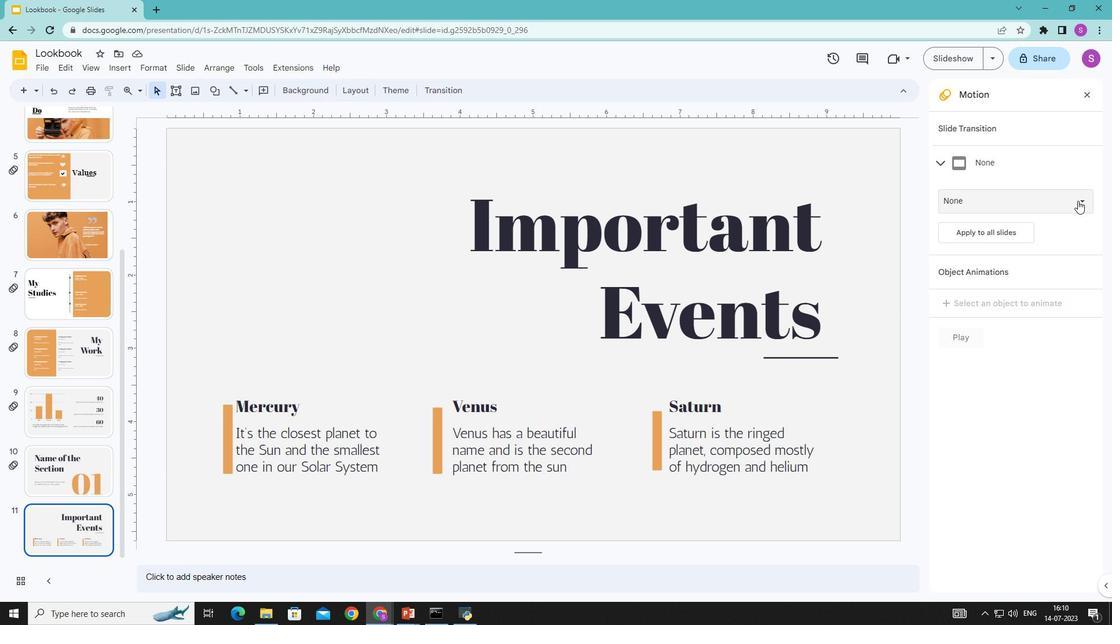 
Action: Mouse pressed left at (1080, 200)
Screenshot: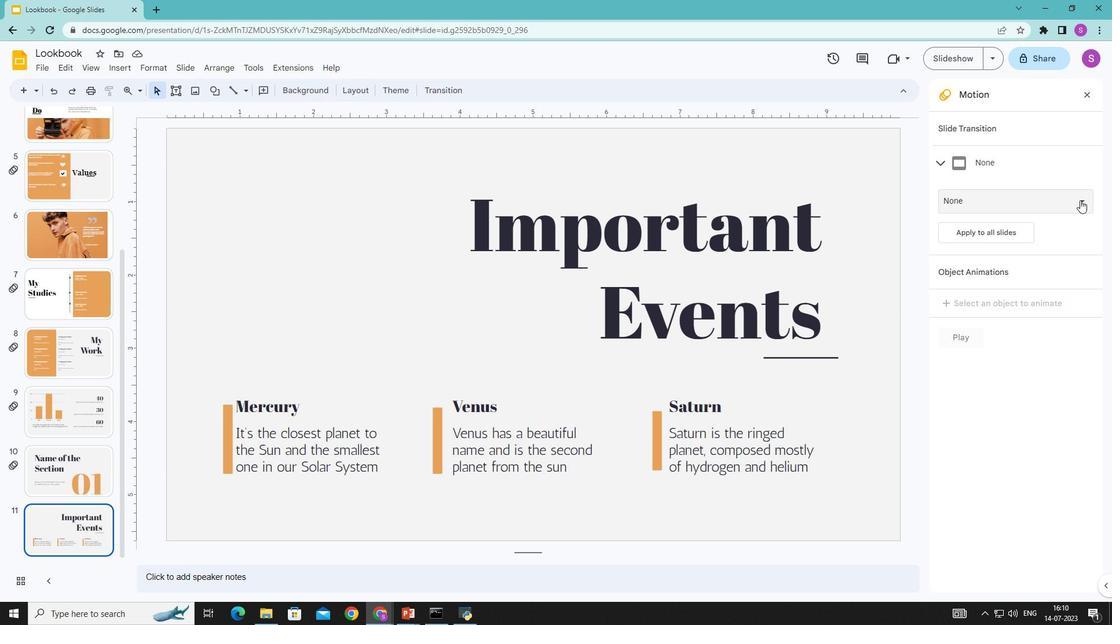 
Action: Mouse moved to (1003, 342)
Screenshot: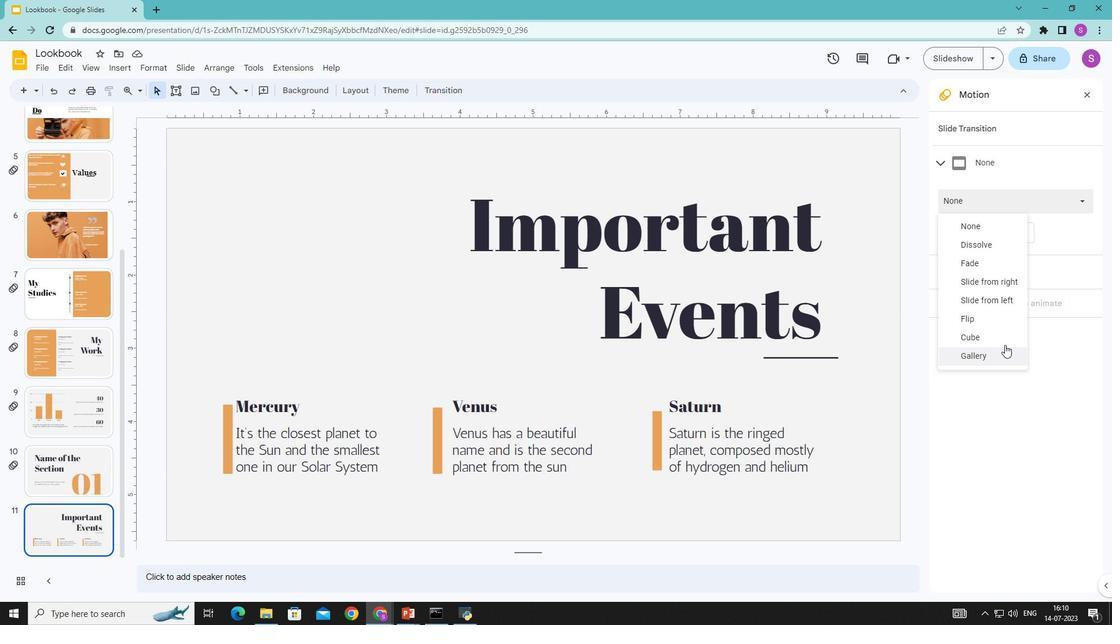 
Action: Mouse pressed left at (1003, 342)
Screenshot: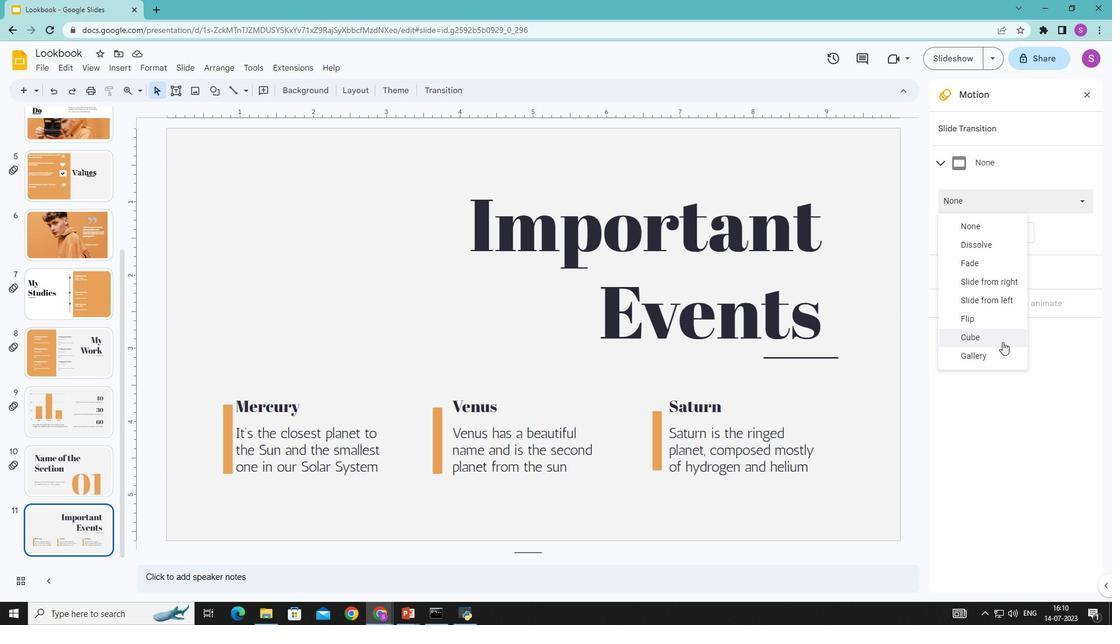 
Action: Mouse moved to (978, 228)
Screenshot: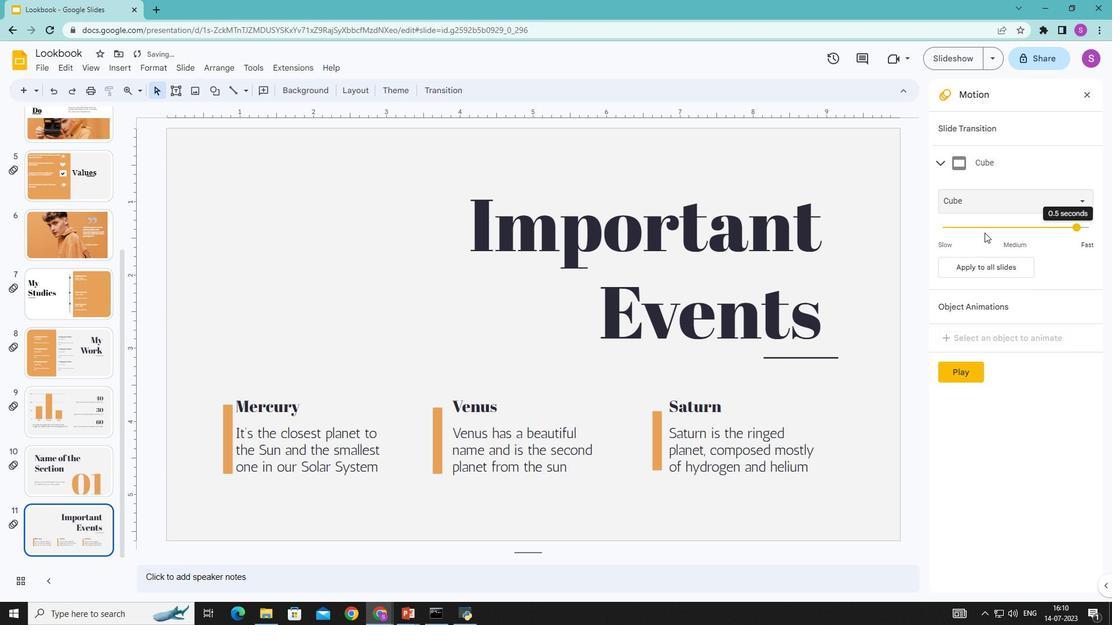 
Action: Mouse pressed left at (978, 228)
Screenshot: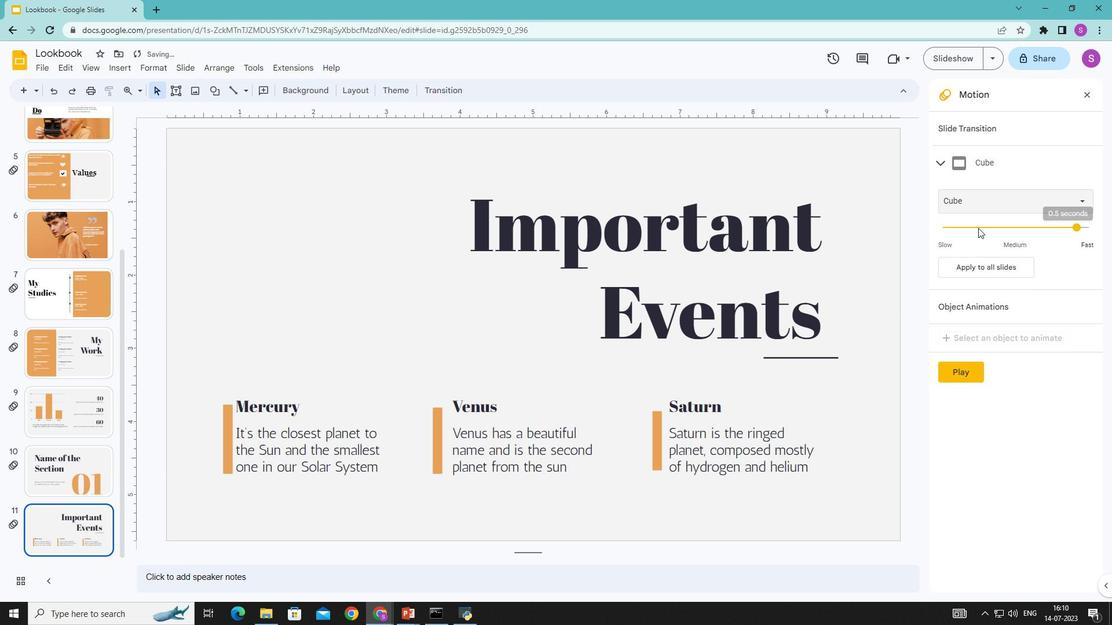 
Action: Mouse pressed left at (978, 228)
Screenshot: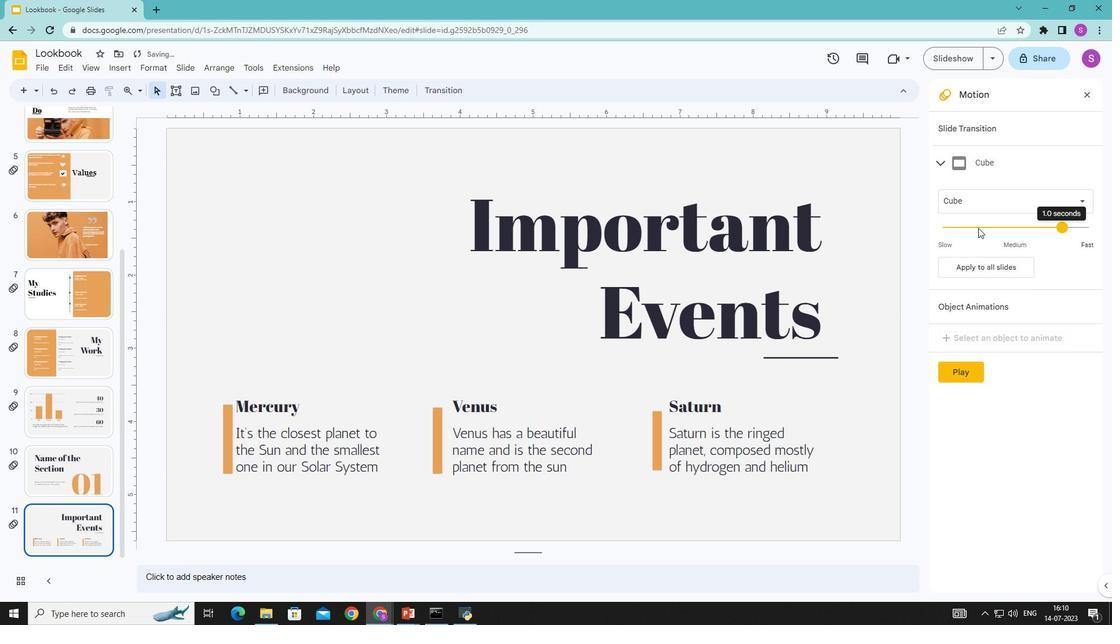 
Action: Mouse moved to (975, 373)
Screenshot: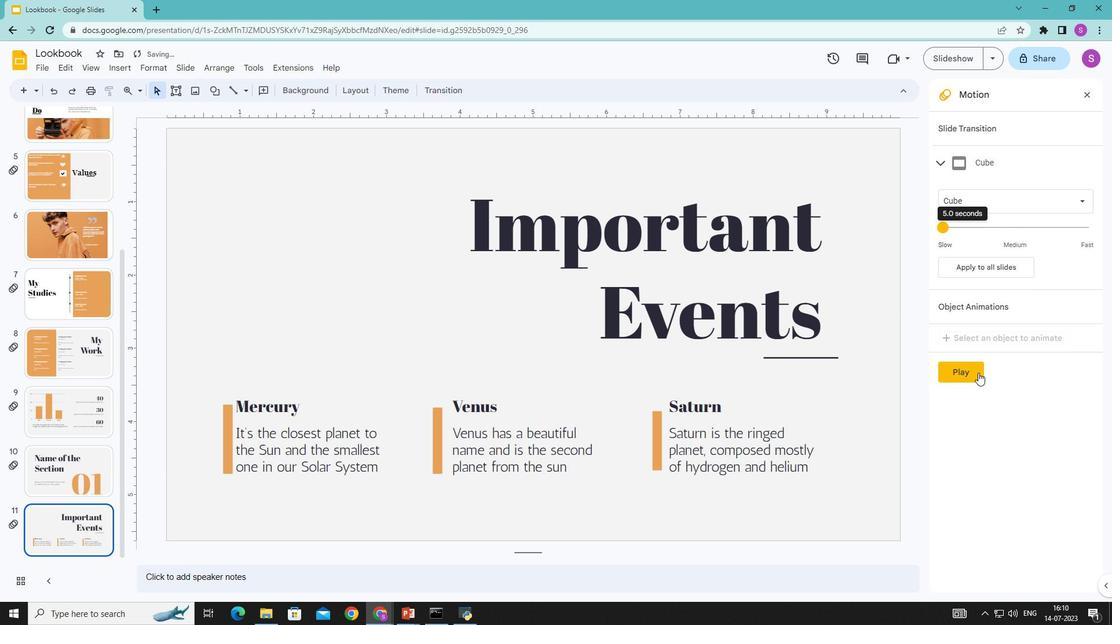 
Action: Mouse pressed left at (975, 373)
Screenshot: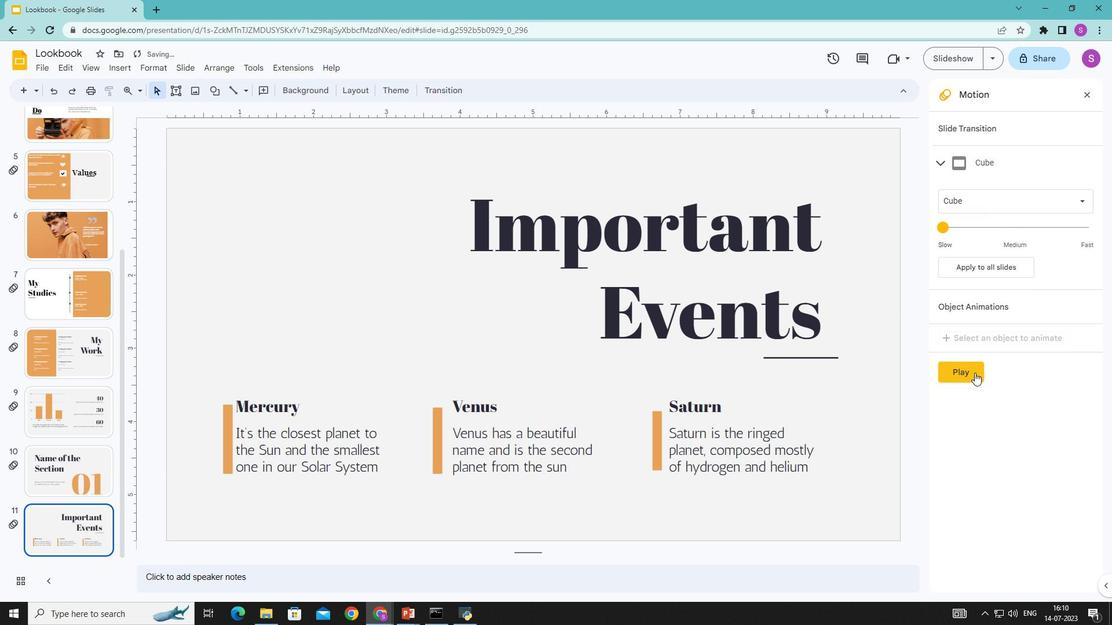 
Action: Mouse moved to (965, 367)
Screenshot: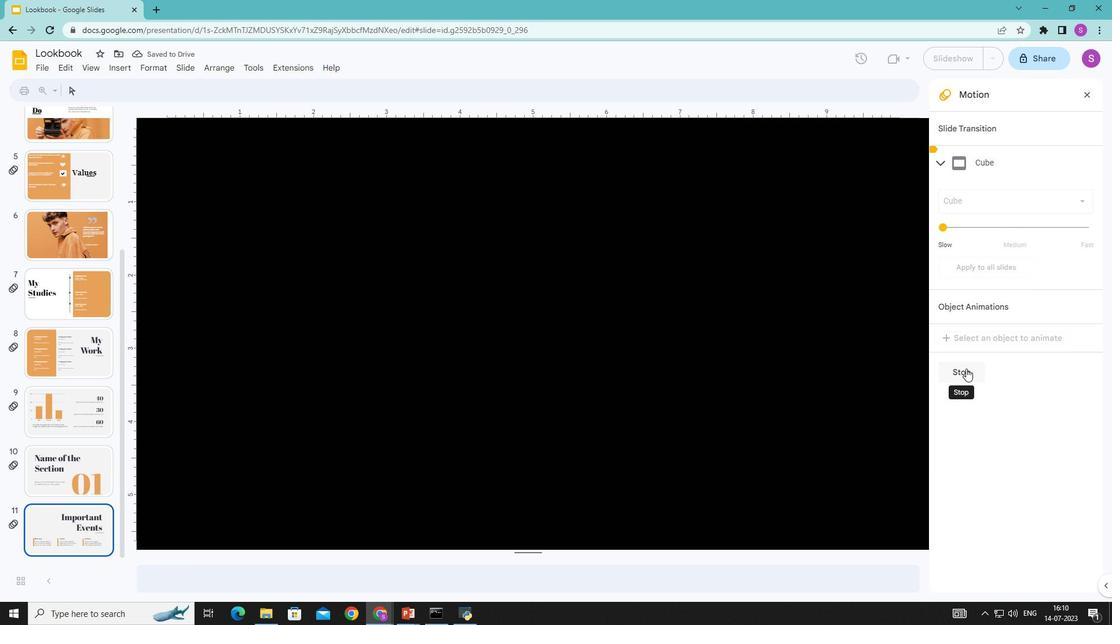 
